 Task: Forward email with the signature Cody Rivera with the subject Request for a product demo from softage.1@softage.net to softage.6@softage.net with the message I need your assistance in resolving an issue that has come up in the project., select the entire message, change the font of the message to Garamond and change the font typography to bold Send the email
Action: Mouse moved to (1093, 84)
Screenshot: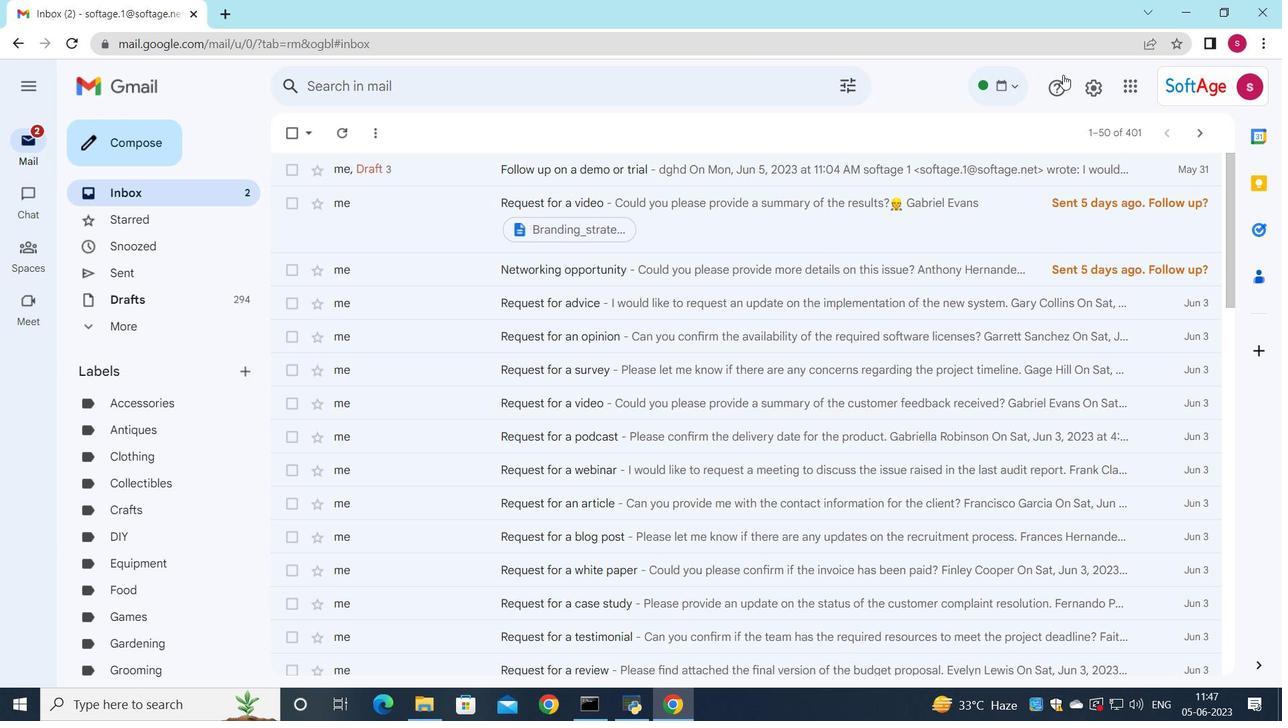
Action: Mouse pressed left at (1093, 84)
Screenshot: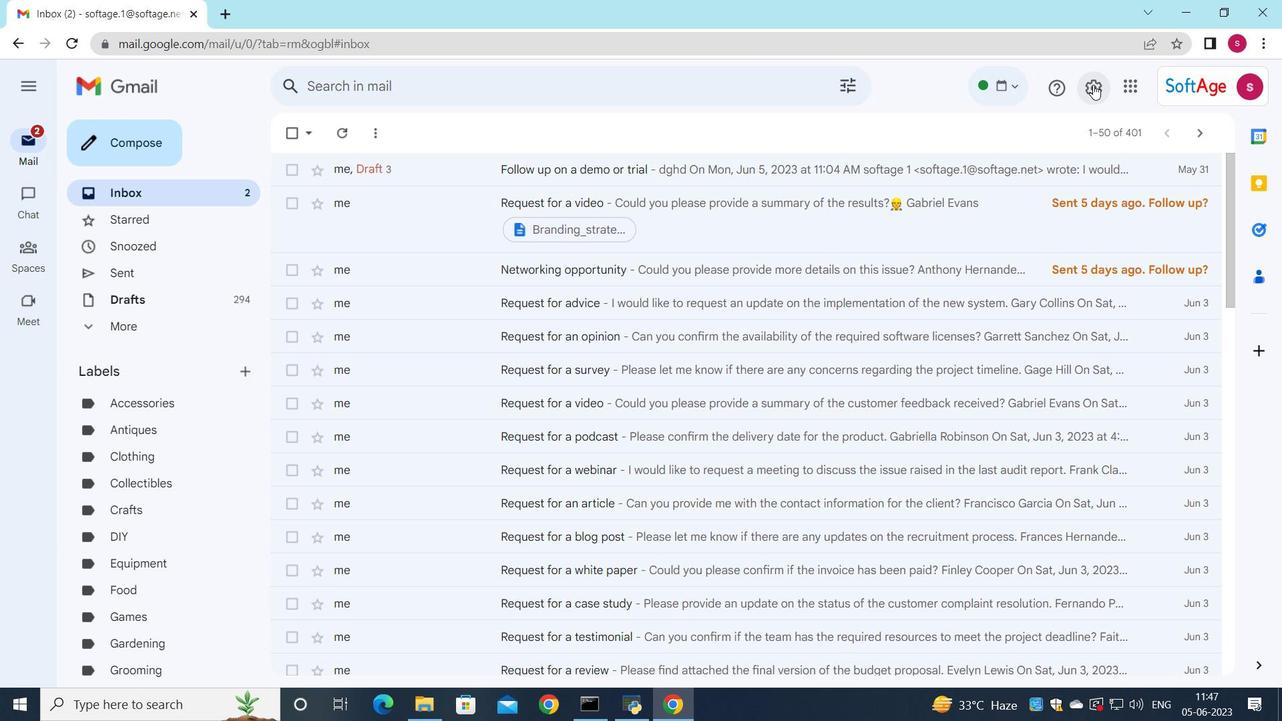 
Action: Mouse moved to (1102, 166)
Screenshot: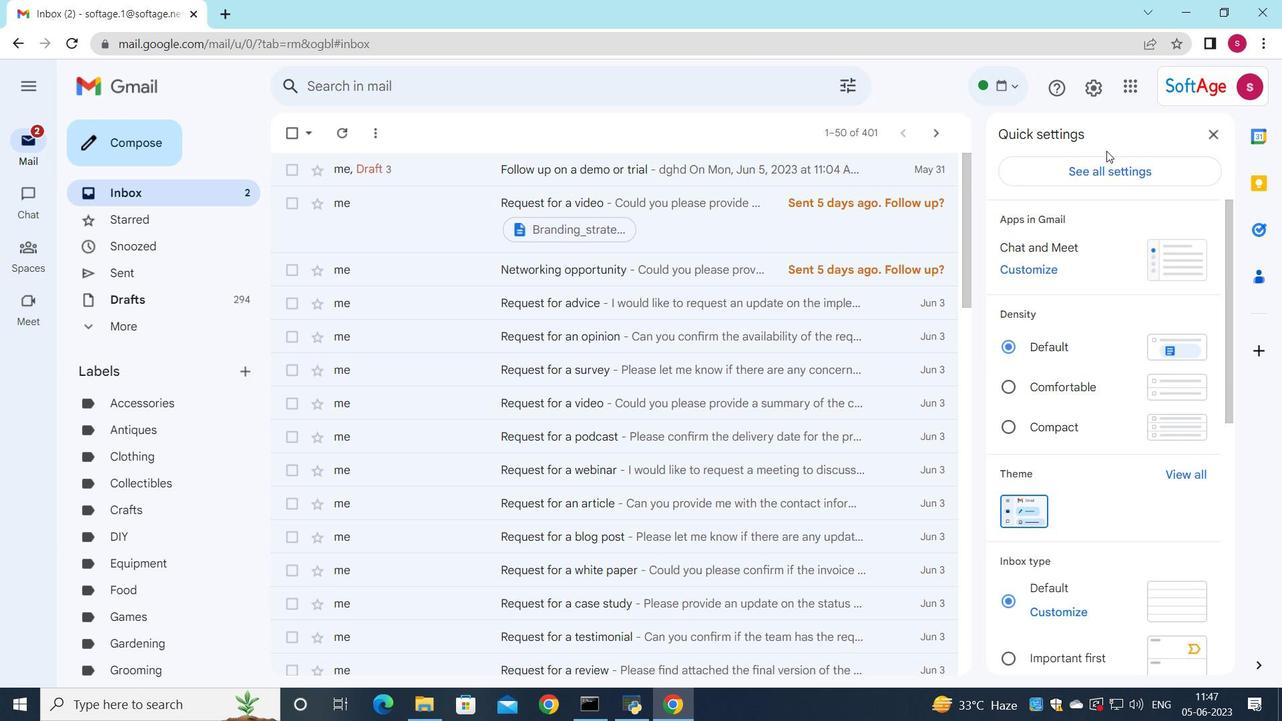 
Action: Mouse pressed left at (1102, 166)
Screenshot: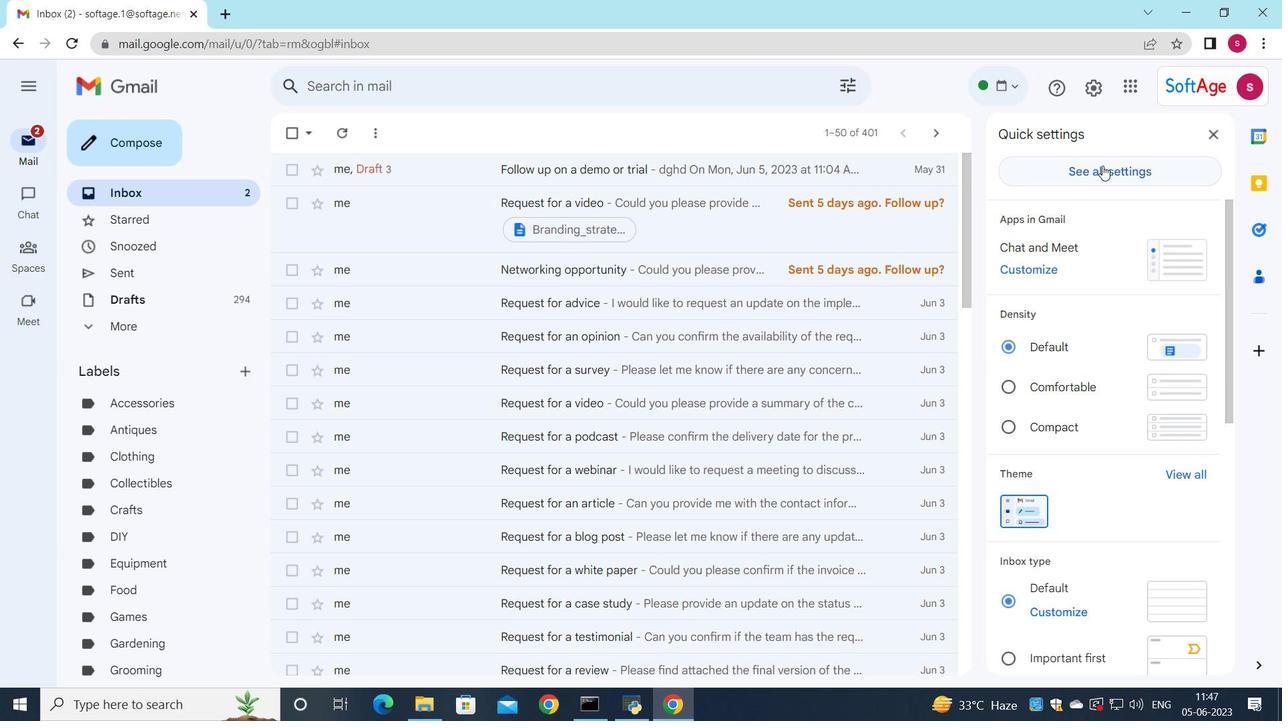 
Action: Mouse moved to (921, 217)
Screenshot: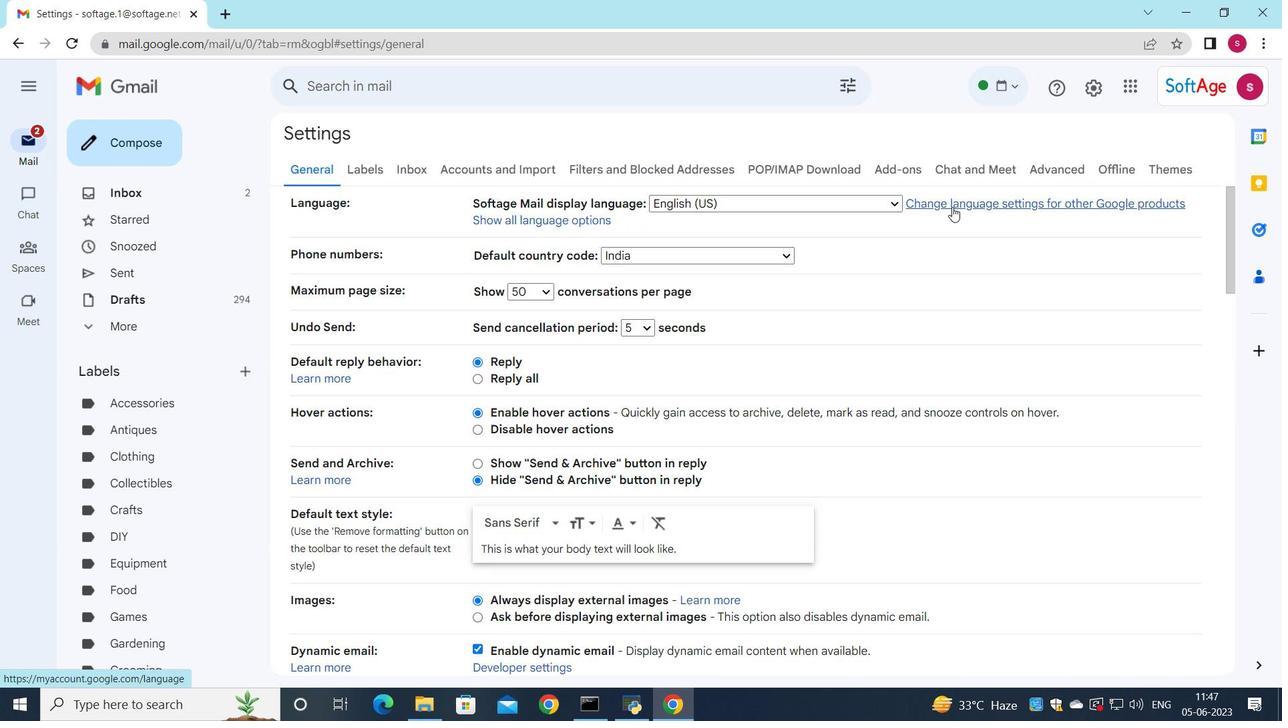 
Action: Mouse scrolled (921, 216) with delta (0, 0)
Screenshot: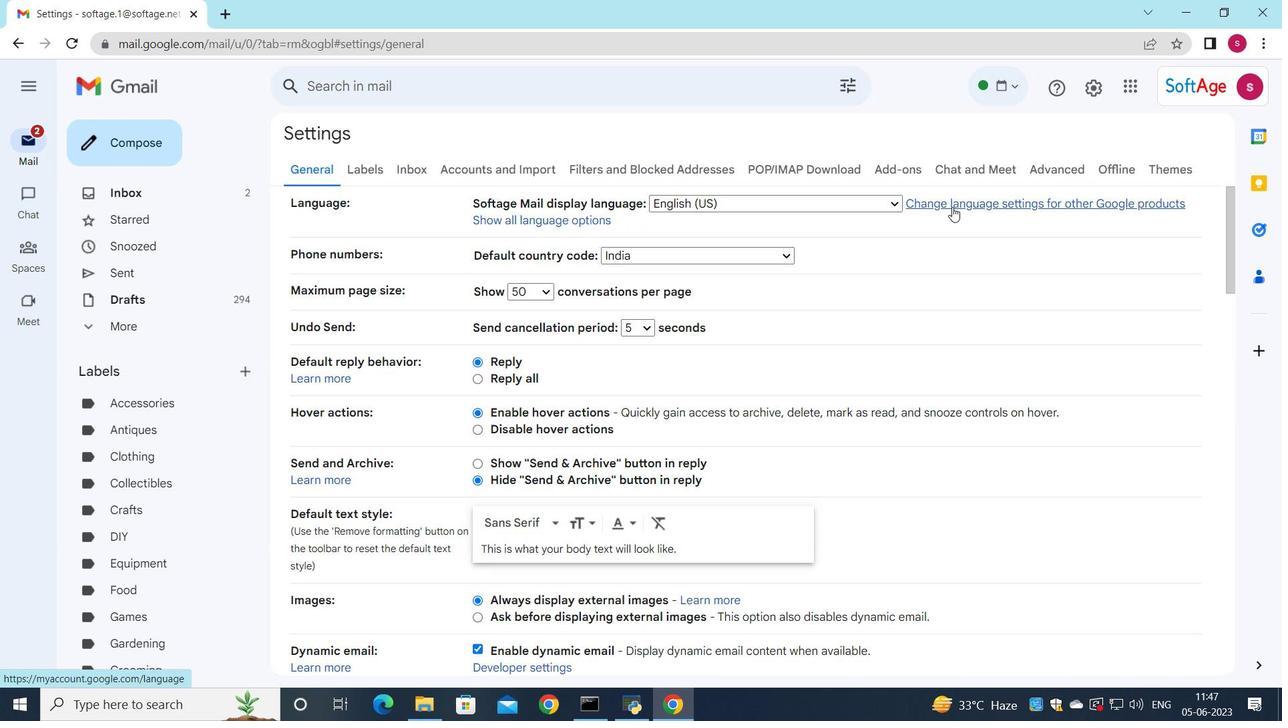 
Action: Mouse moved to (916, 219)
Screenshot: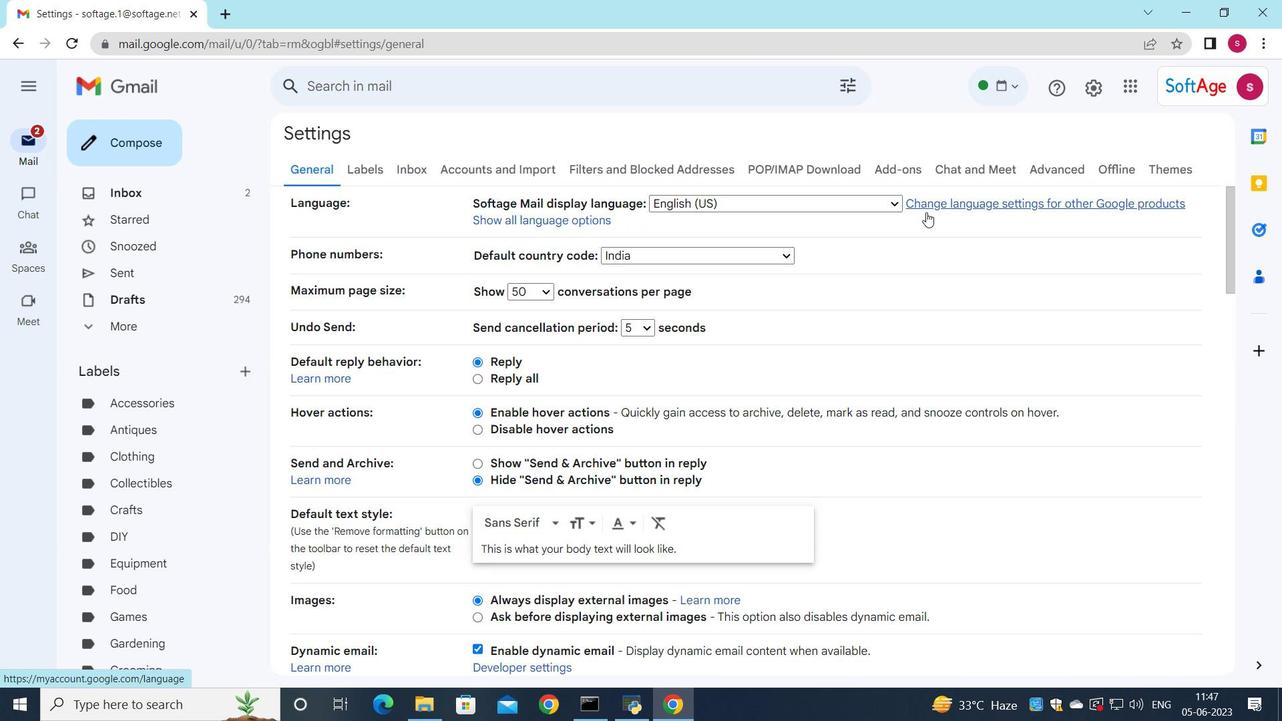 
Action: Mouse scrolled (916, 218) with delta (0, 0)
Screenshot: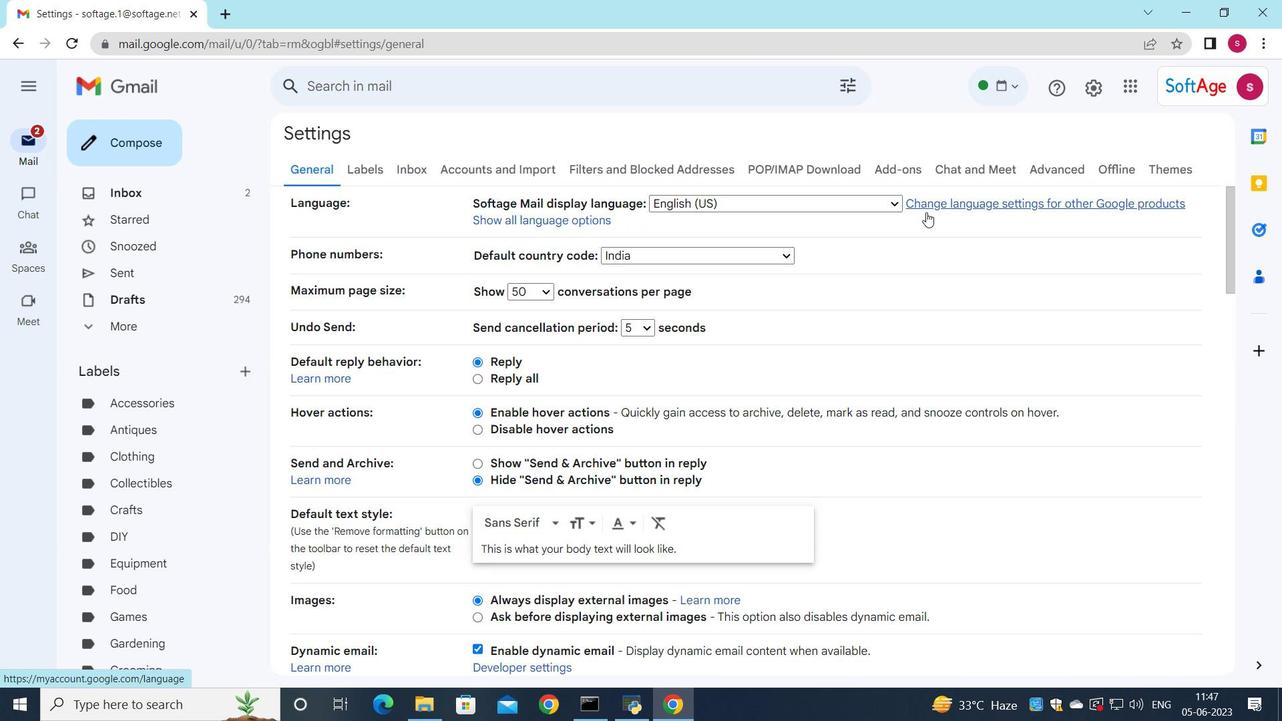 
Action: Mouse moved to (910, 221)
Screenshot: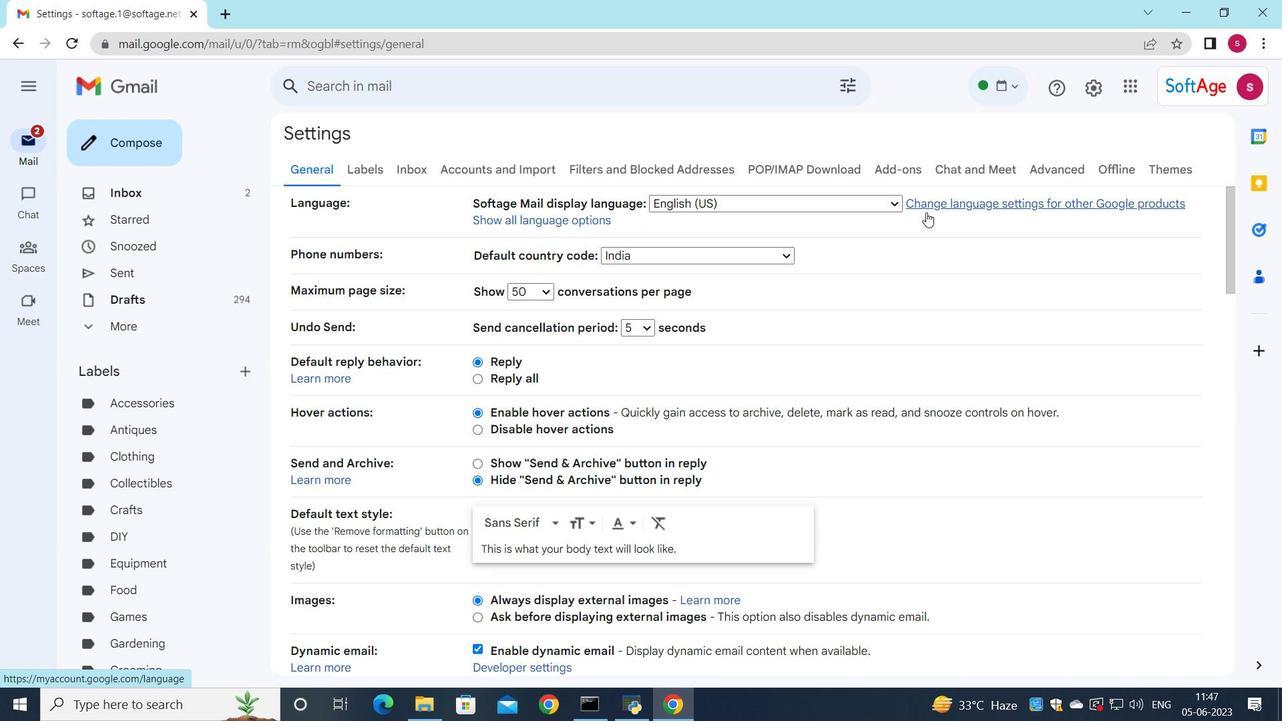 
Action: Mouse scrolled (910, 221) with delta (0, 0)
Screenshot: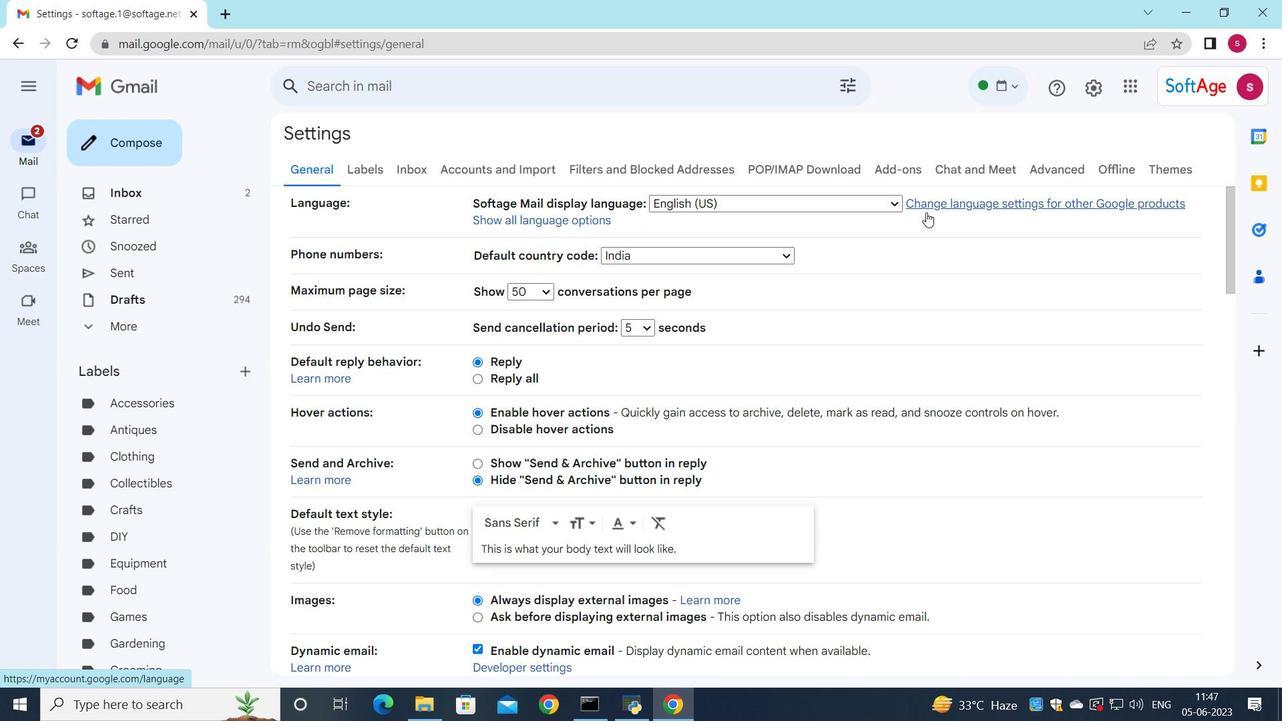 
Action: Mouse moved to (898, 225)
Screenshot: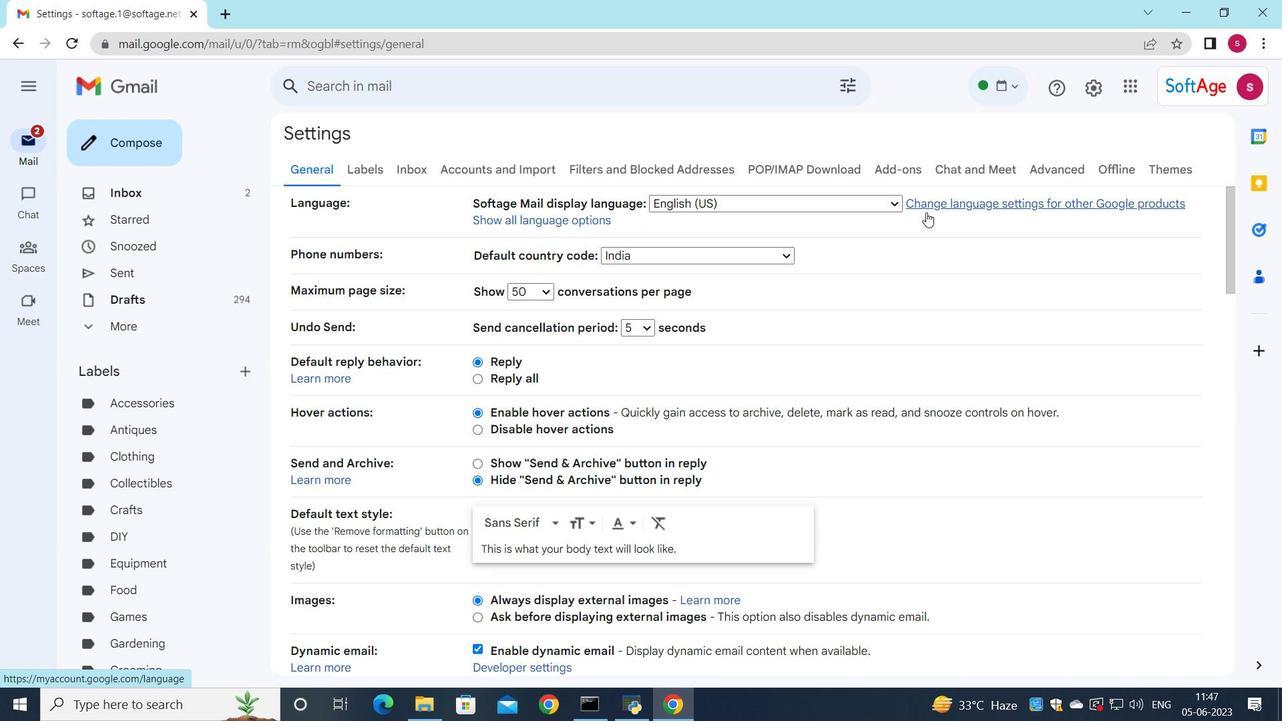 
Action: Mouse scrolled (898, 225) with delta (0, 0)
Screenshot: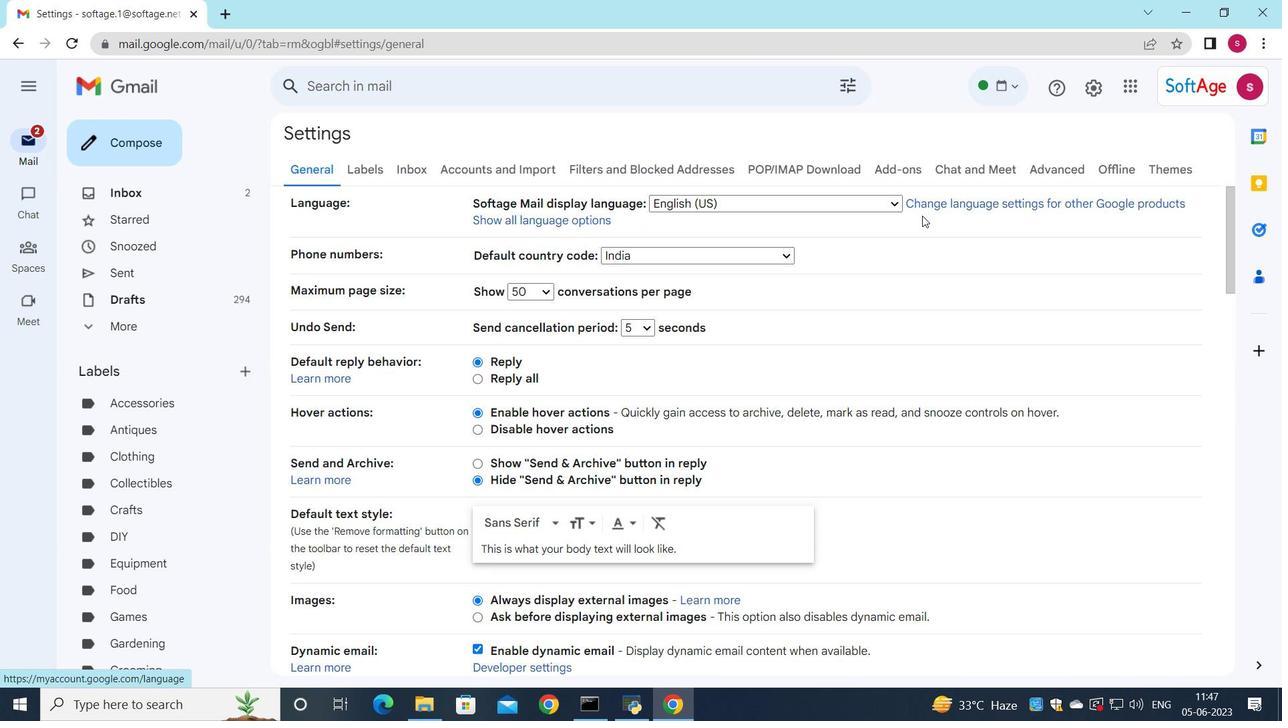 
Action: Mouse moved to (757, 205)
Screenshot: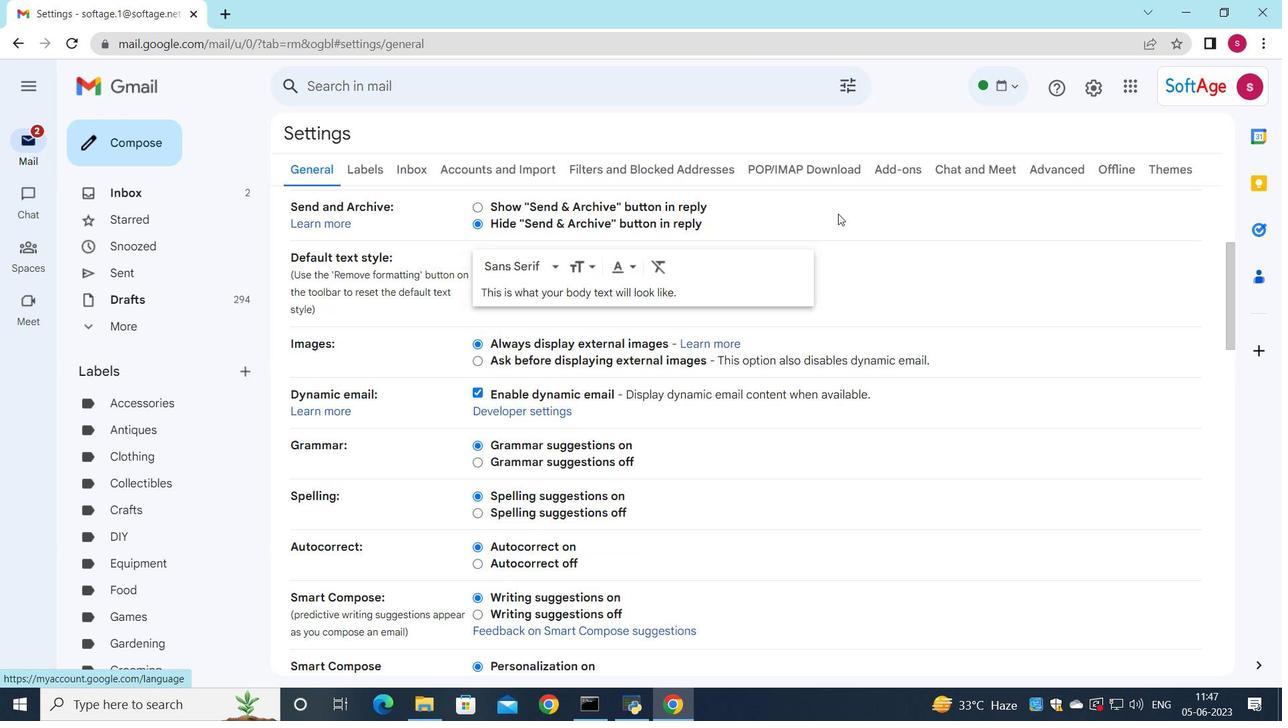 
Action: Mouse scrolled (757, 205) with delta (0, 0)
Screenshot: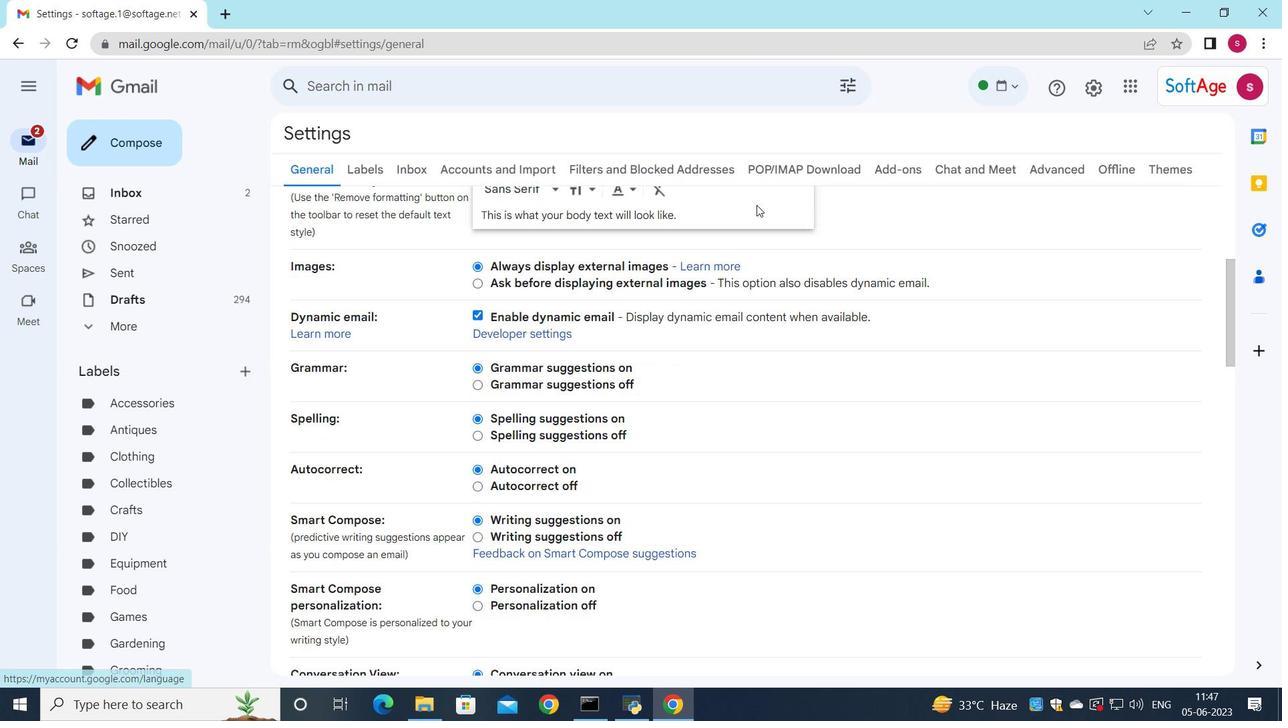 
Action: Mouse scrolled (757, 205) with delta (0, 0)
Screenshot: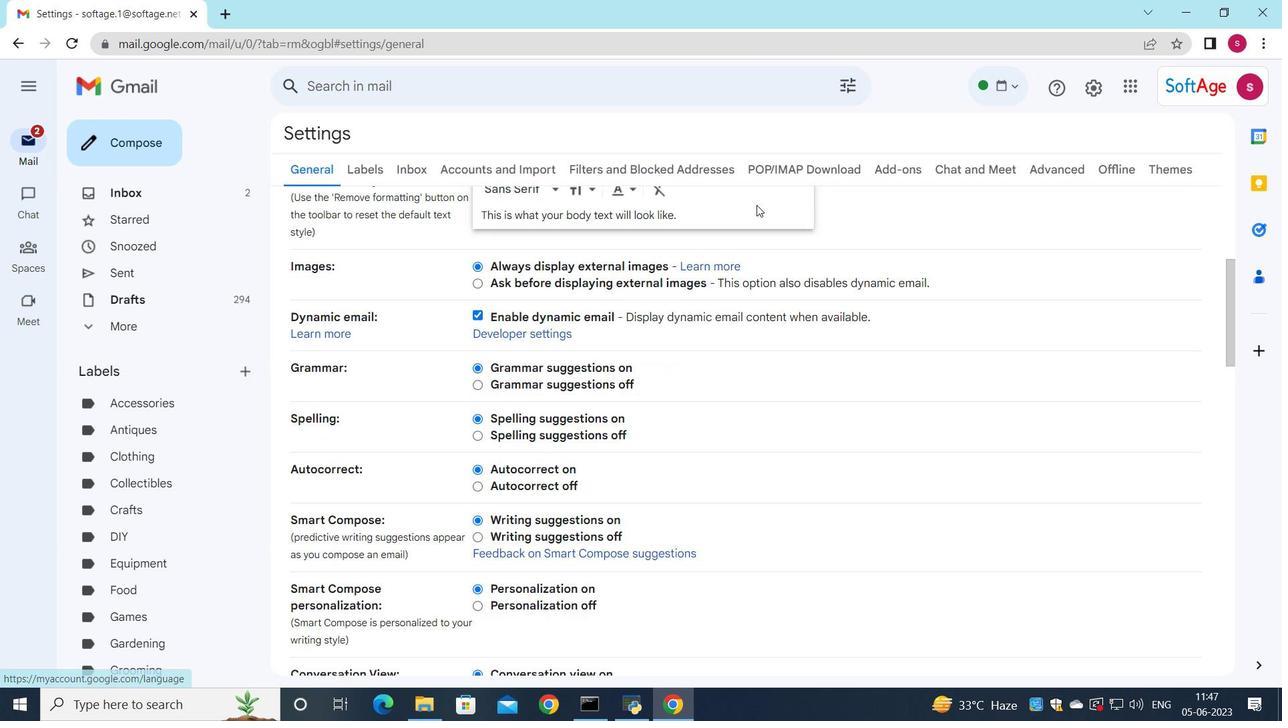 
Action: Mouse scrolled (757, 205) with delta (0, 0)
Screenshot: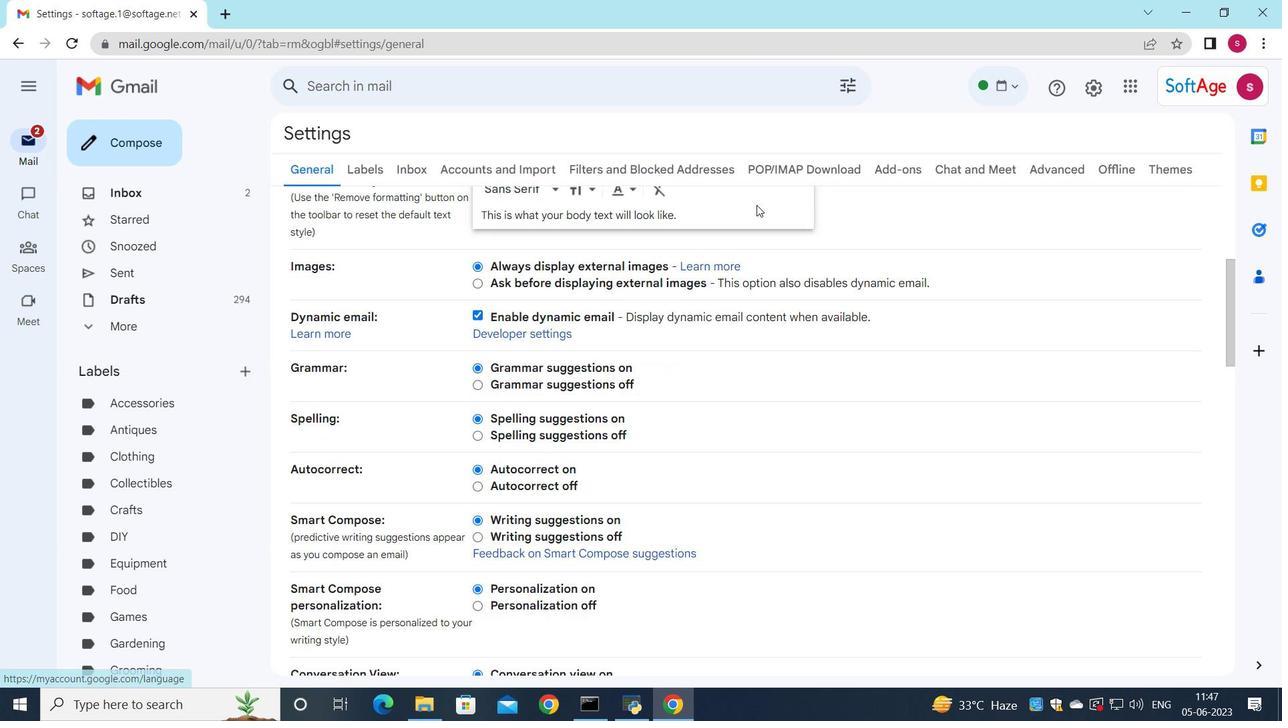 
Action: Mouse scrolled (757, 205) with delta (0, 0)
Screenshot: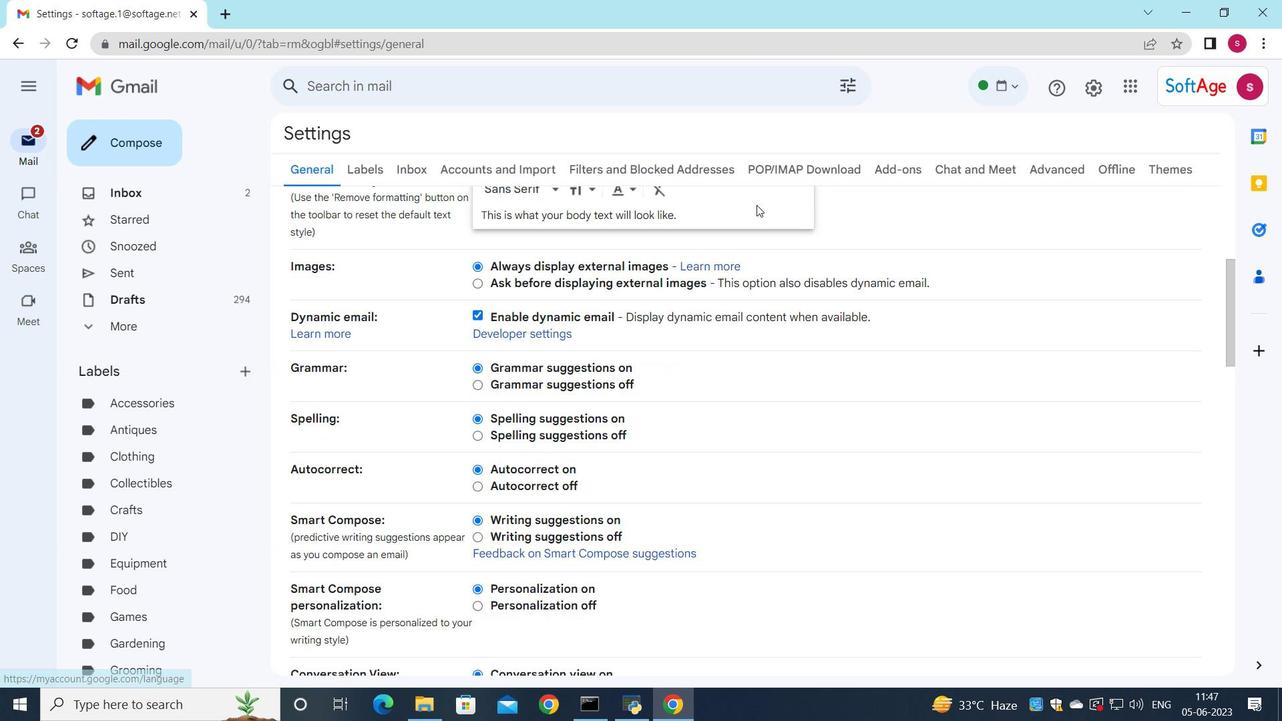 
Action: Mouse scrolled (757, 205) with delta (0, 0)
Screenshot: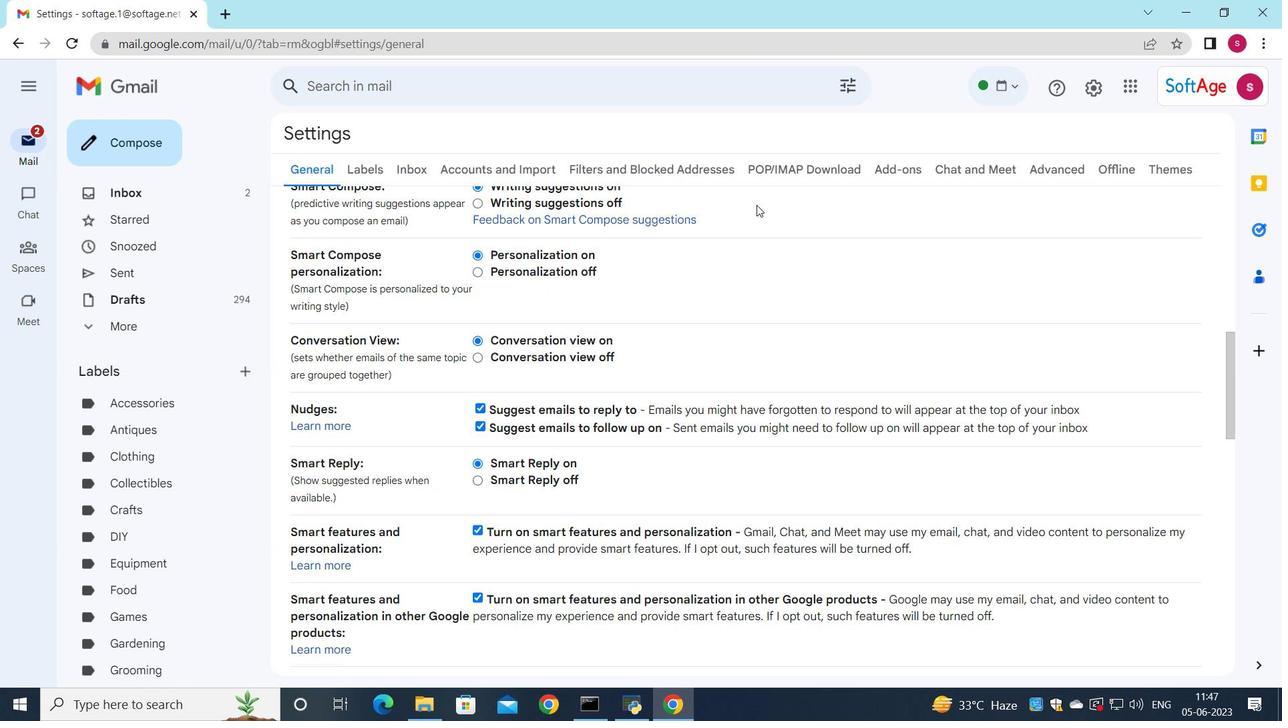 
Action: Mouse scrolled (757, 205) with delta (0, 0)
Screenshot: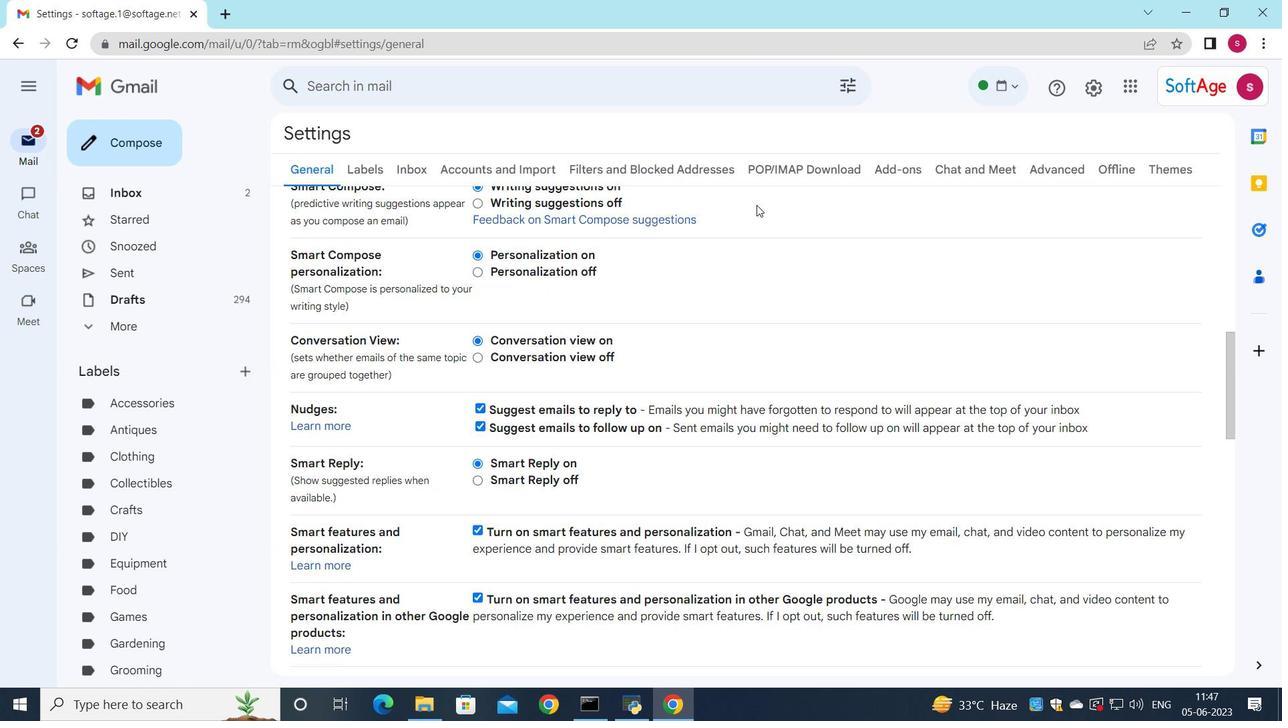 
Action: Mouse scrolled (757, 205) with delta (0, 0)
Screenshot: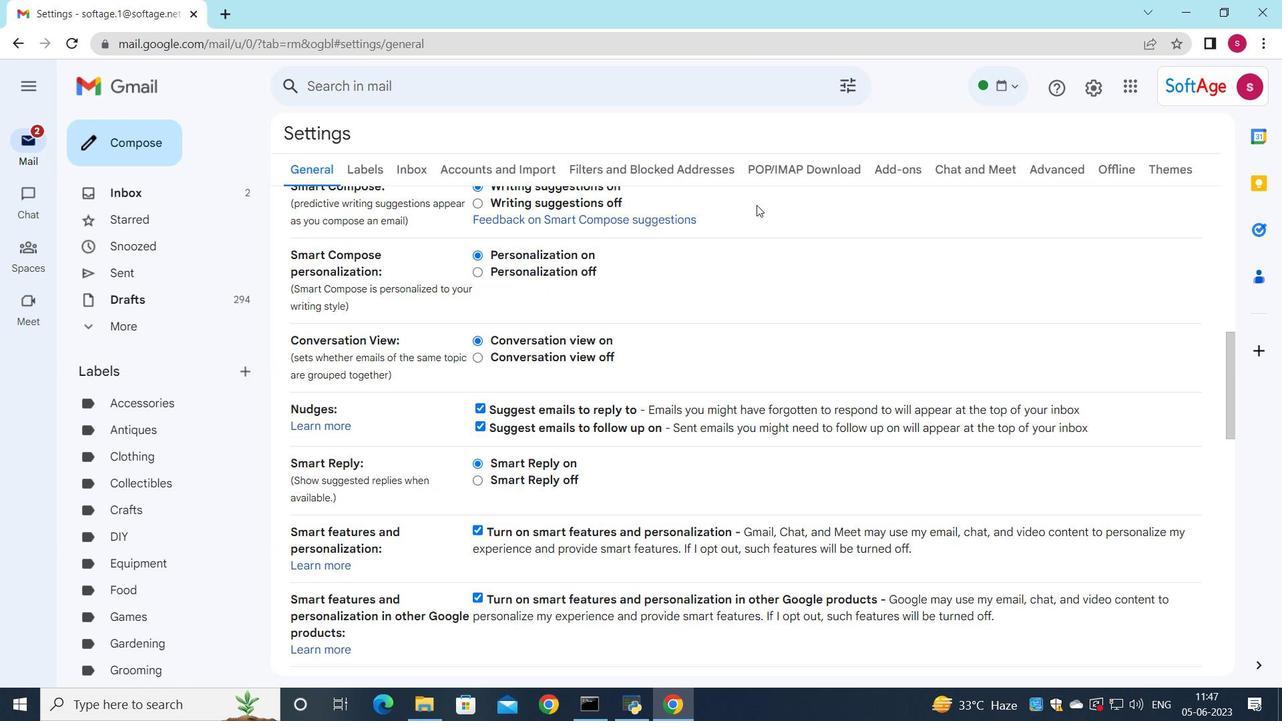 
Action: Mouse scrolled (757, 205) with delta (0, 0)
Screenshot: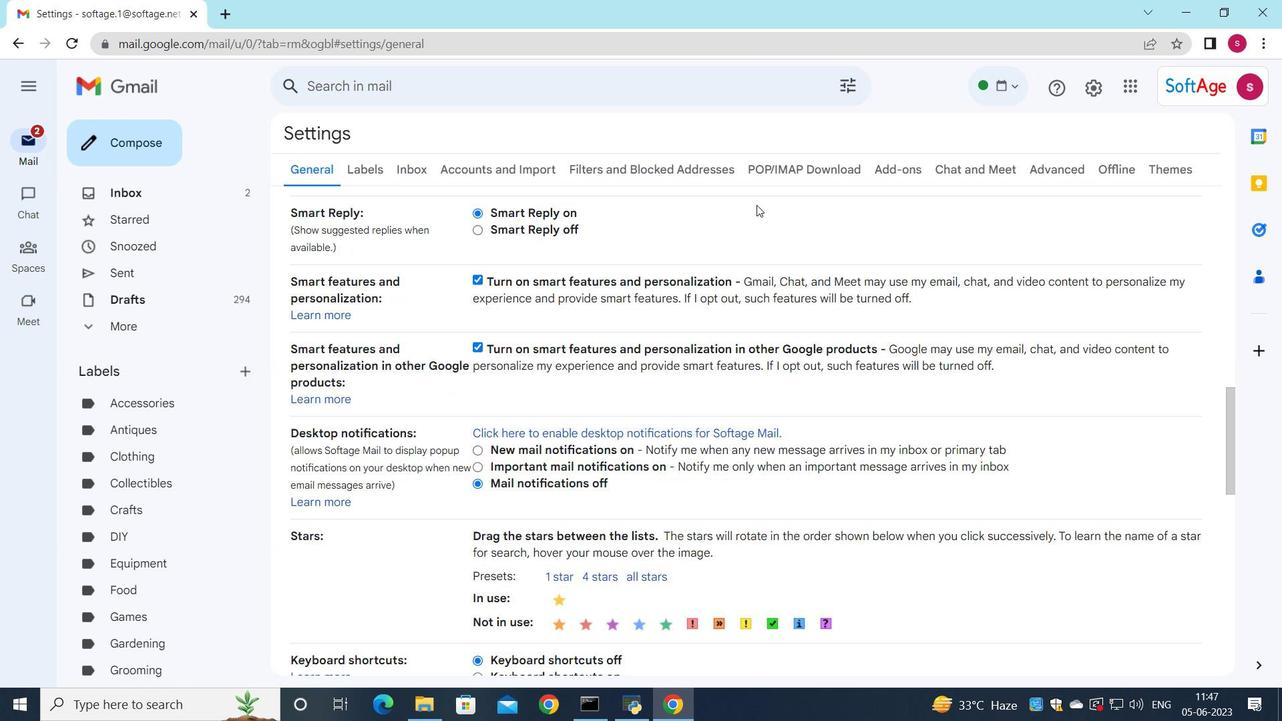 
Action: Mouse scrolled (757, 205) with delta (0, 0)
Screenshot: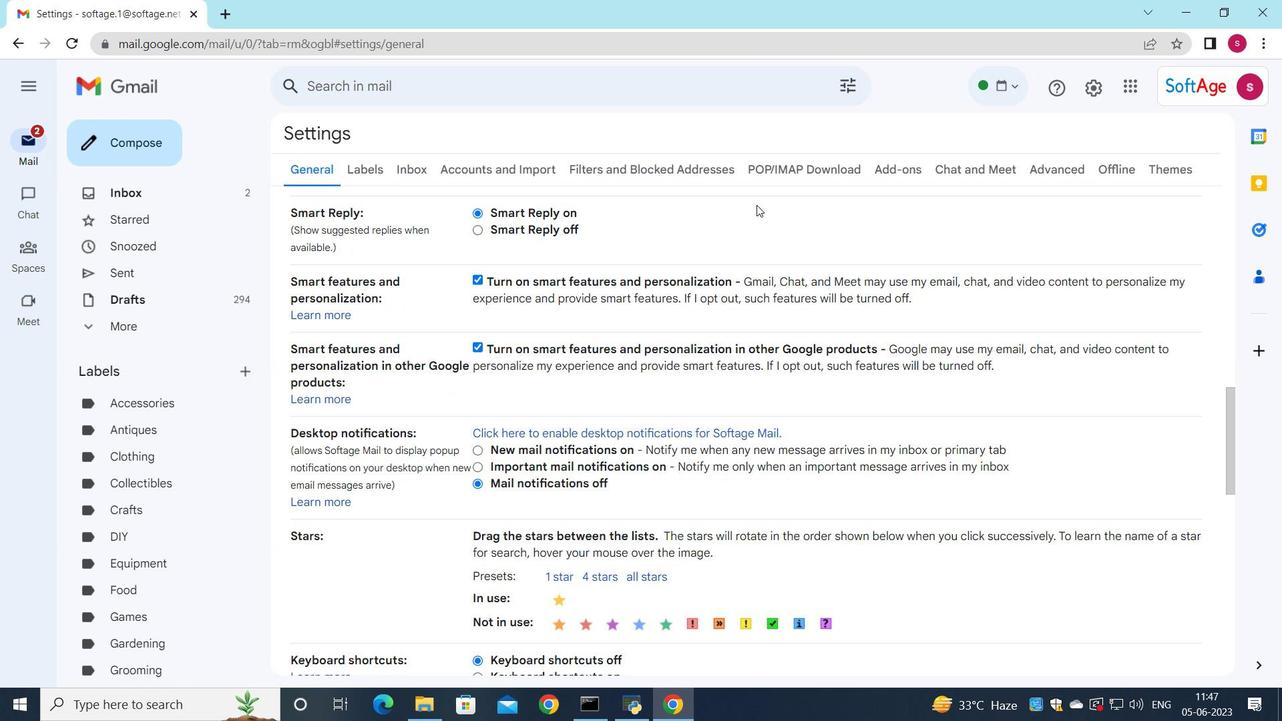 
Action: Mouse scrolled (757, 205) with delta (0, 0)
Screenshot: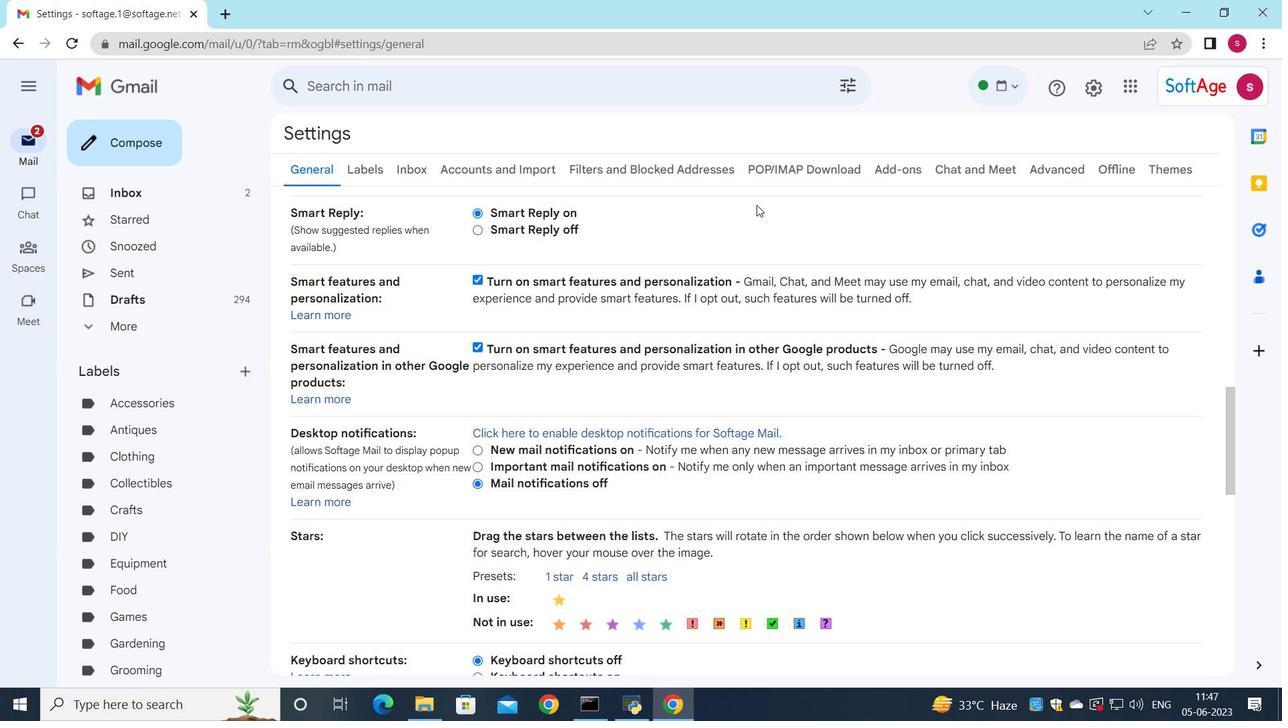 
Action: Mouse moved to (757, 205)
Screenshot: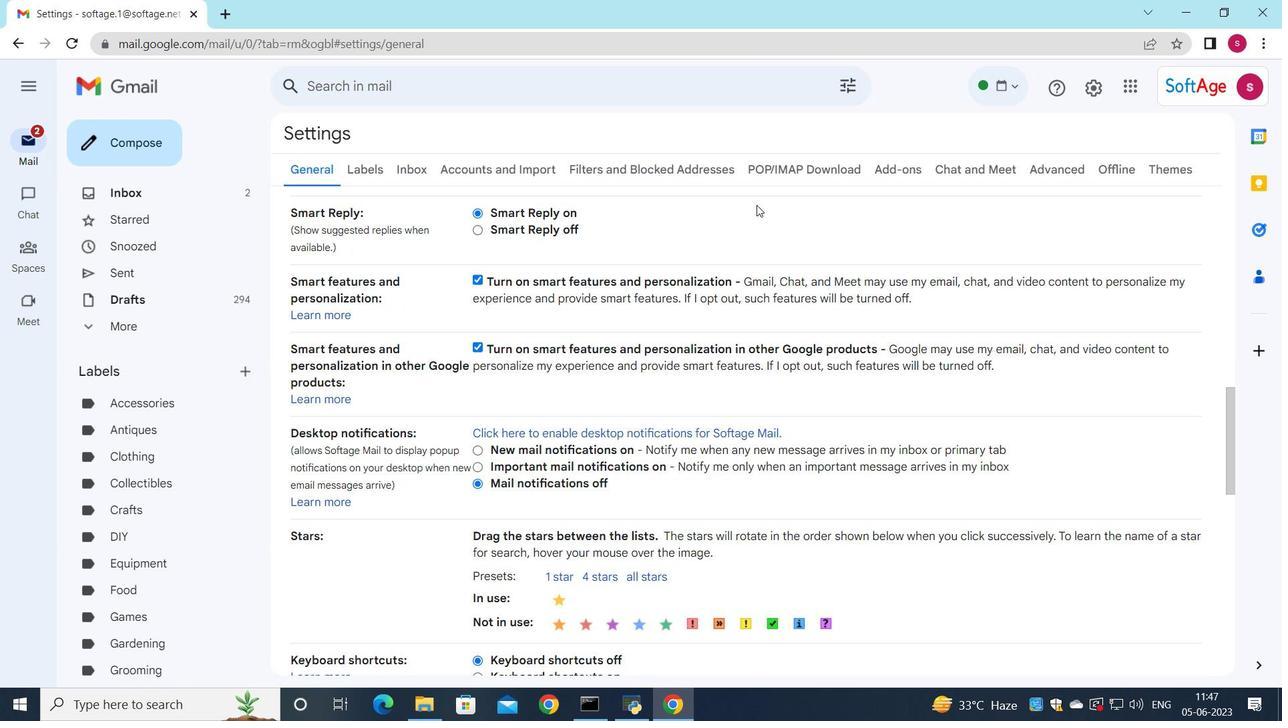 
Action: Mouse scrolled (757, 205) with delta (0, 0)
Screenshot: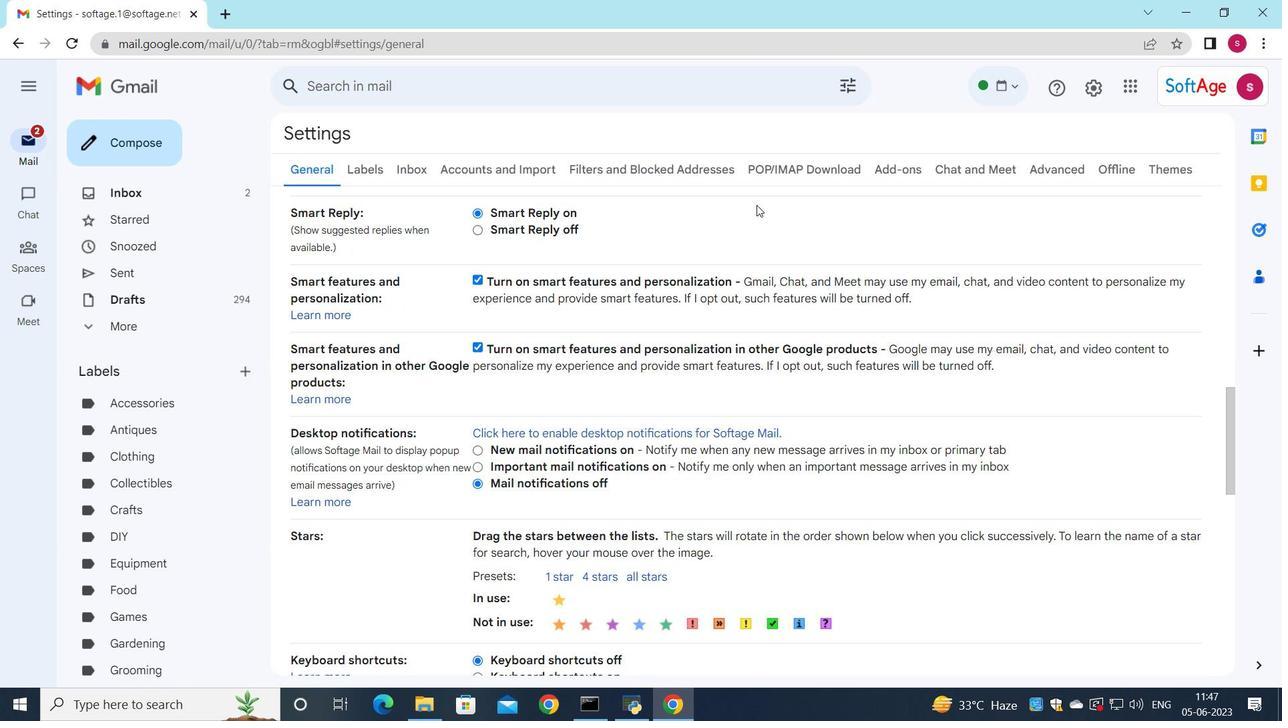 
Action: Mouse moved to (758, 207)
Screenshot: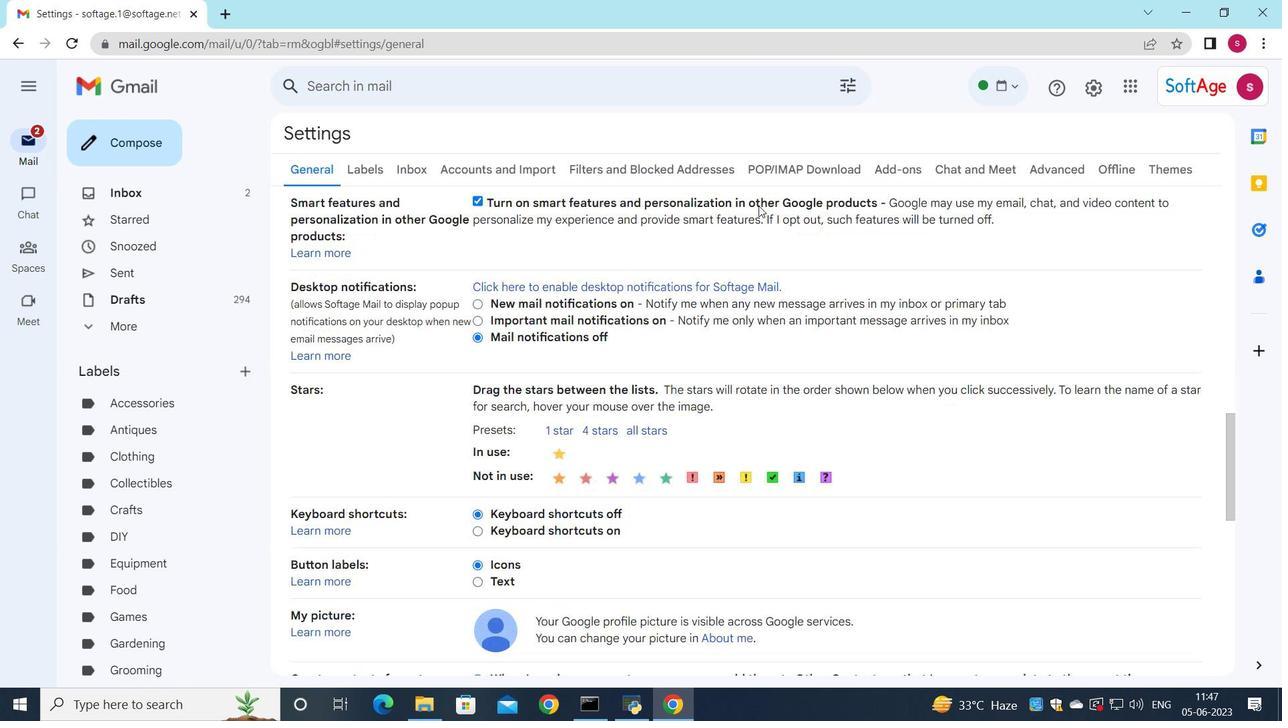 
Action: Mouse scrolled (758, 206) with delta (0, 0)
Screenshot: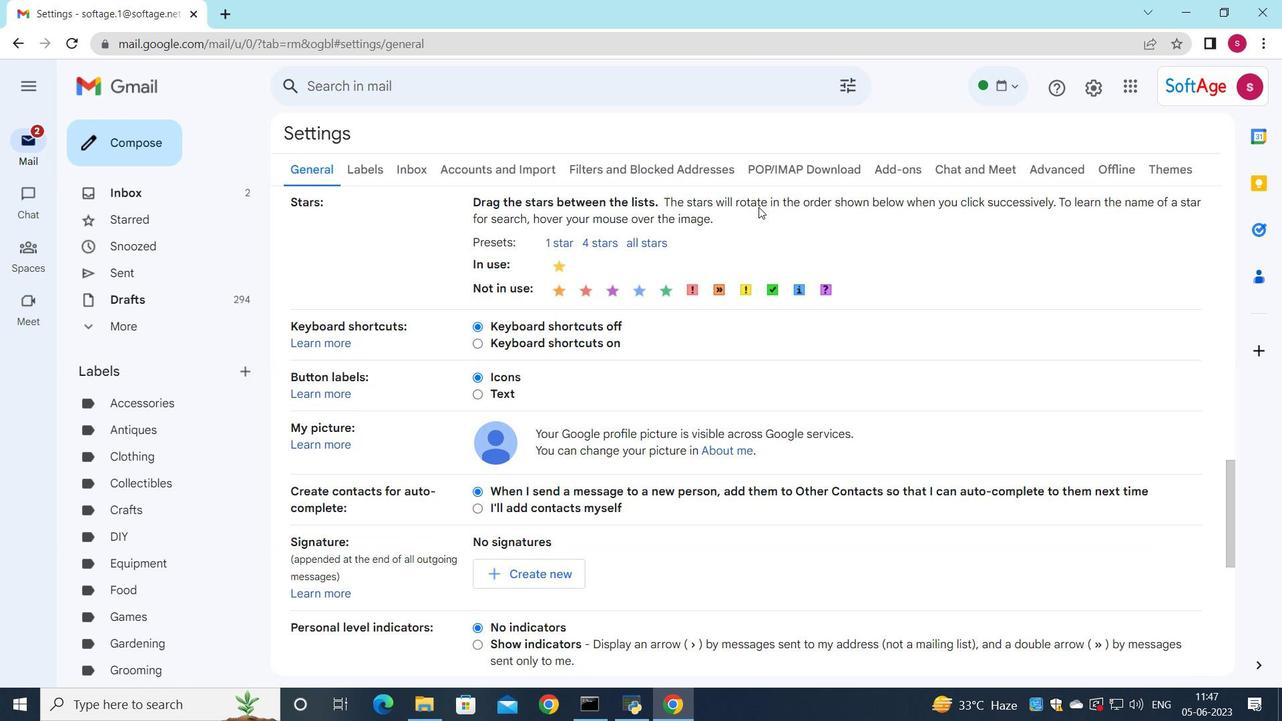 
Action: Mouse scrolled (758, 206) with delta (0, 0)
Screenshot: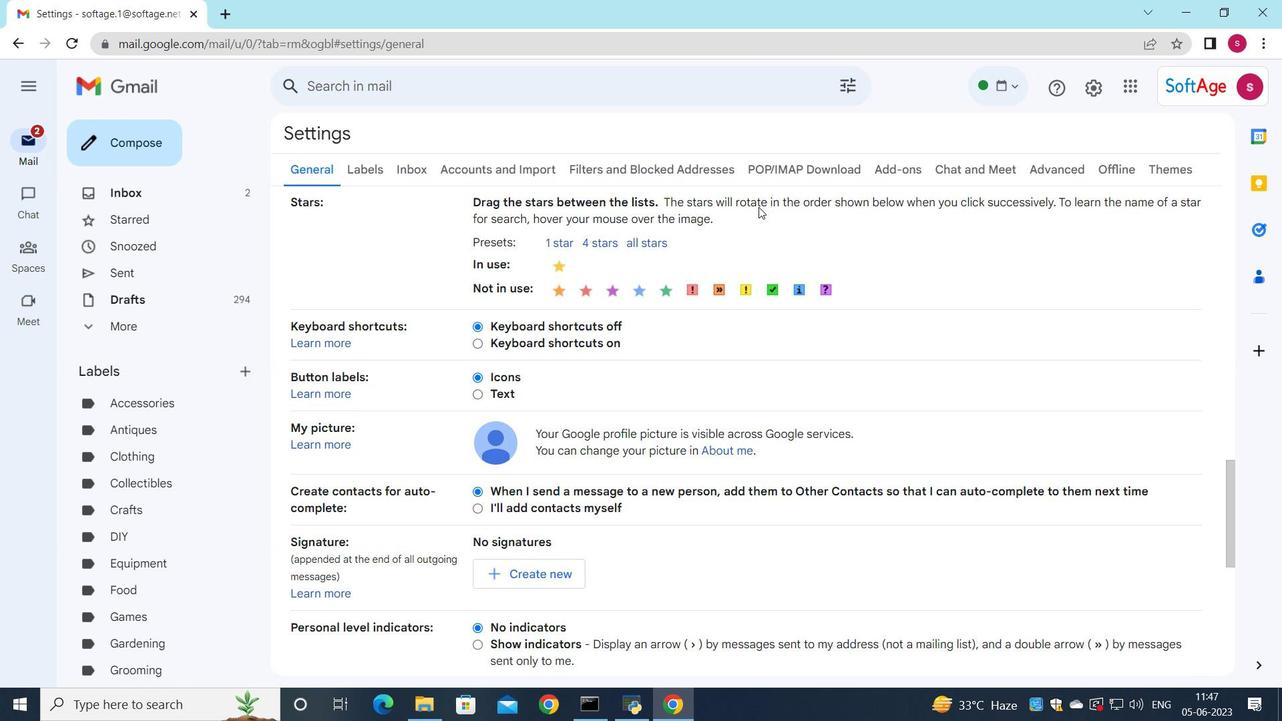 
Action: Mouse scrolled (758, 206) with delta (0, 0)
Screenshot: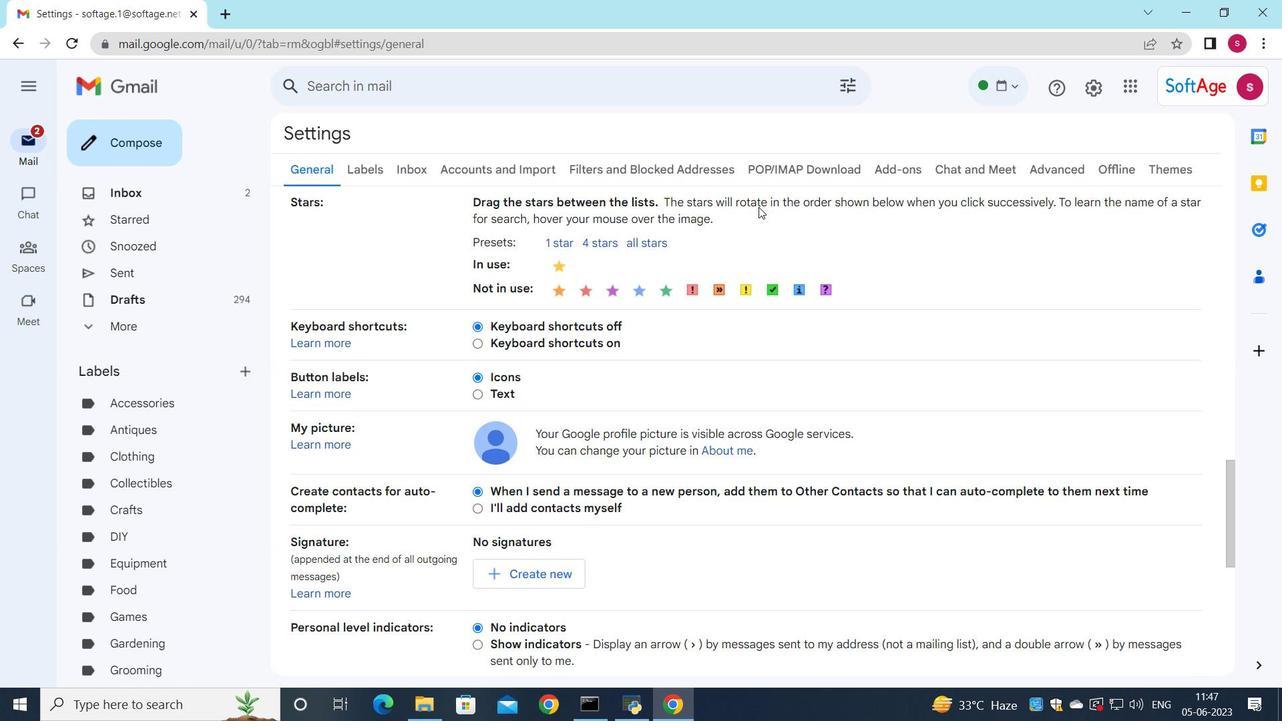 
Action: Mouse moved to (538, 319)
Screenshot: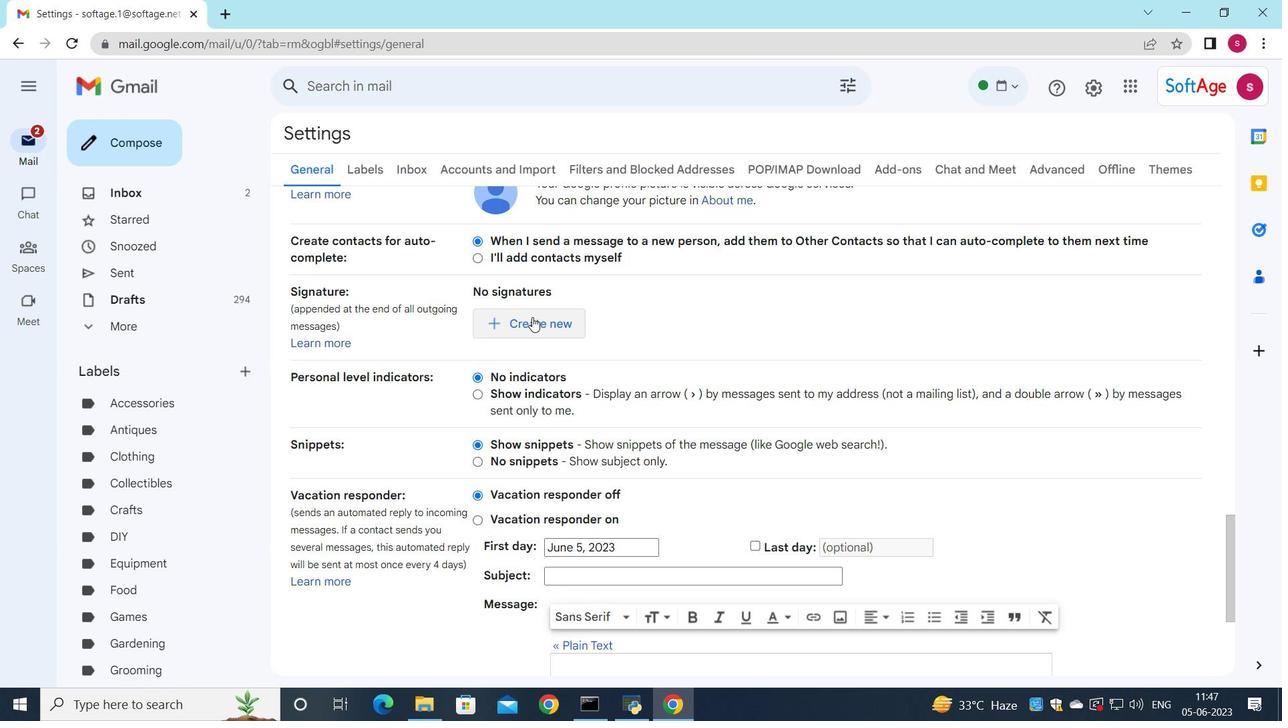 
Action: Mouse pressed left at (538, 319)
Screenshot: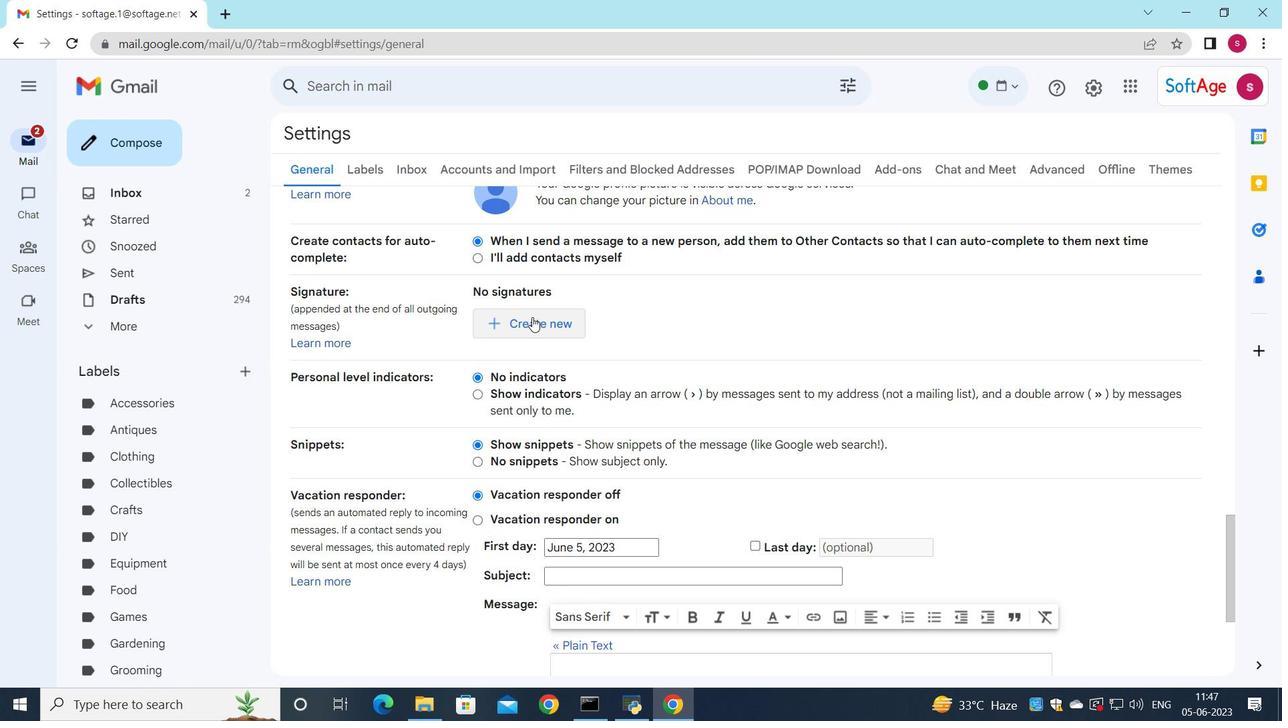 
Action: Mouse moved to (615, 163)
Screenshot: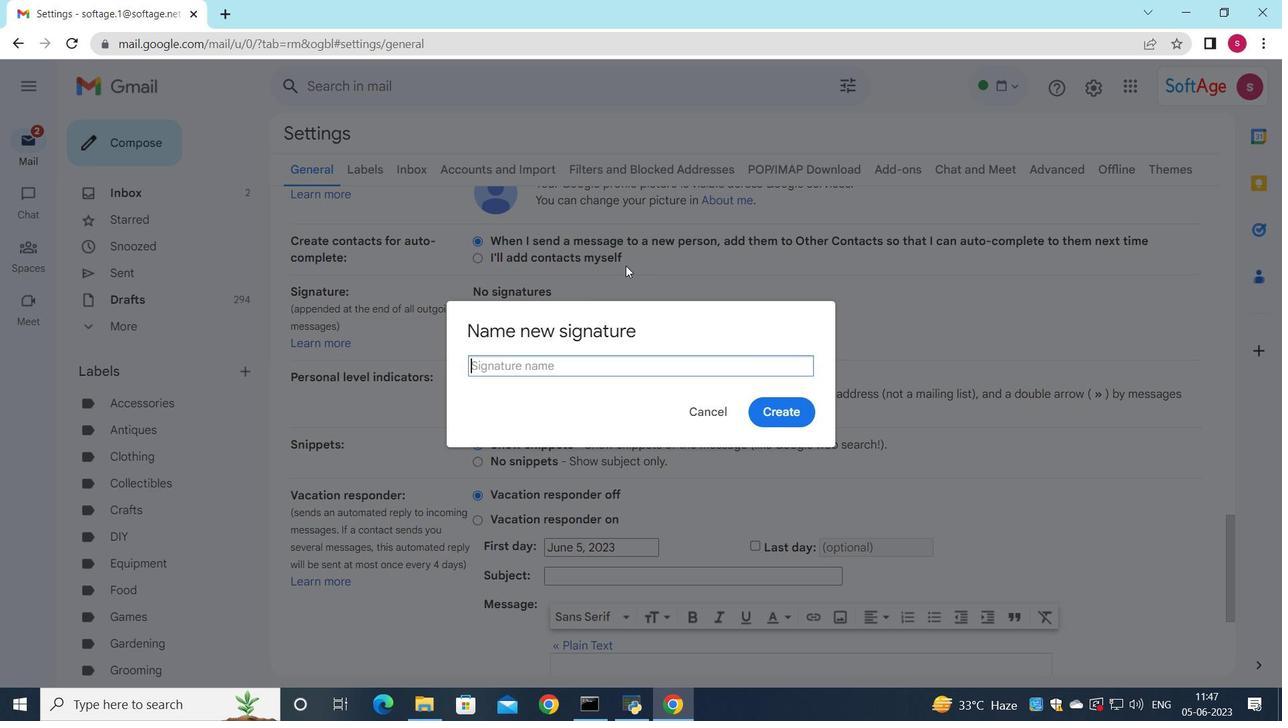 
Action: Key pressed <Key.shift>cody<Key.space><Key.backspace><Key.backspace><Key.backspace><Key.backspace><Key.backspace><Key.backspace><Key.backspace><Key.backspace><Key.backspace><Key.backspace><Key.shift>Cody<Key.space><Key.shift><Key.shift>Rivera
Screenshot: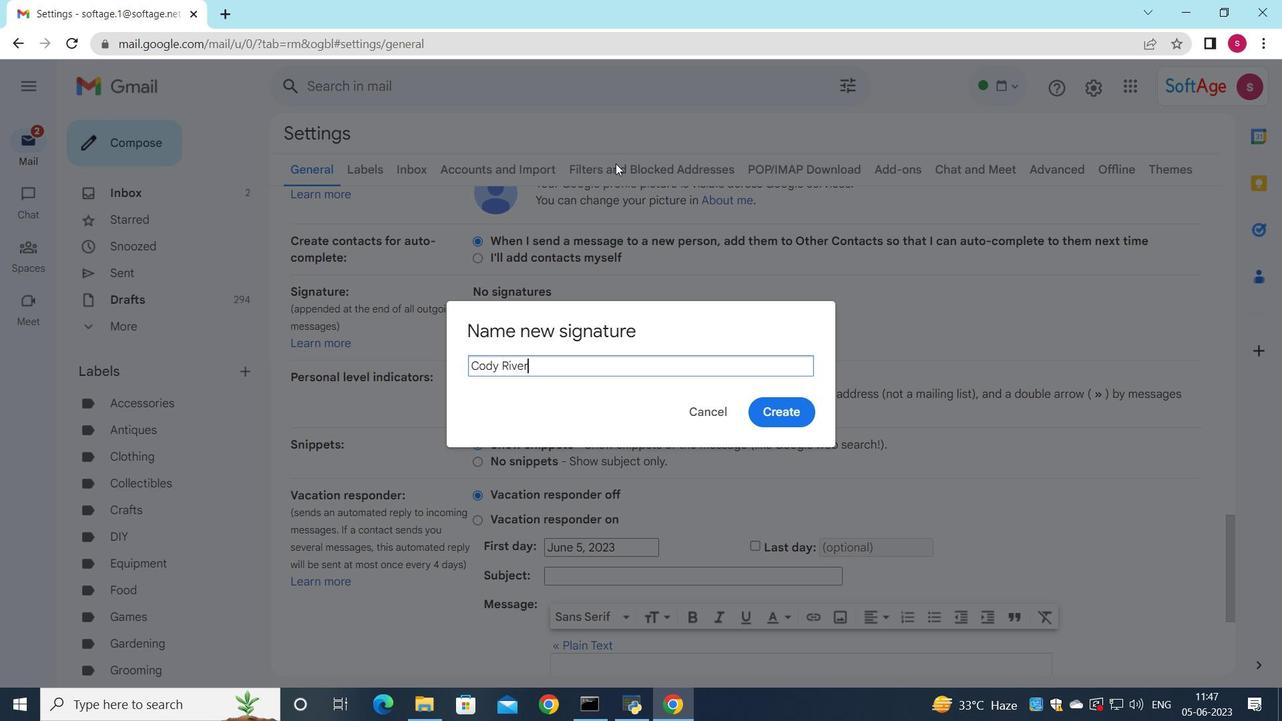 
Action: Mouse moved to (779, 413)
Screenshot: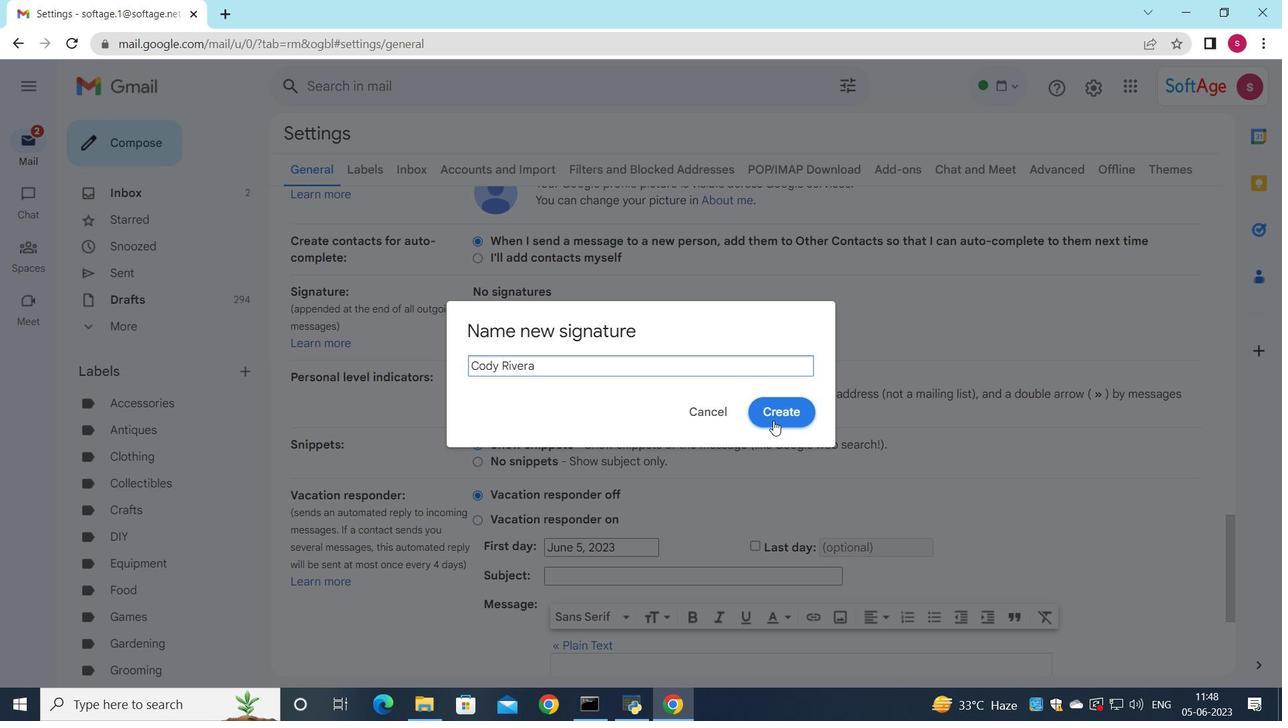 
Action: Mouse pressed left at (779, 413)
Screenshot: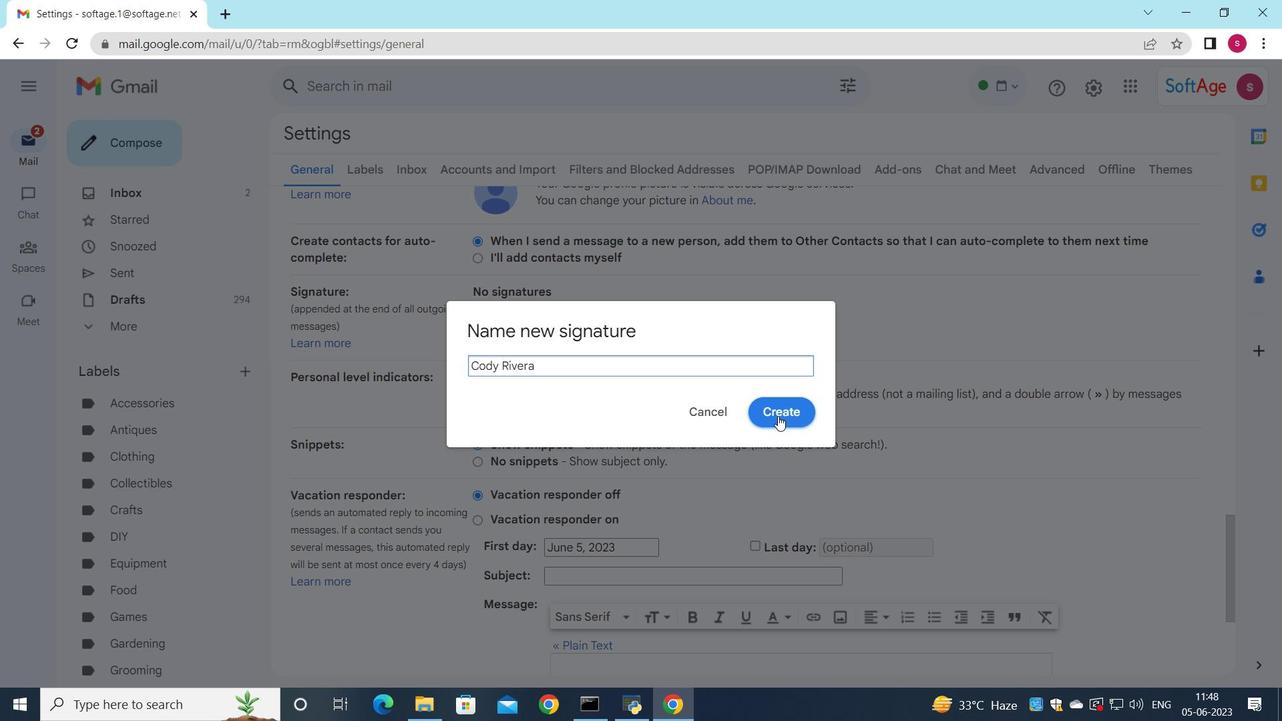 
Action: Mouse moved to (780, 344)
Screenshot: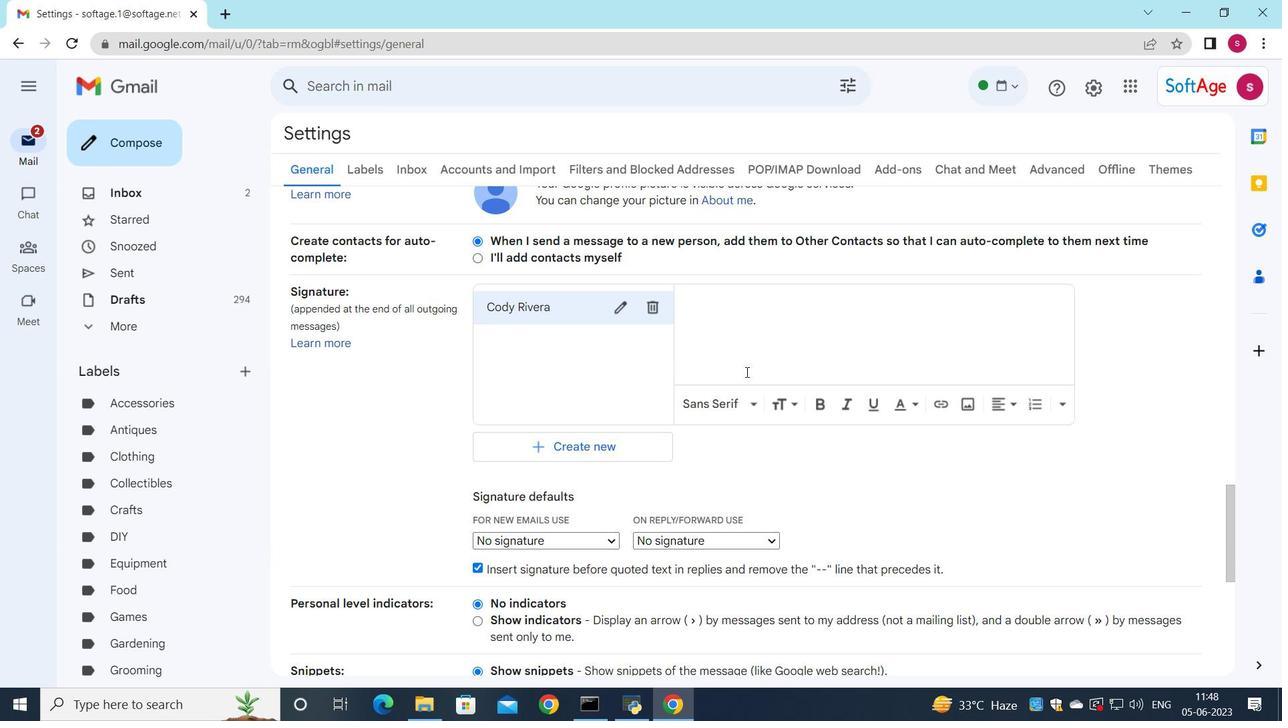 
Action: Mouse pressed left at (780, 344)
Screenshot: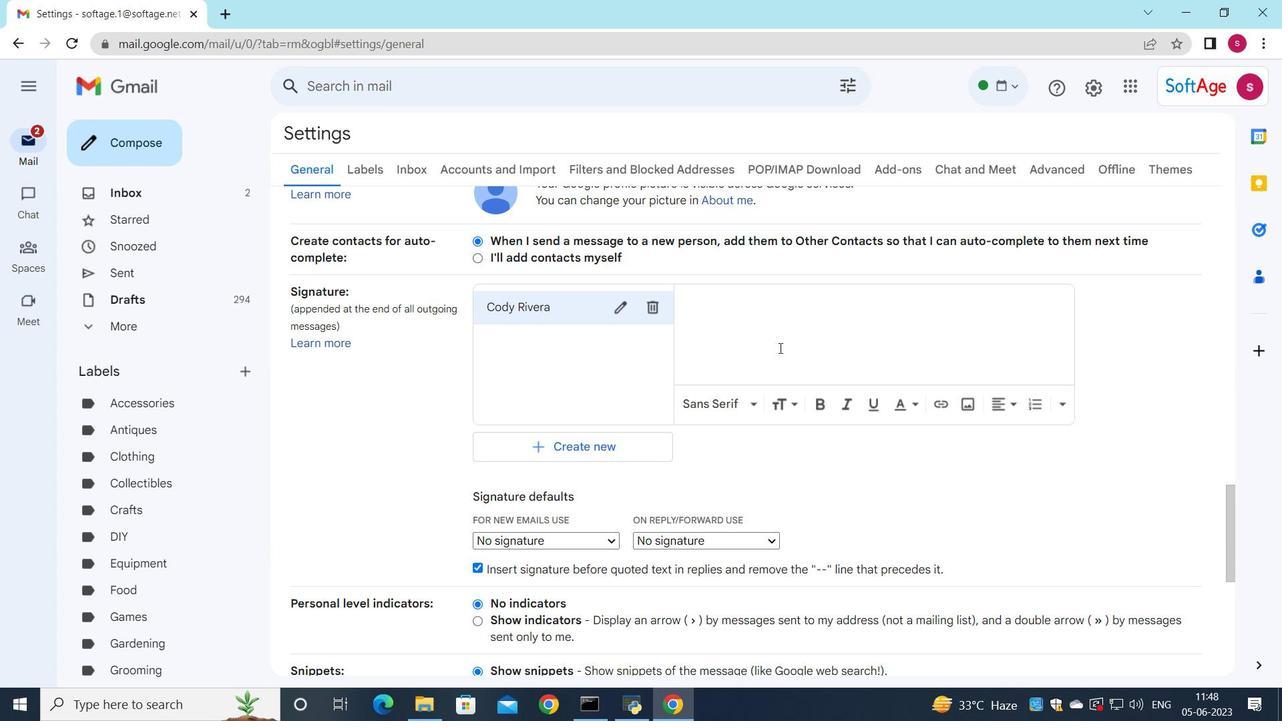 
Action: Key pressed <Key.shift>C
Screenshot: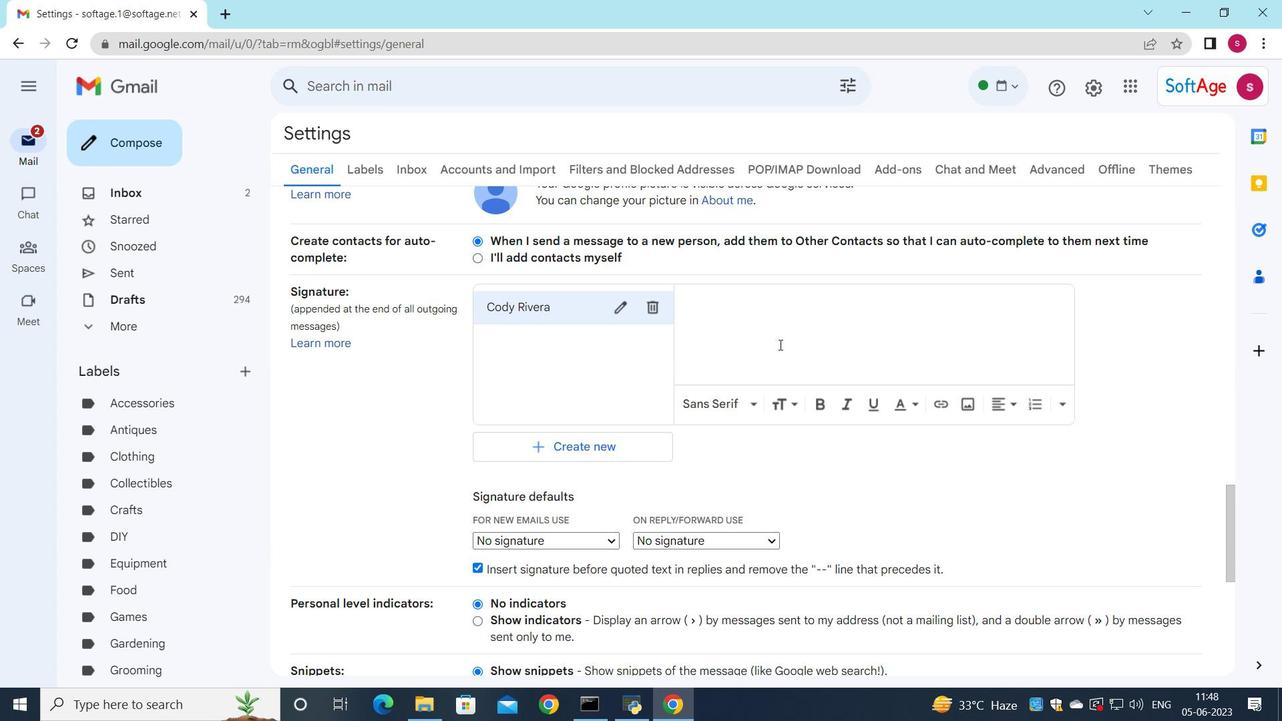 
Action: Mouse moved to (768, 268)
Screenshot: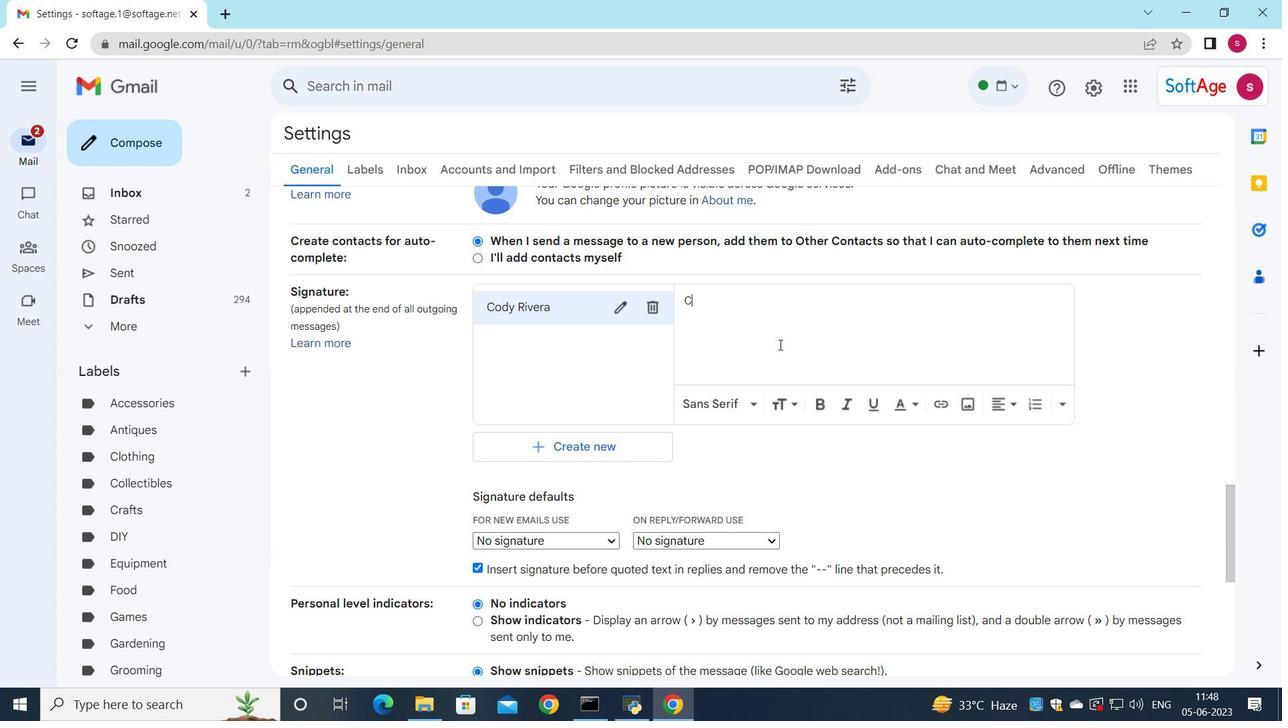 
Action: Key pressed ody<Key.space><Key.shift><Key.shift><Key.shift>Rivera
Screenshot: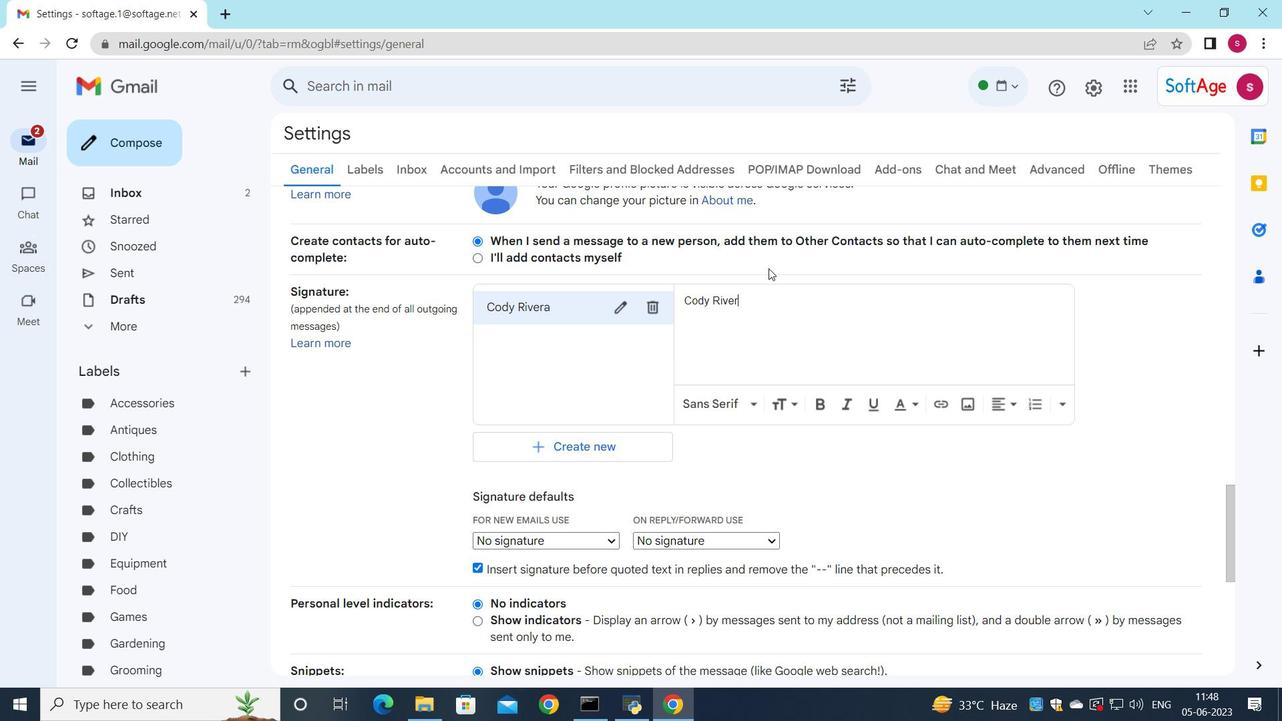 
Action: Mouse moved to (743, 250)
Screenshot: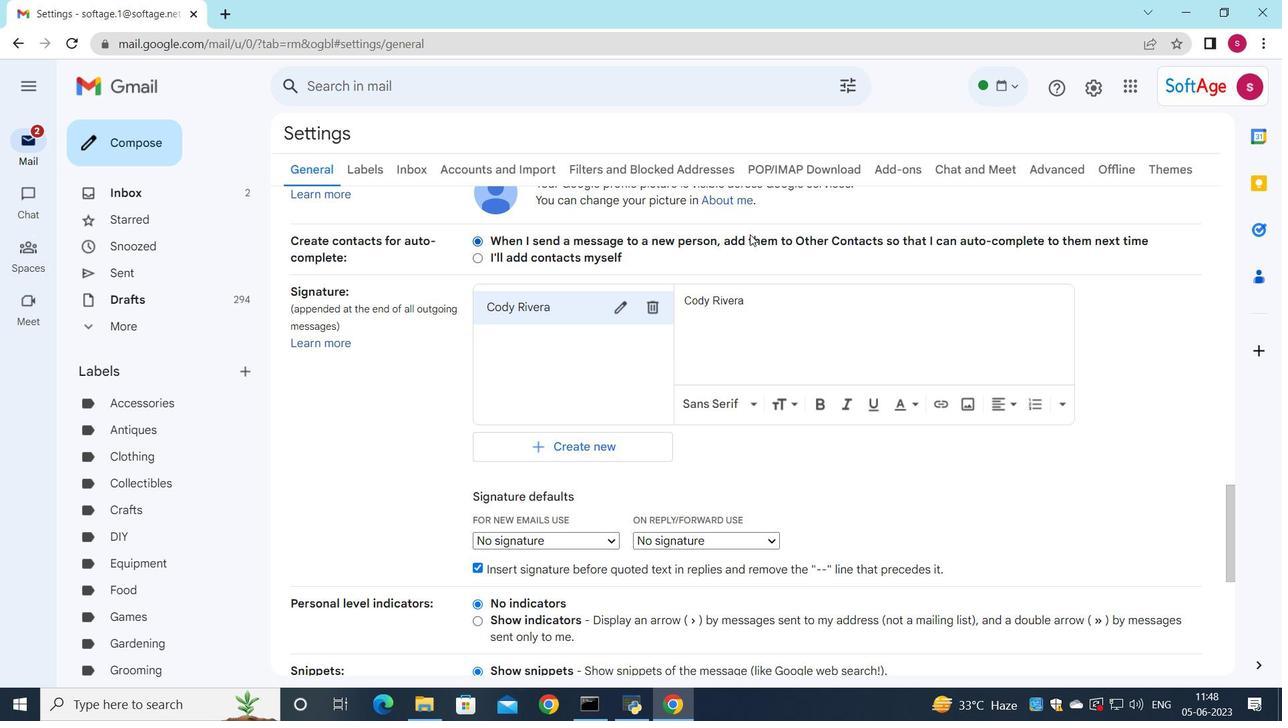 
Action: Mouse scrolled (746, 241) with delta (0, 0)
Screenshot: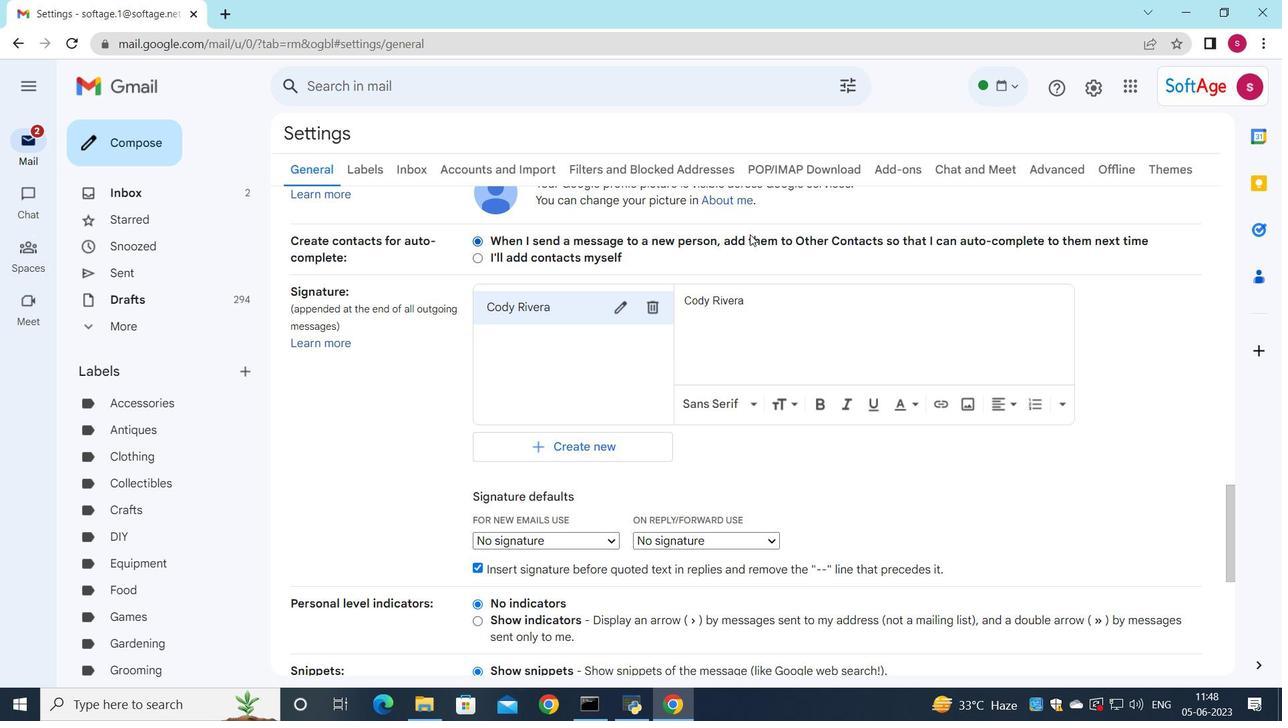 
Action: Mouse moved to (712, 297)
Screenshot: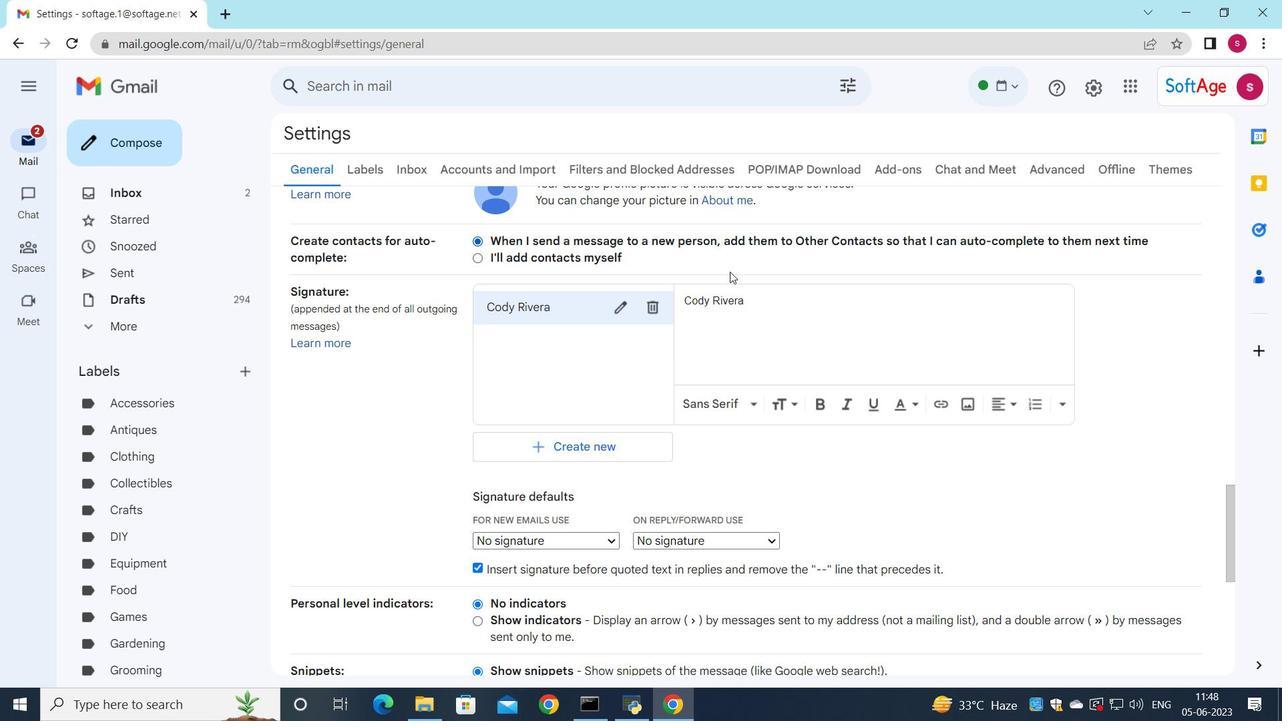 
Action: Mouse scrolled (712, 297) with delta (0, 0)
Screenshot: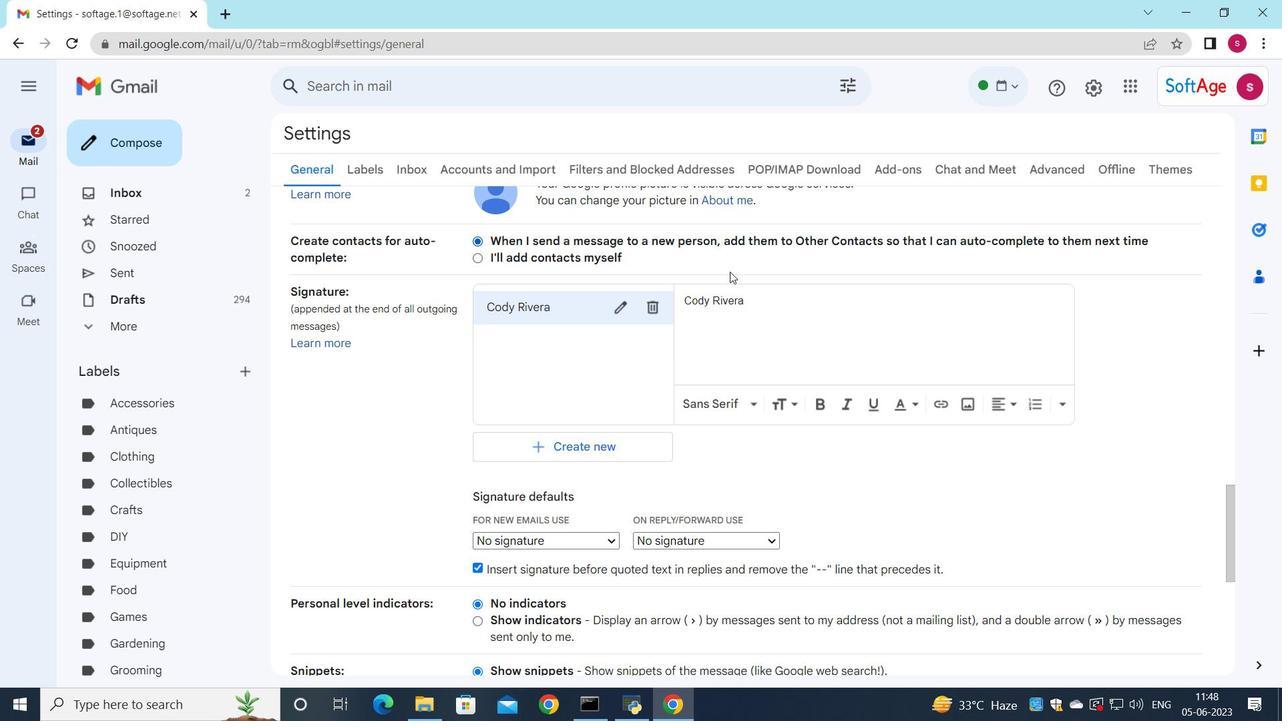 
Action: Mouse moved to (607, 364)
Screenshot: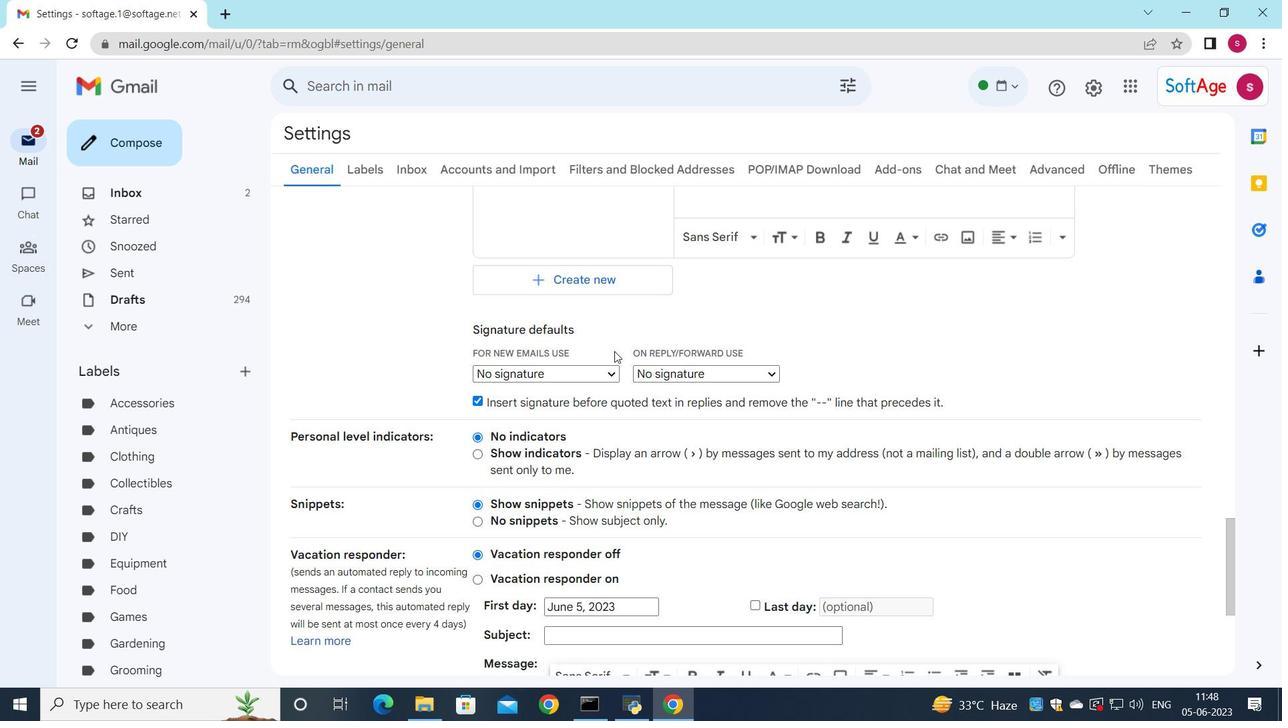 
Action: Mouse pressed left at (607, 364)
Screenshot: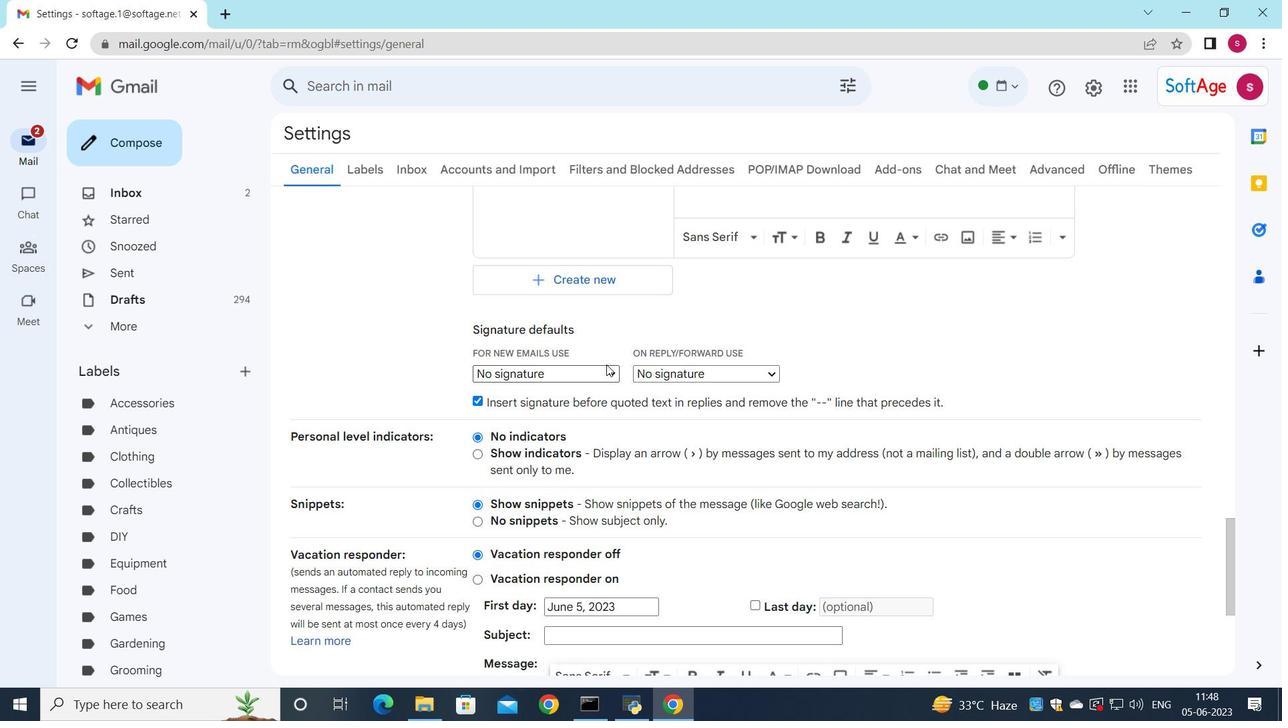 
Action: Mouse moved to (584, 402)
Screenshot: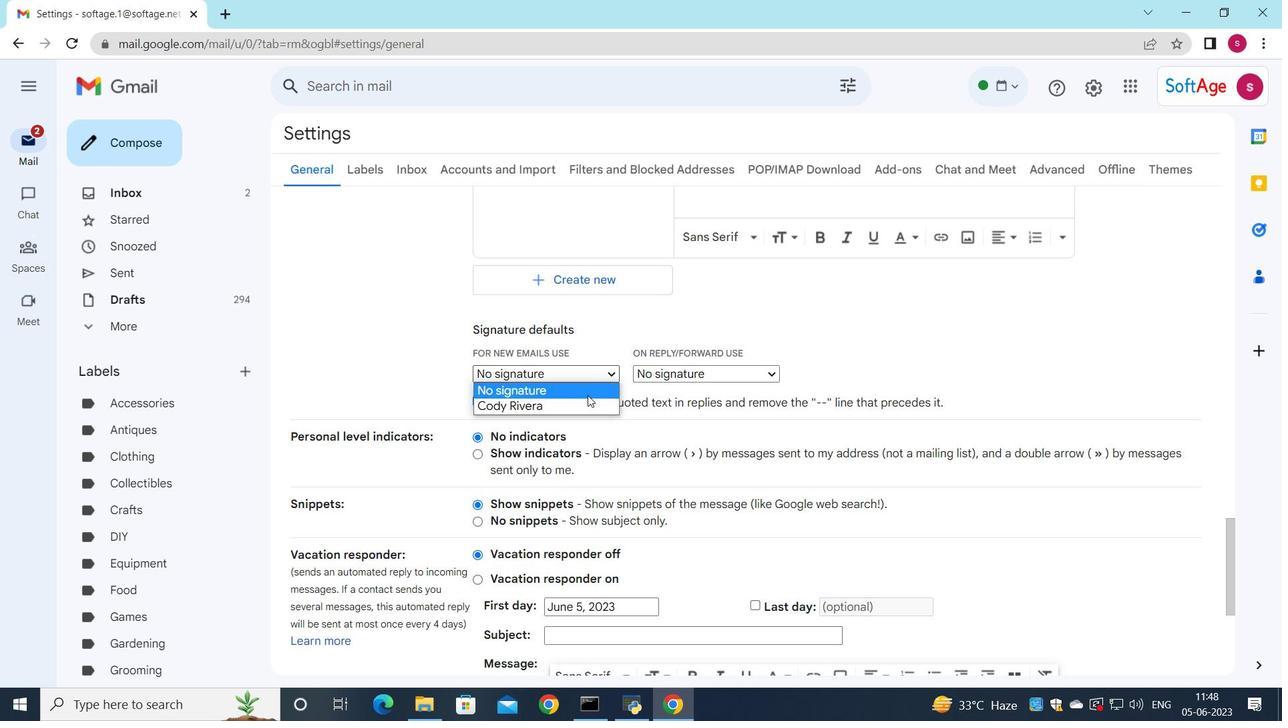 
Action: Mouse pressed left at (584, 402)
Screenshot: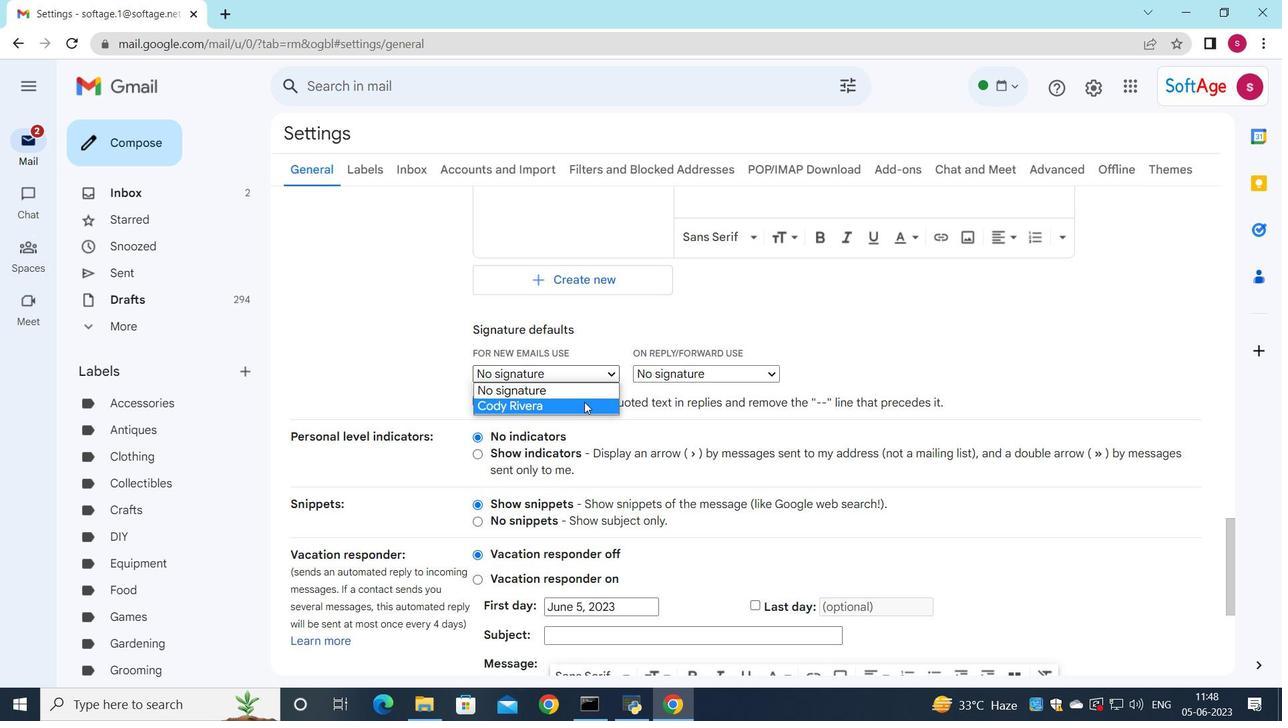 
Action: Mouse moved to (635, 374)
Screenshot: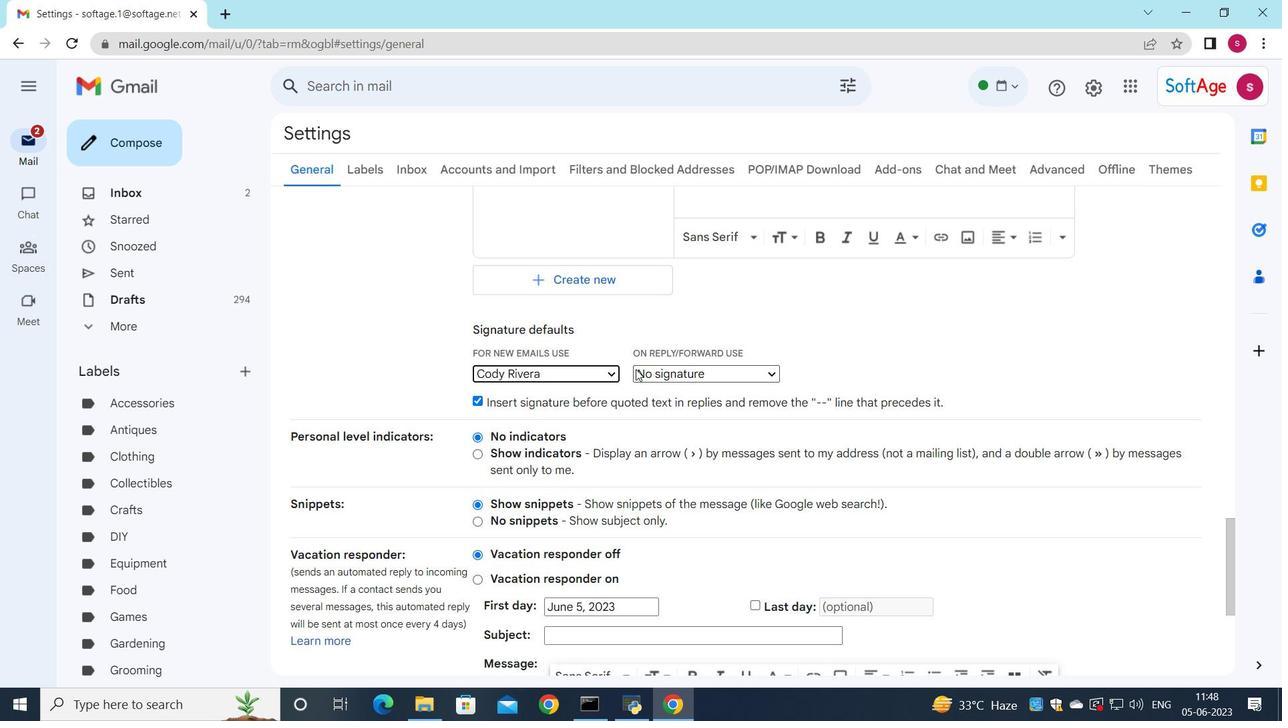 
Action: Mouse pressed left at (635, 374)
Screenshot: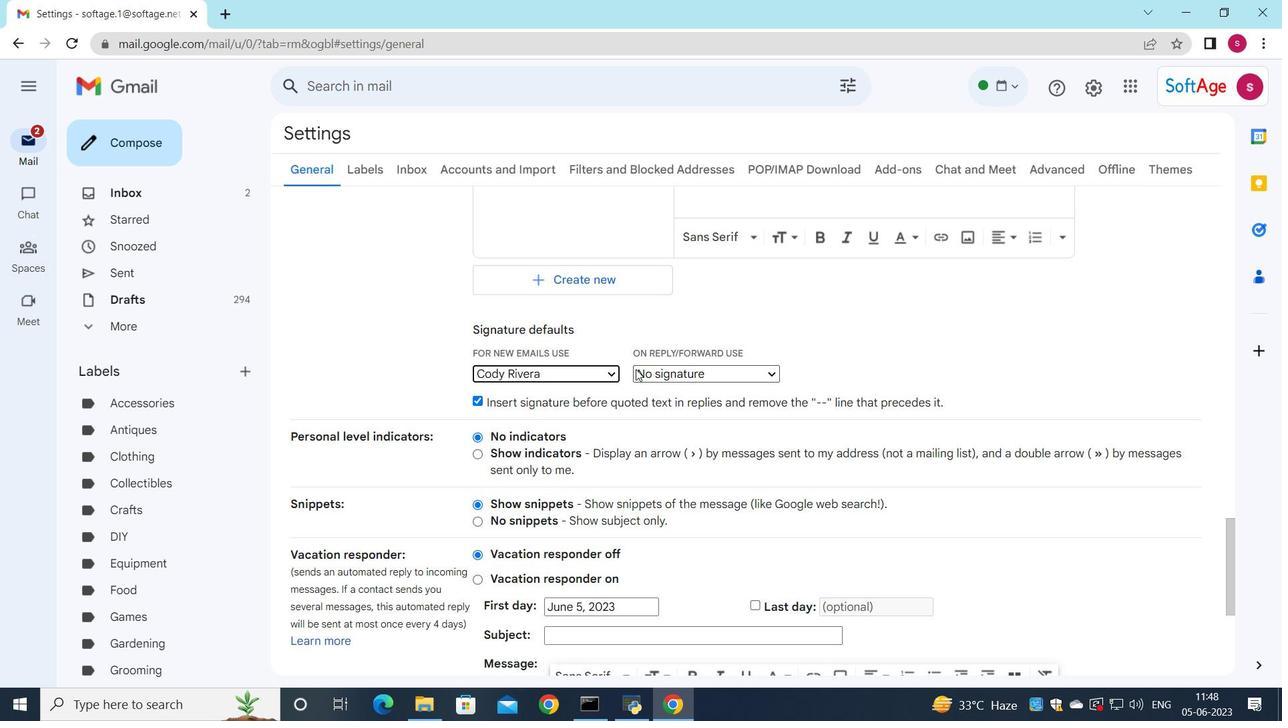 
Action: Mouse moved to (636, 406)
Screenshot: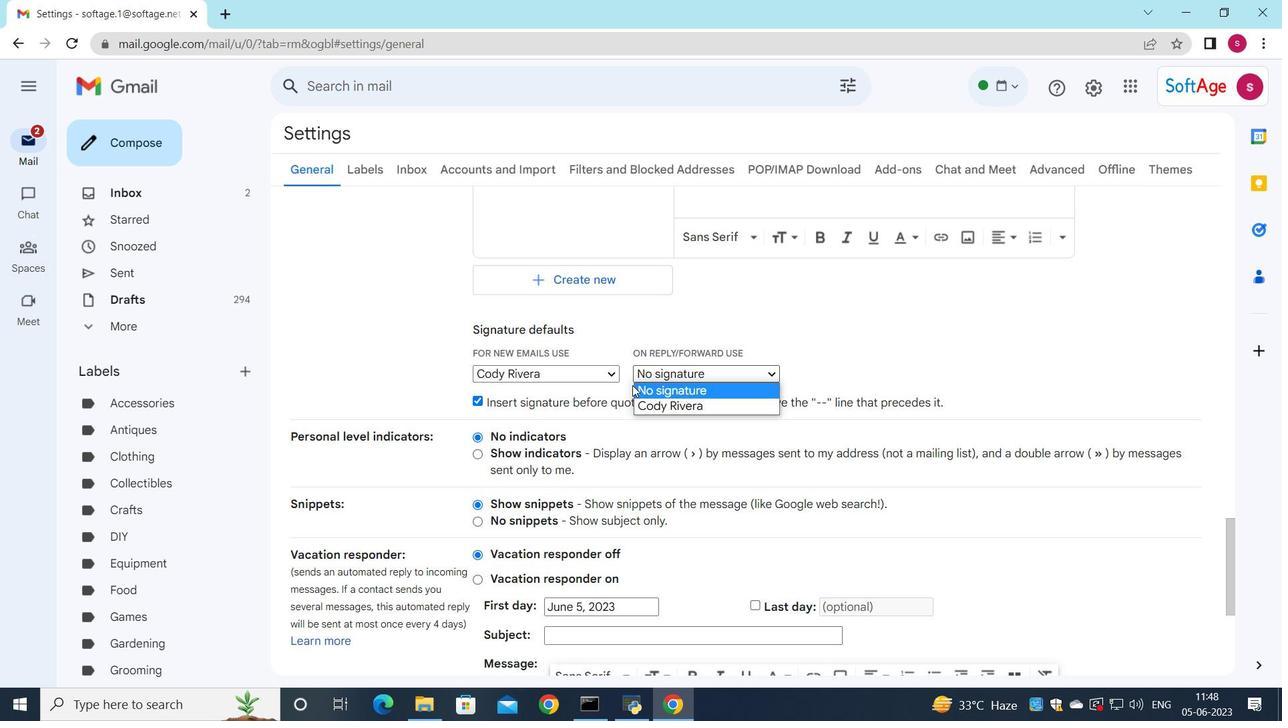 
Action: Mouse pressed left at (636, 406)
Screenshot: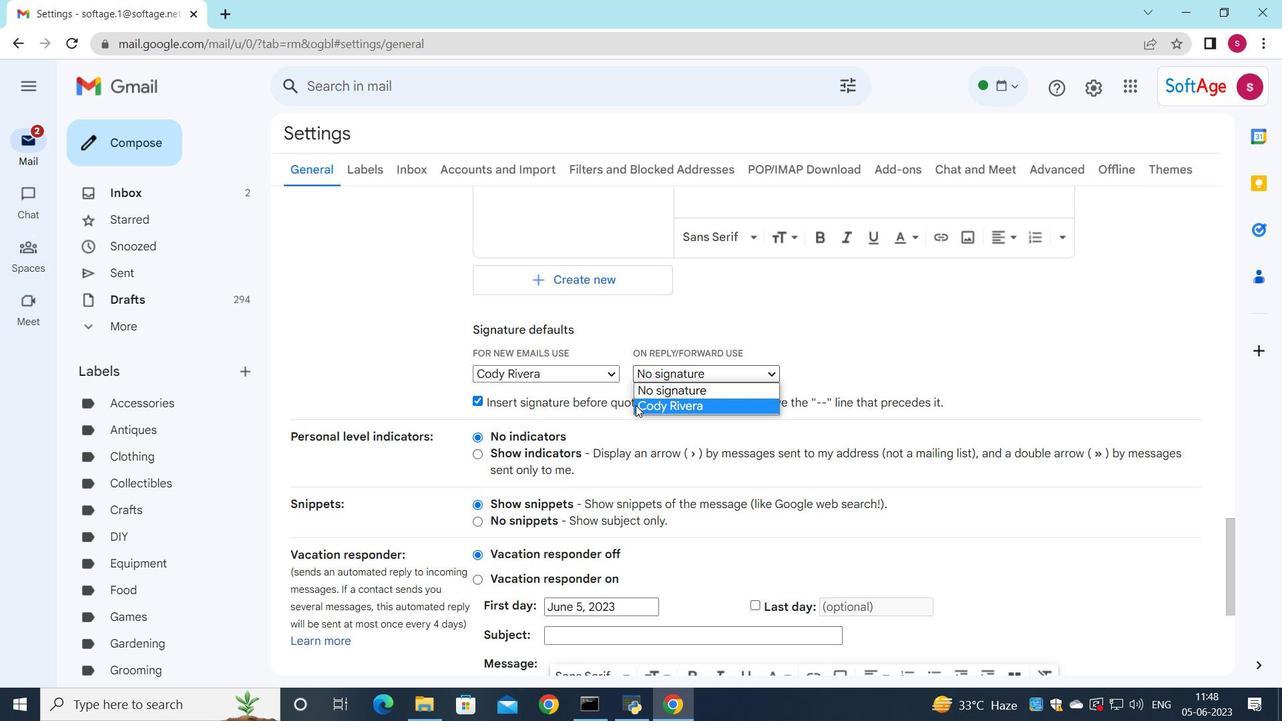 
Action: Mouse moved to (627, 400)
Screenshot: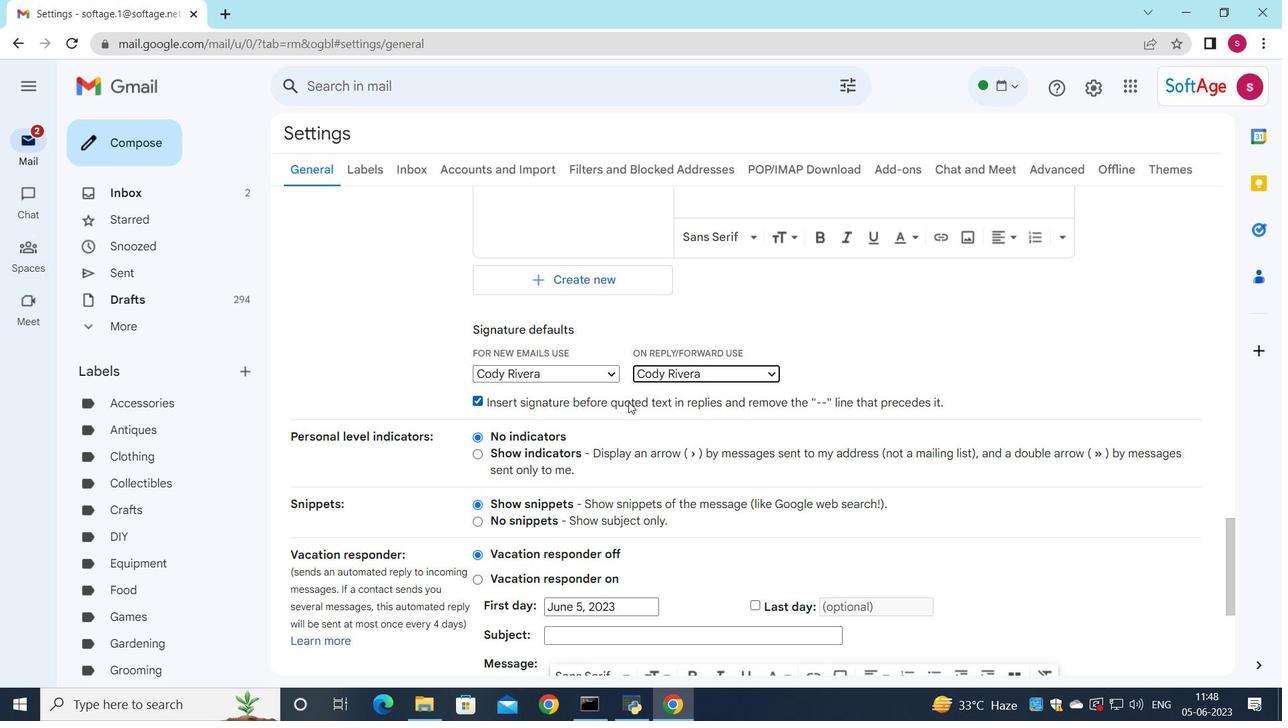 
Action: Mouse scrolled (627, 400) with delta (0, 0)
Screenshot: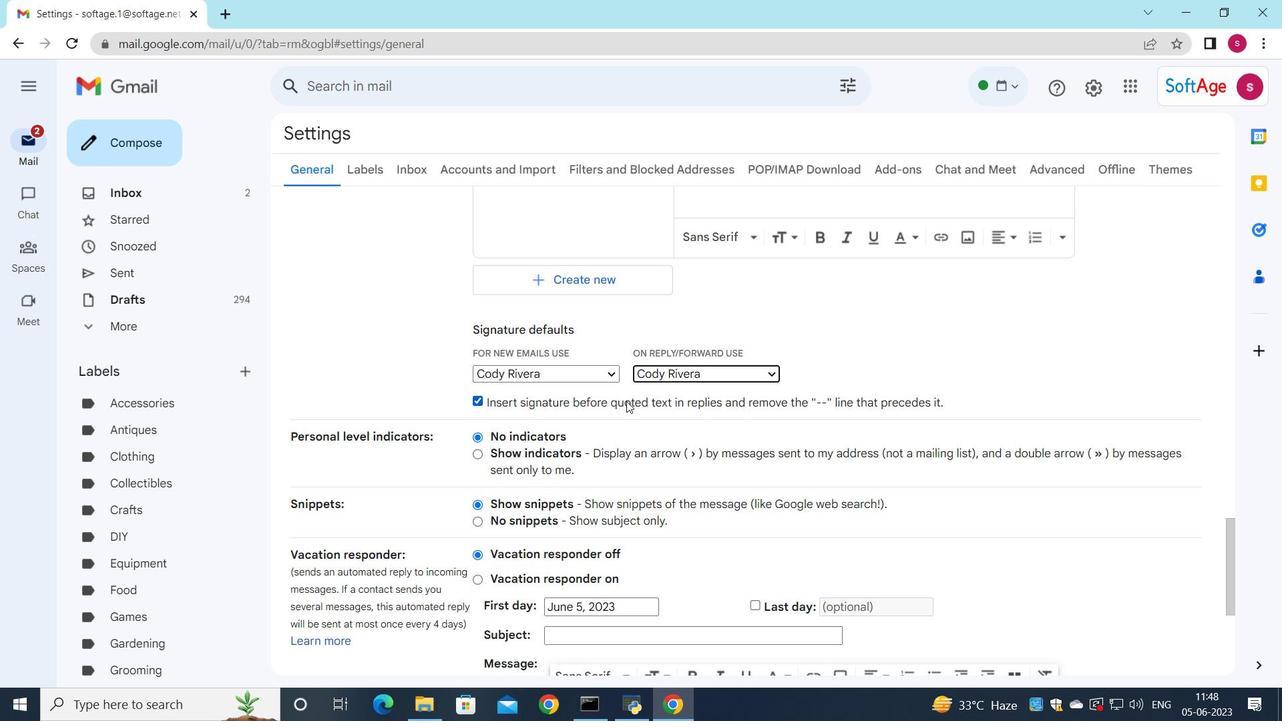 
Action: Mouse scrolled (627, 400) with delta (0, 0)
Screenshot: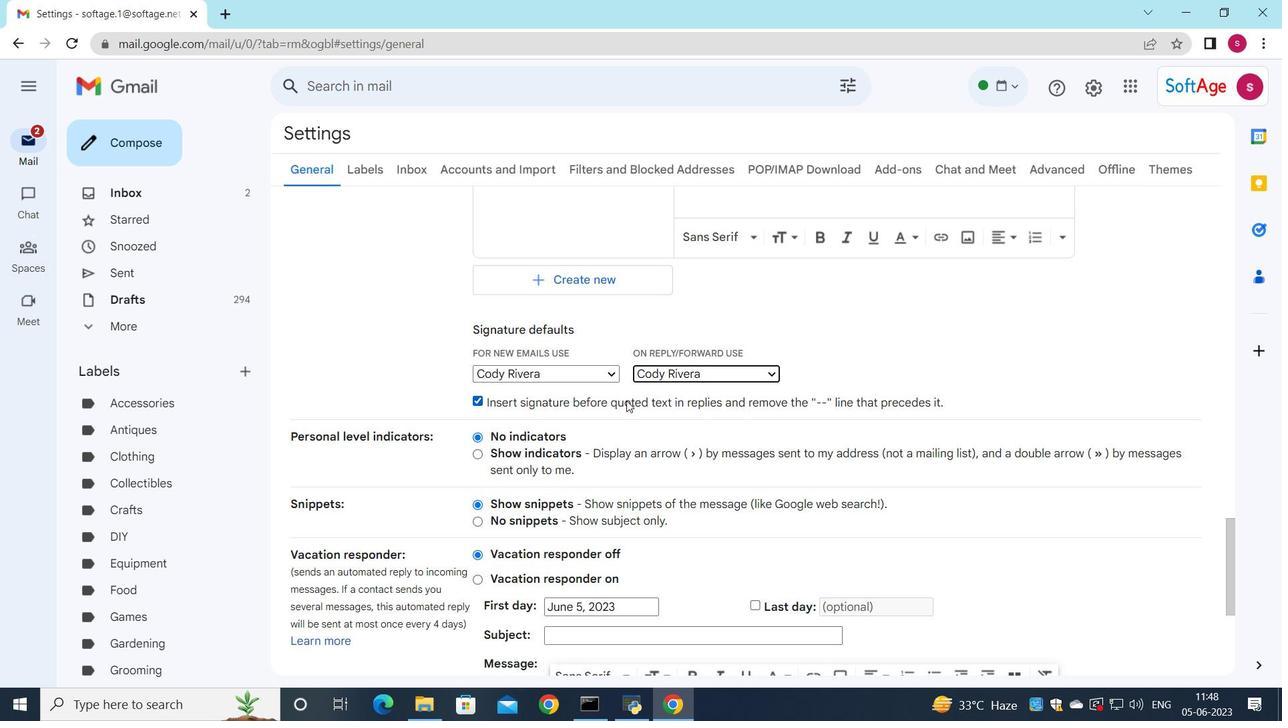 
Action: Mouse scrolled (627, 400) with delta (0, 0)
Screenshot: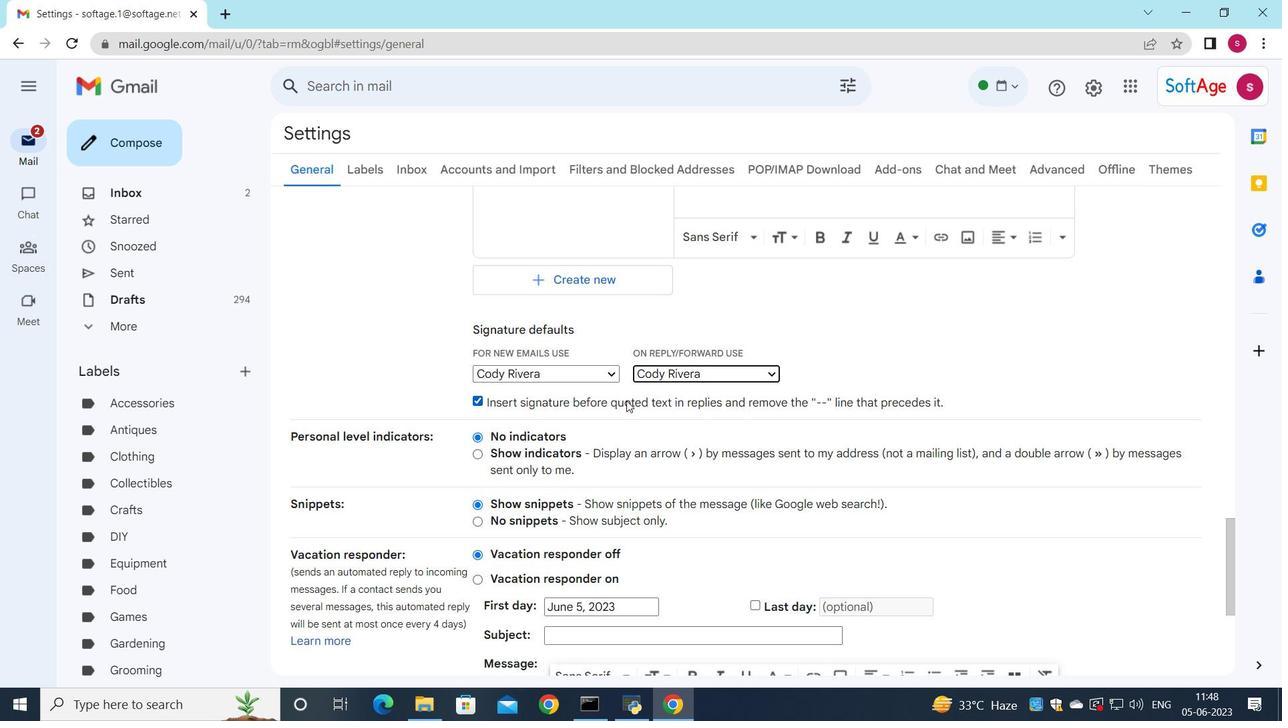 
Action: Mouse scrolled (627, 400) with delta (0, 0)
Screenshot: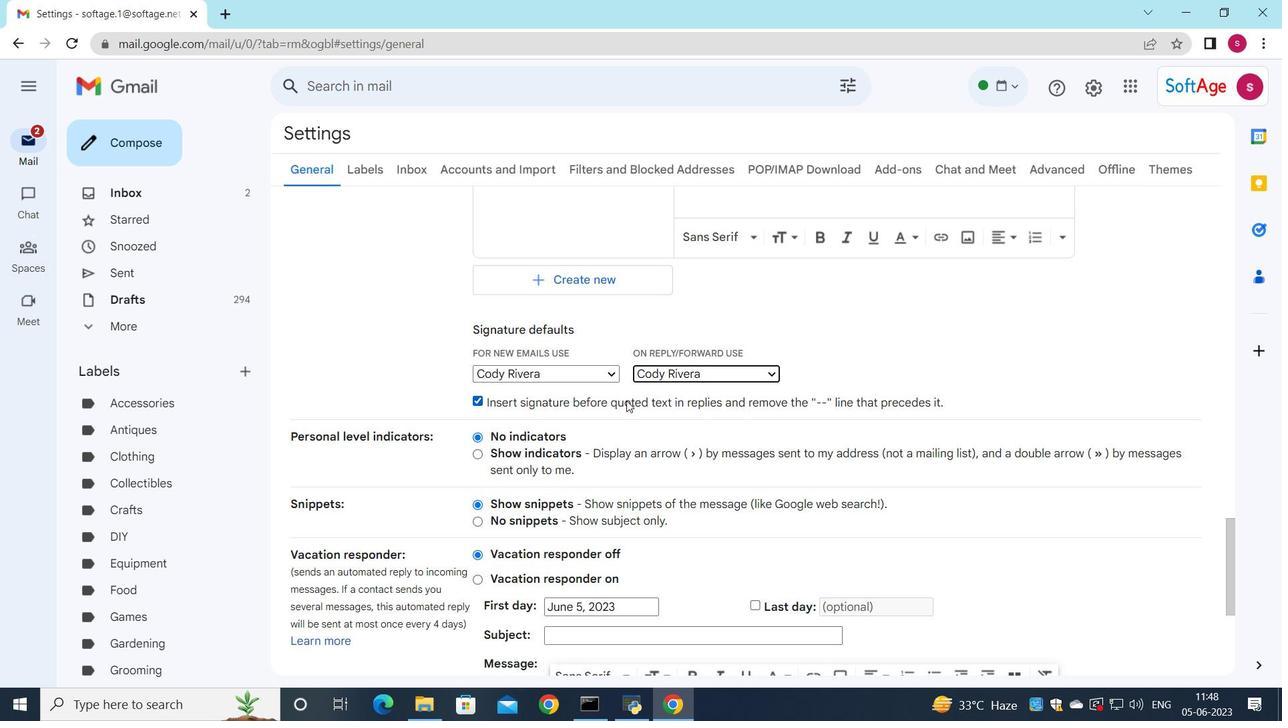 
Action: Mouse moved to (627, 402)
Screenshot: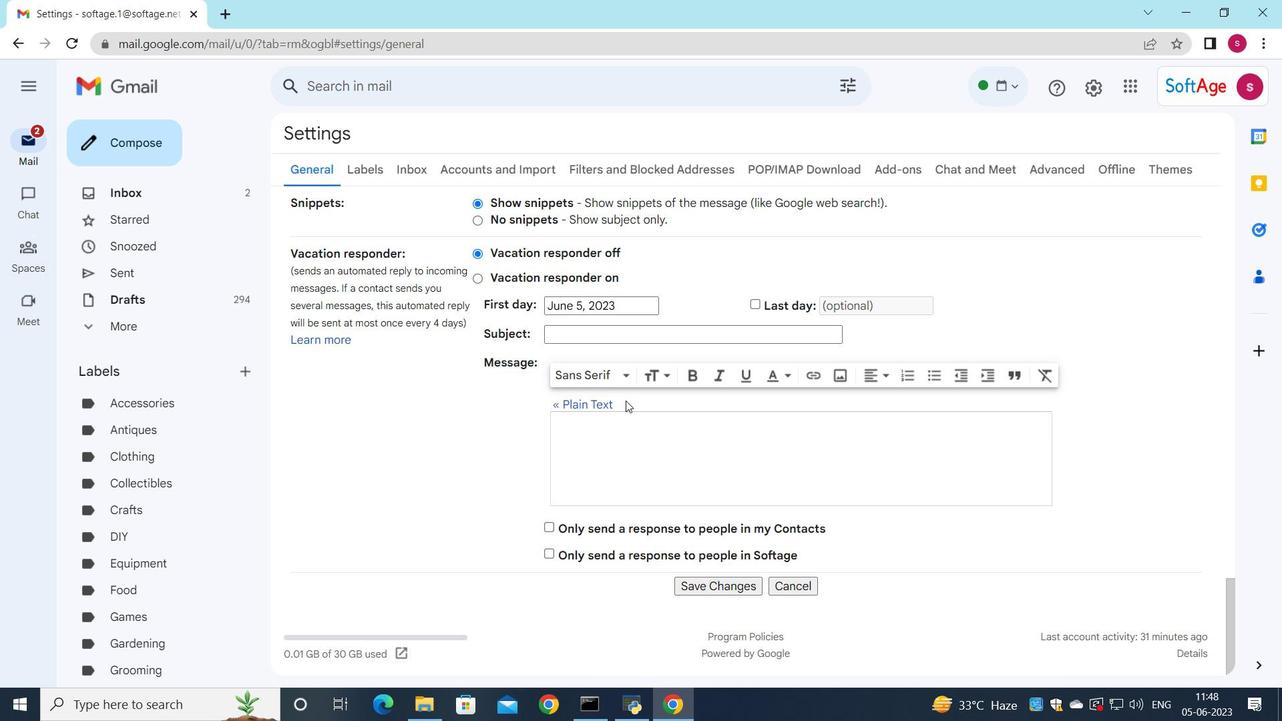 
Action: Mouse scrolled (627, 402) with delta (0, 0)
Screenshot: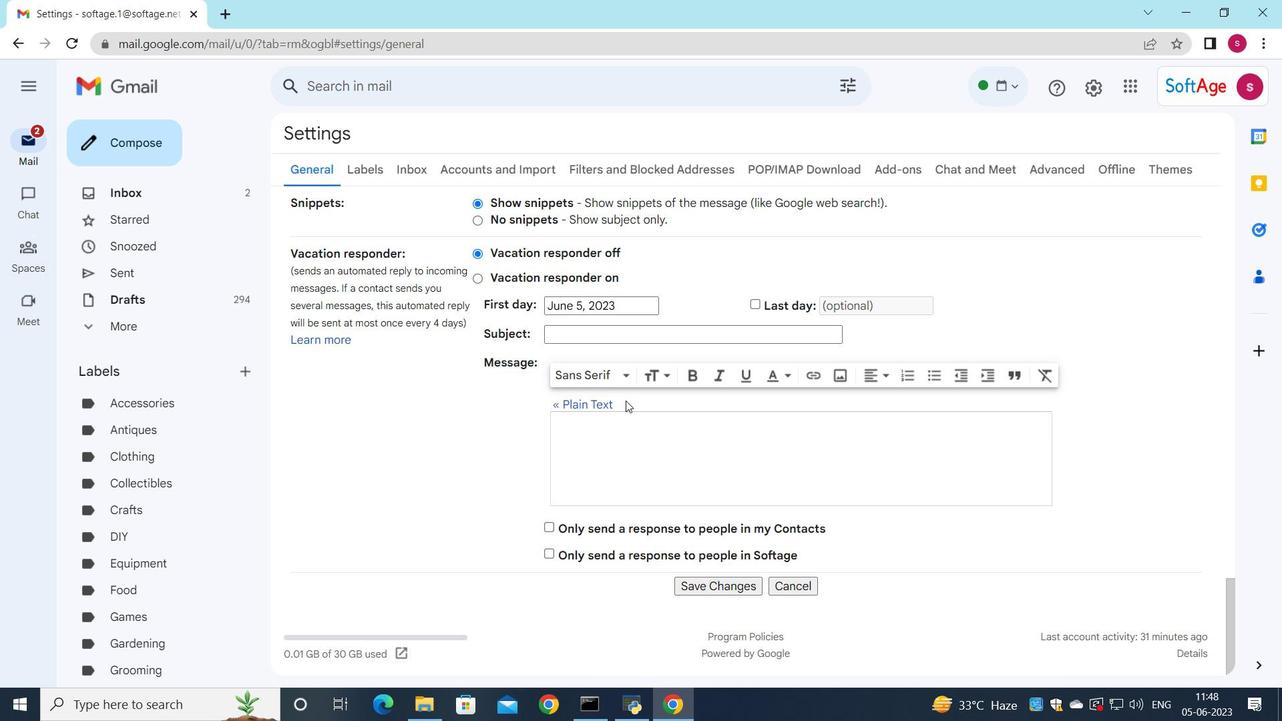 
Action: Mouse scrolled (627, 402) with delta (0, 0)
Screenshot: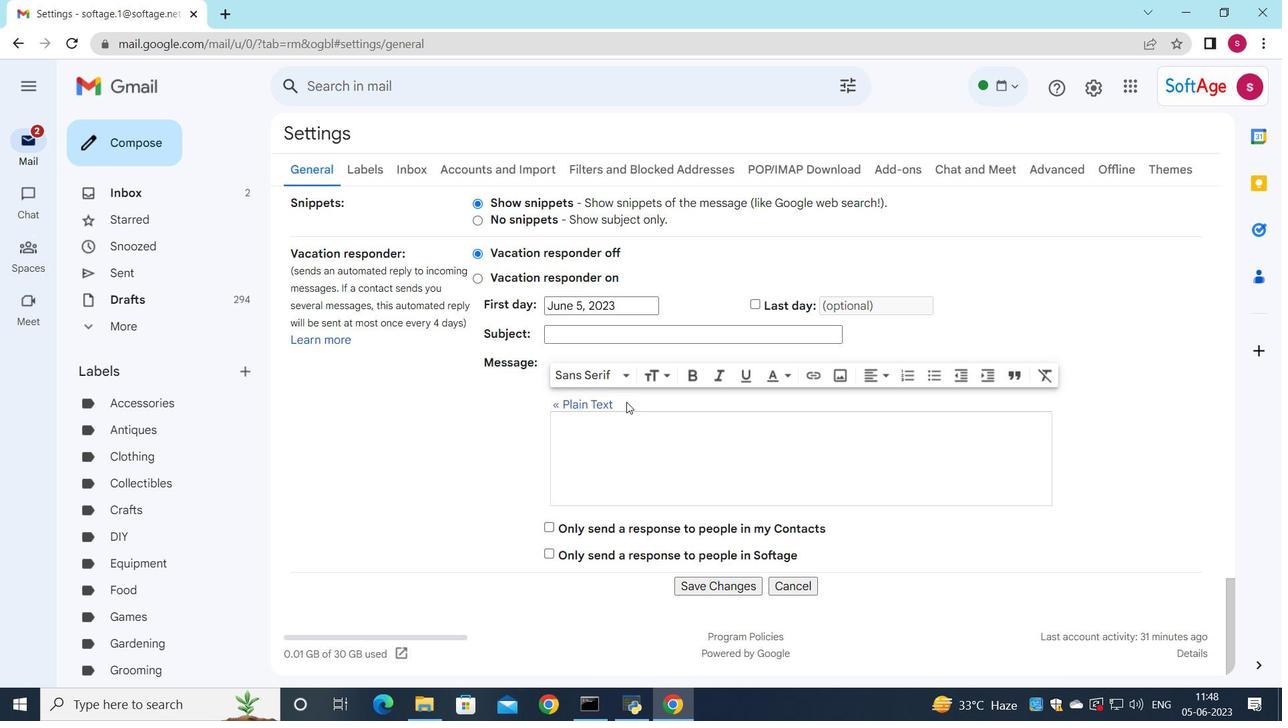 
Action: Mouse moved to (627, 405)
Screenshot: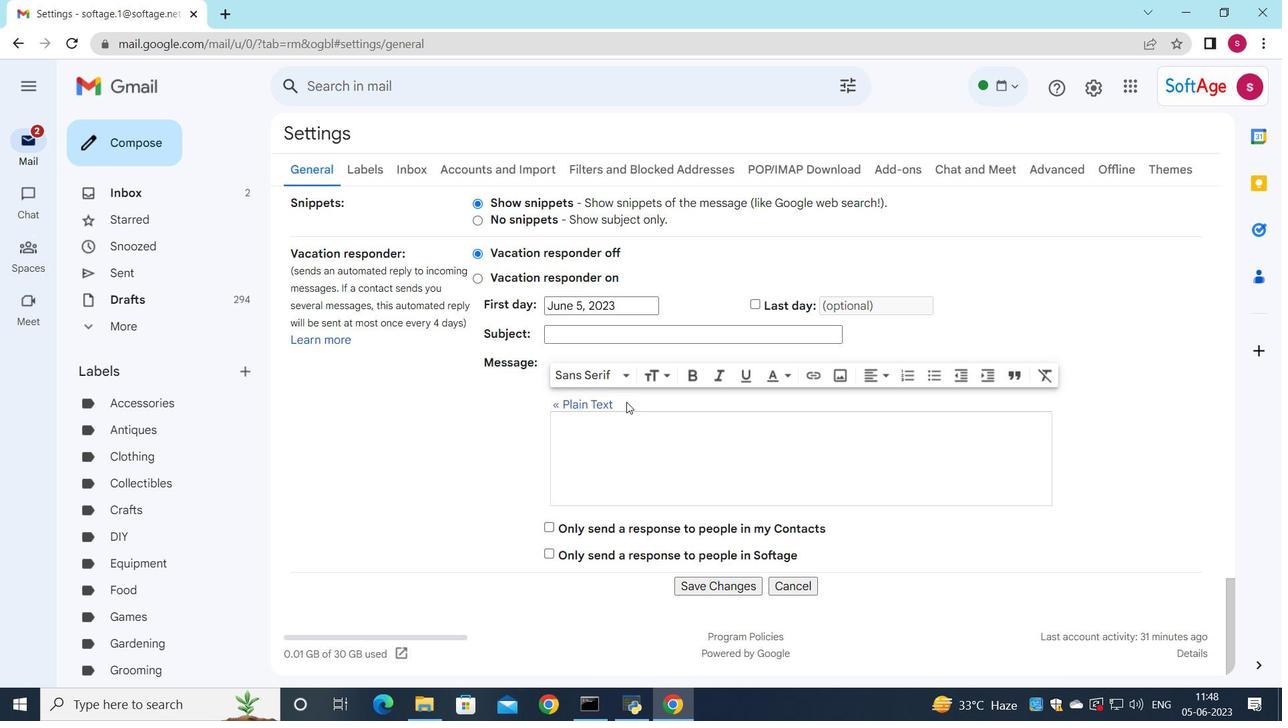 
Action: Mouse scrolled (627, 404) with delta (0, 0)
Screenshot: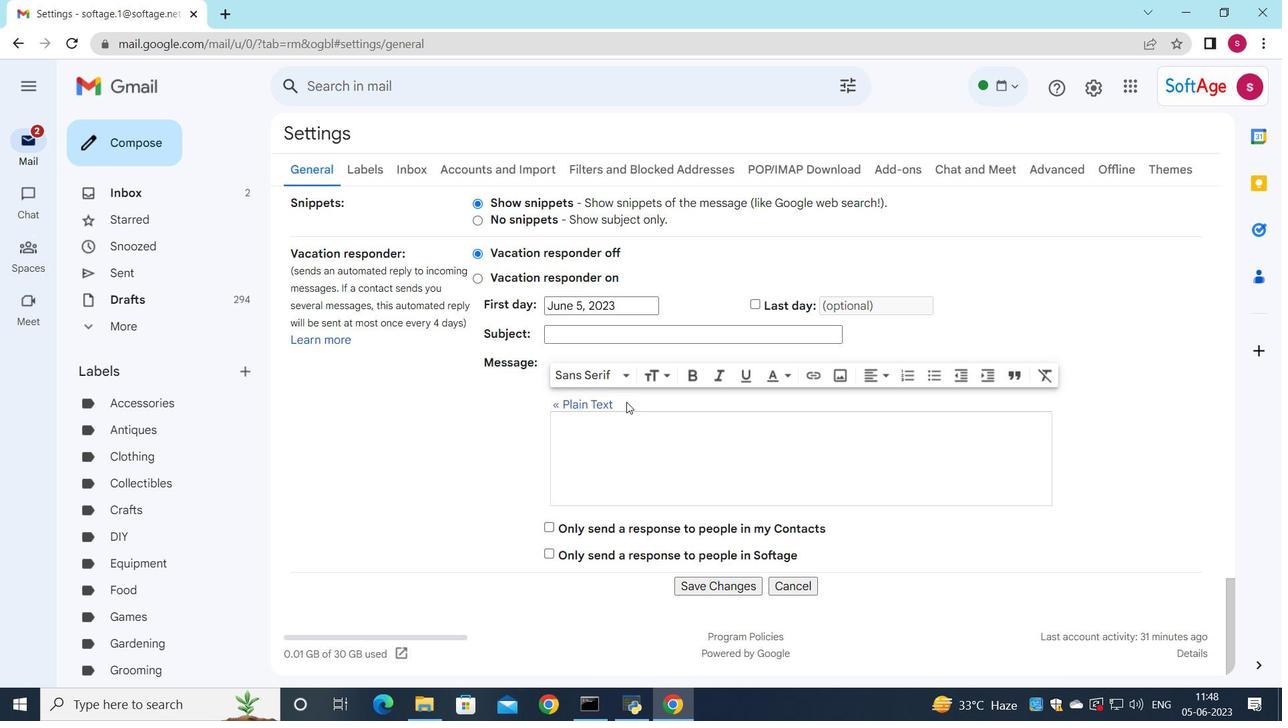 
Action: Mouse moved to (627, 419)
Screenshot: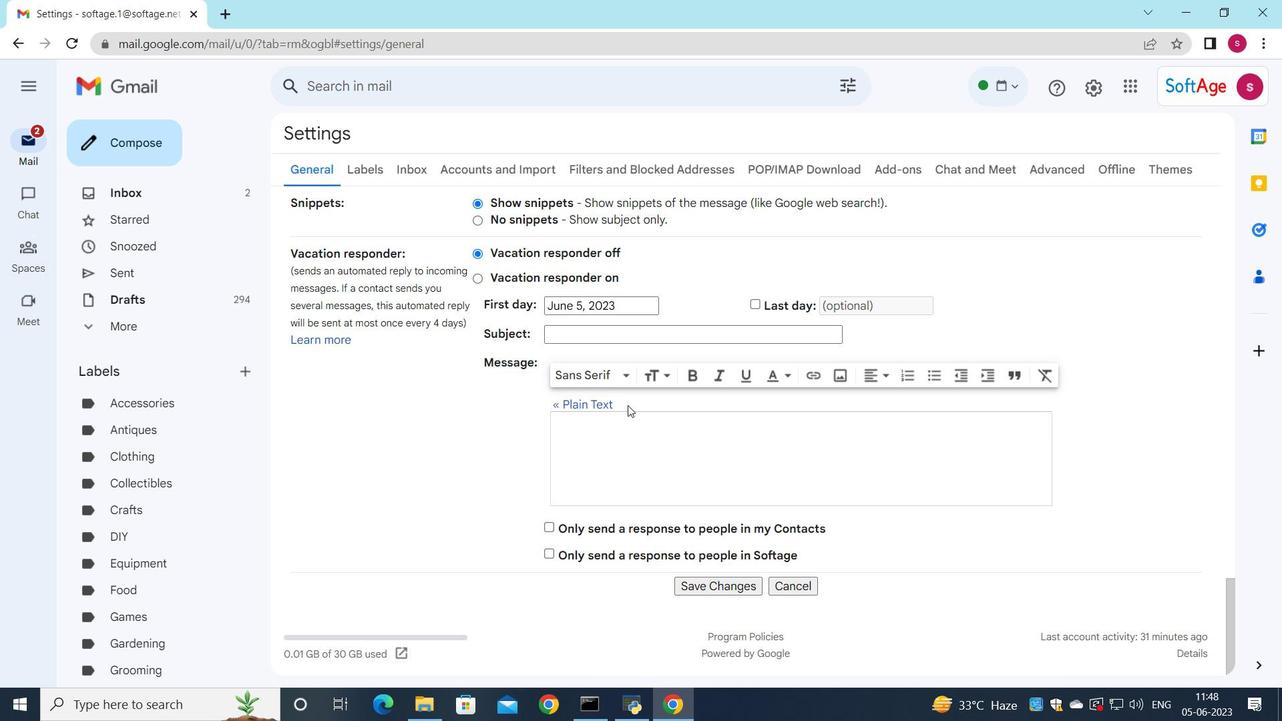 
Action: Mouse scrolled (627, 418) with delta (0, 0)
Screenshot: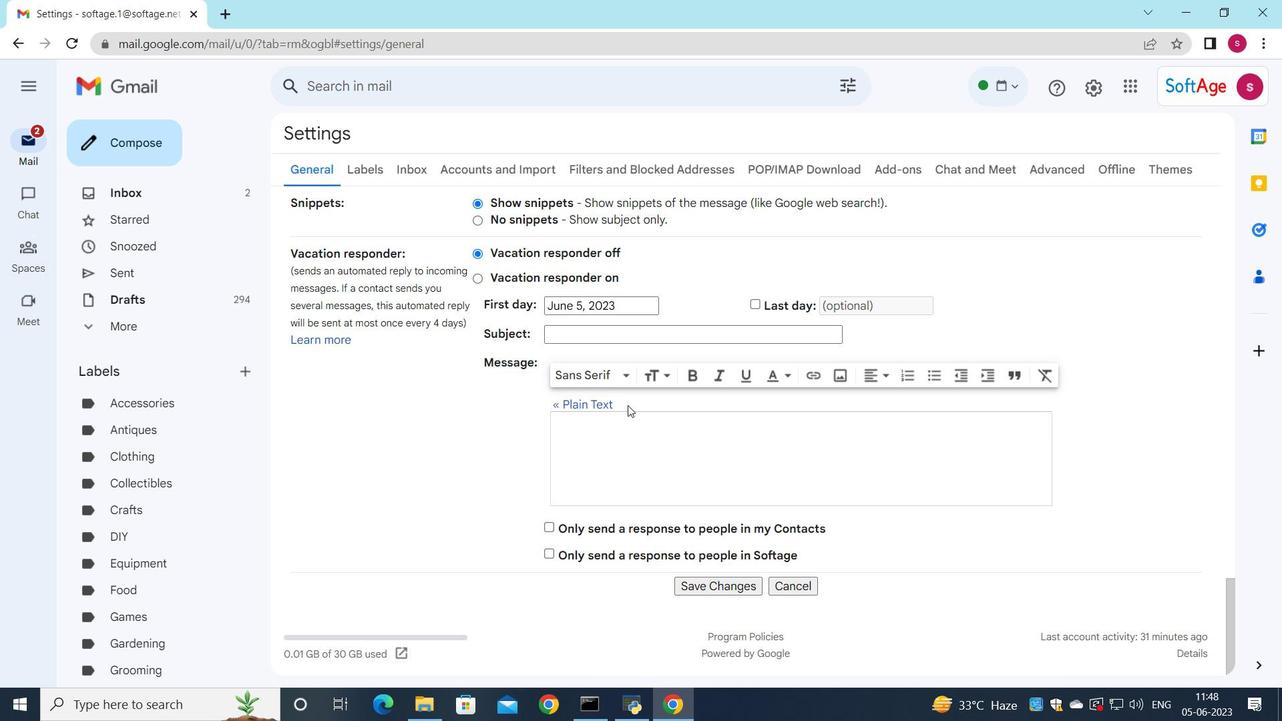 
Action: Mouse moved to (711, 591)
Screenshot: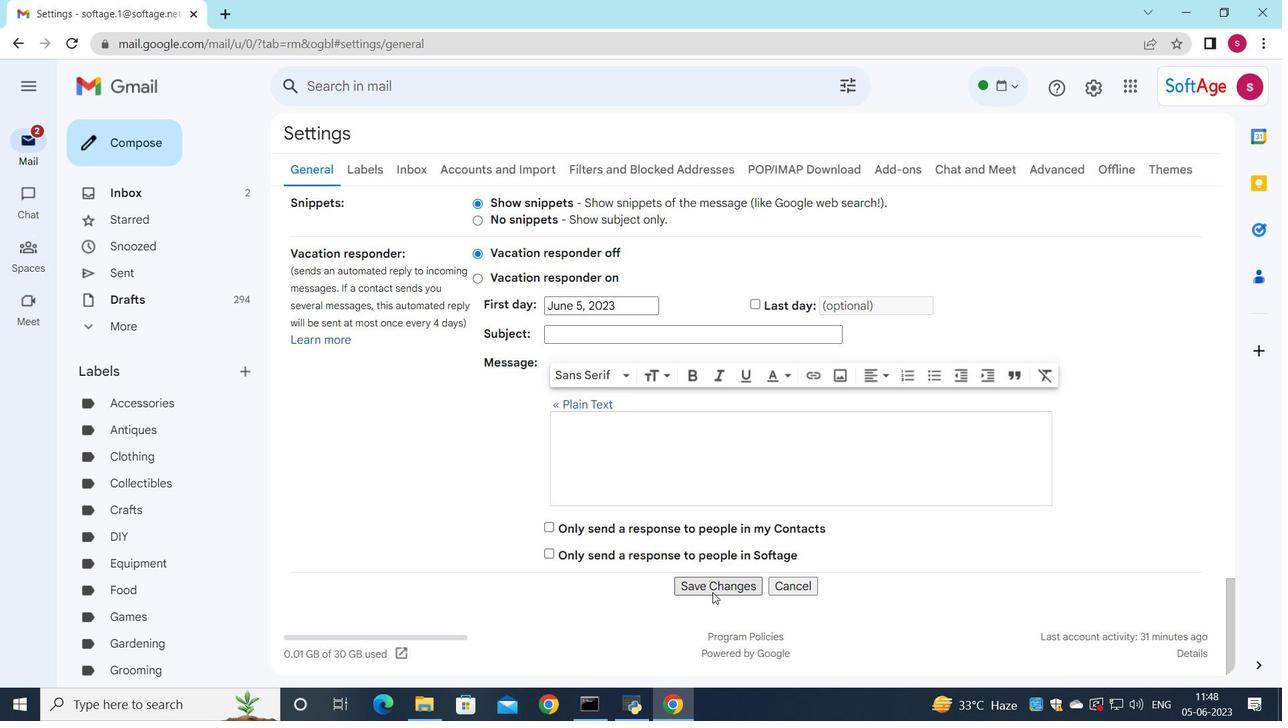 
Action: Mouse pressed left at (711, 591)
Screenshot: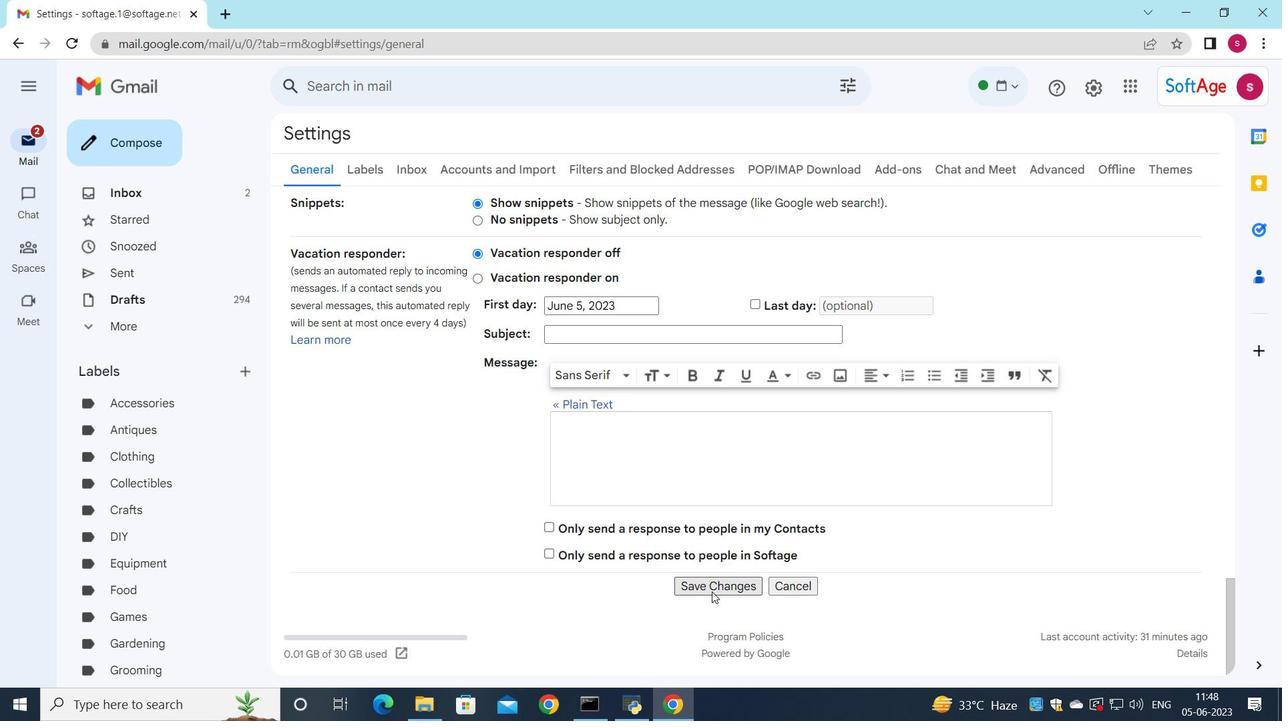 
Action: Mouse moved to (721, 227)
Screenshot: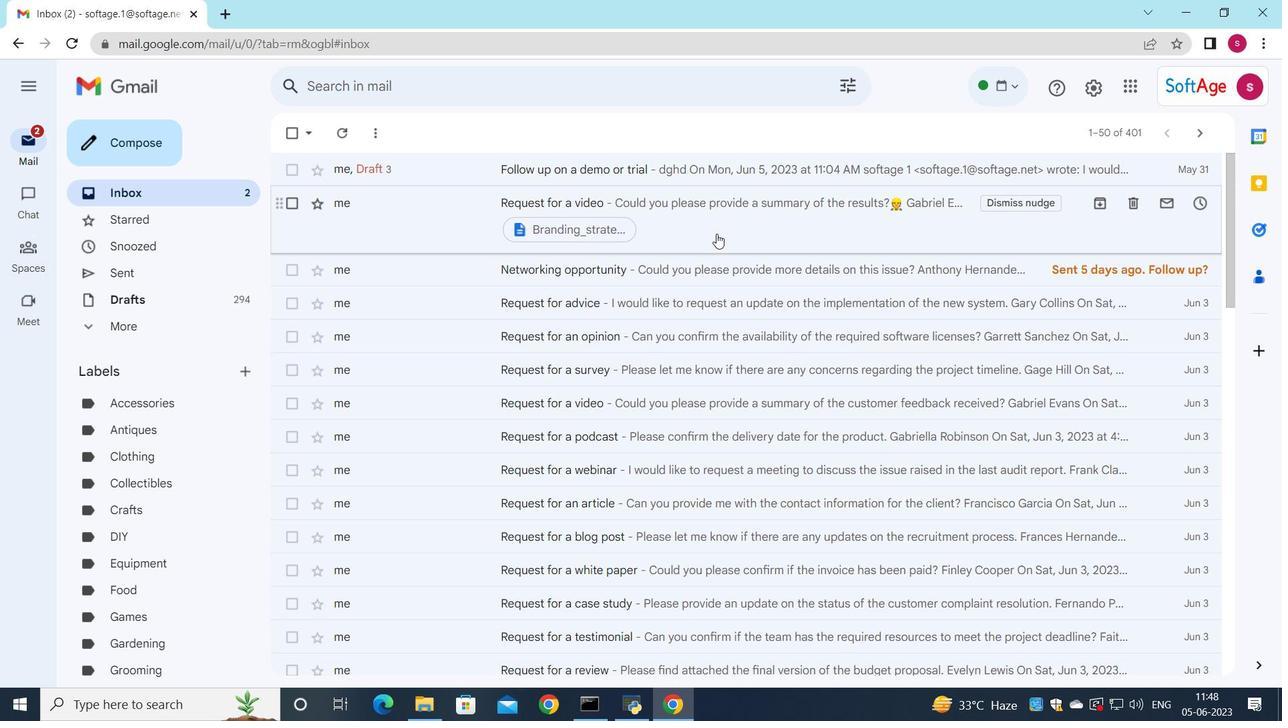 
Action: Mouse pressed left at (721, 227)
Screenshot: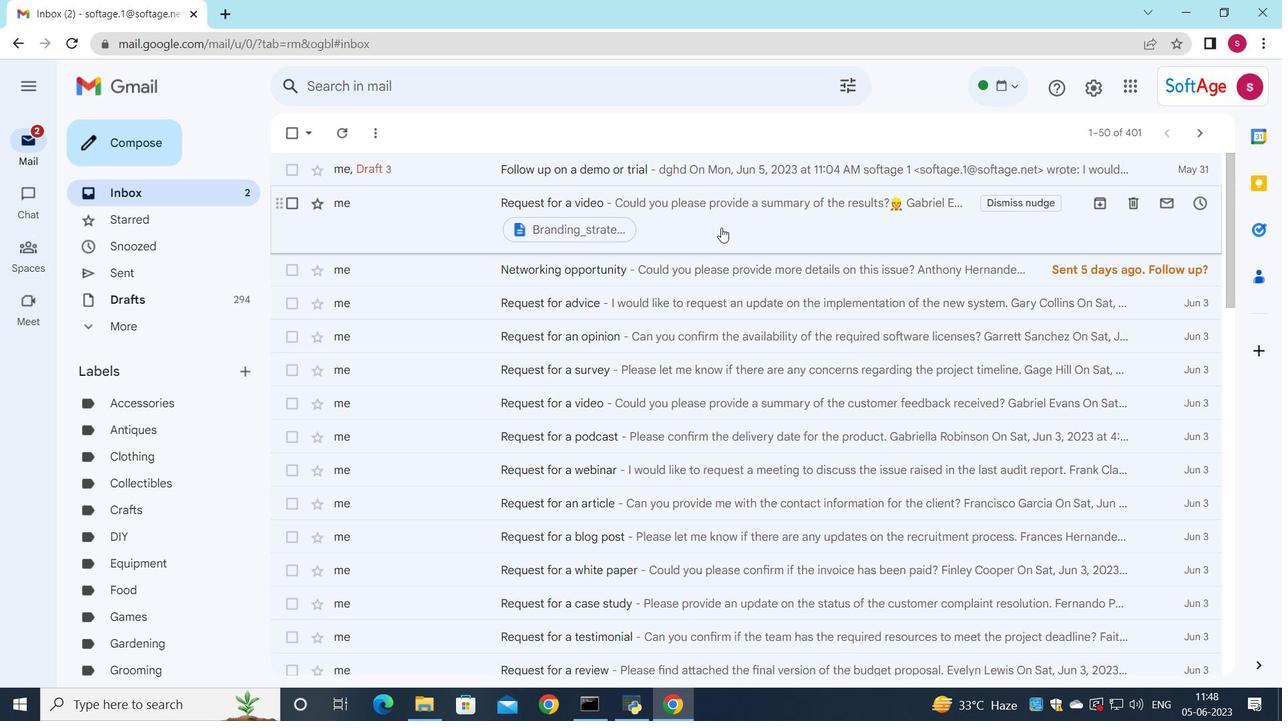
Action: Mouse moved to (564, 532)
Screenshot: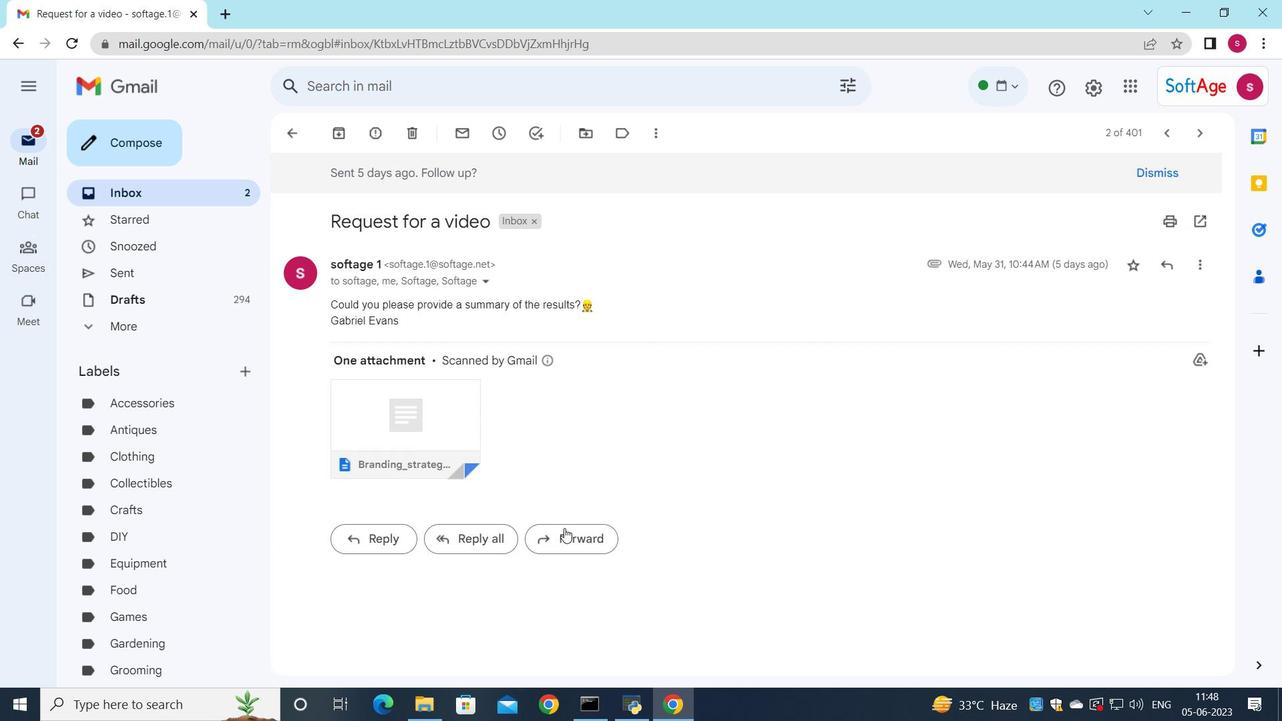
Action: Mouse pressed left at (564, 532)
Screenshot: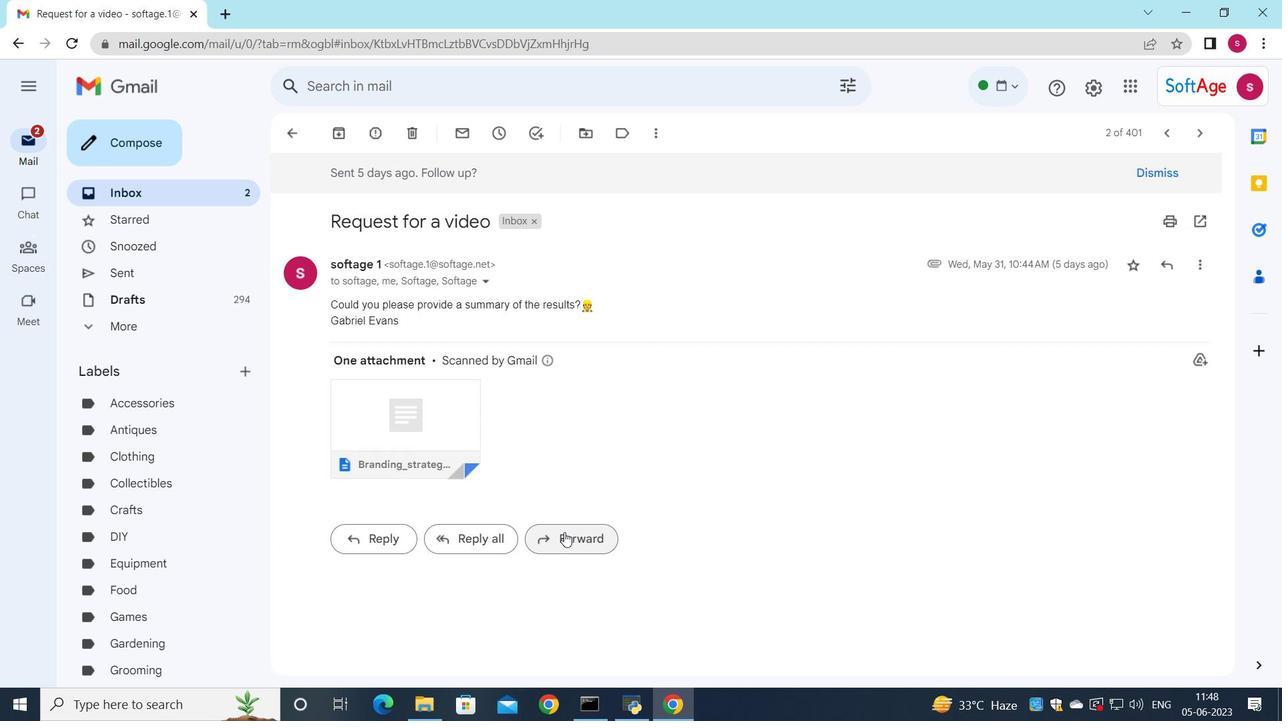 
Action: Mouse moved to (367, 505)
Screenshot: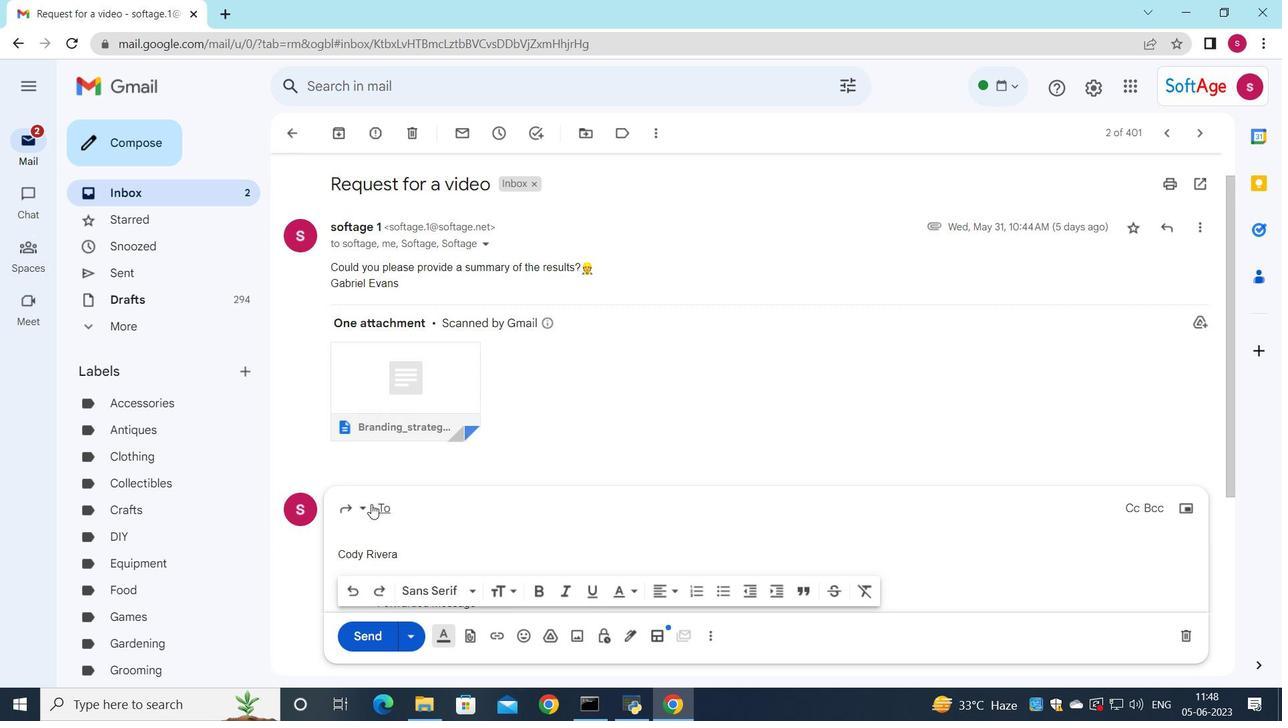 
Action: Mouse pressed left at (367, 505)
Screenshot: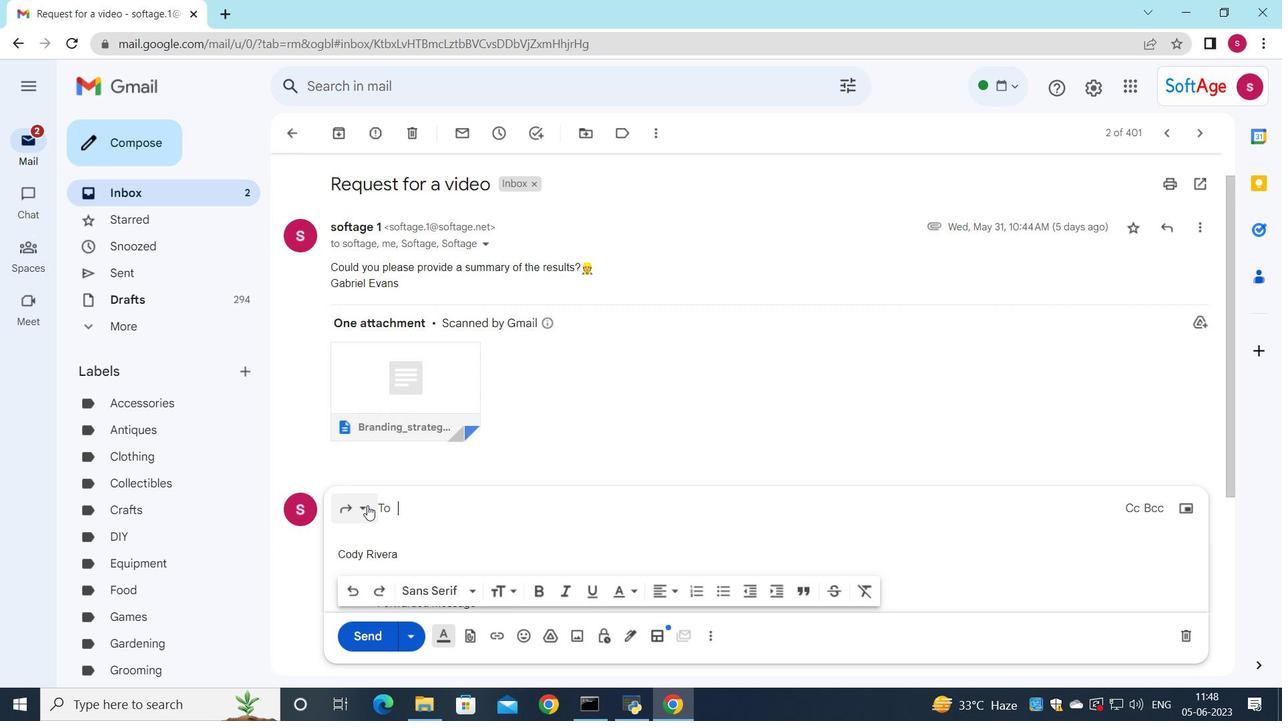 
Action: Mouse moved to (409, 438)
Screenshot: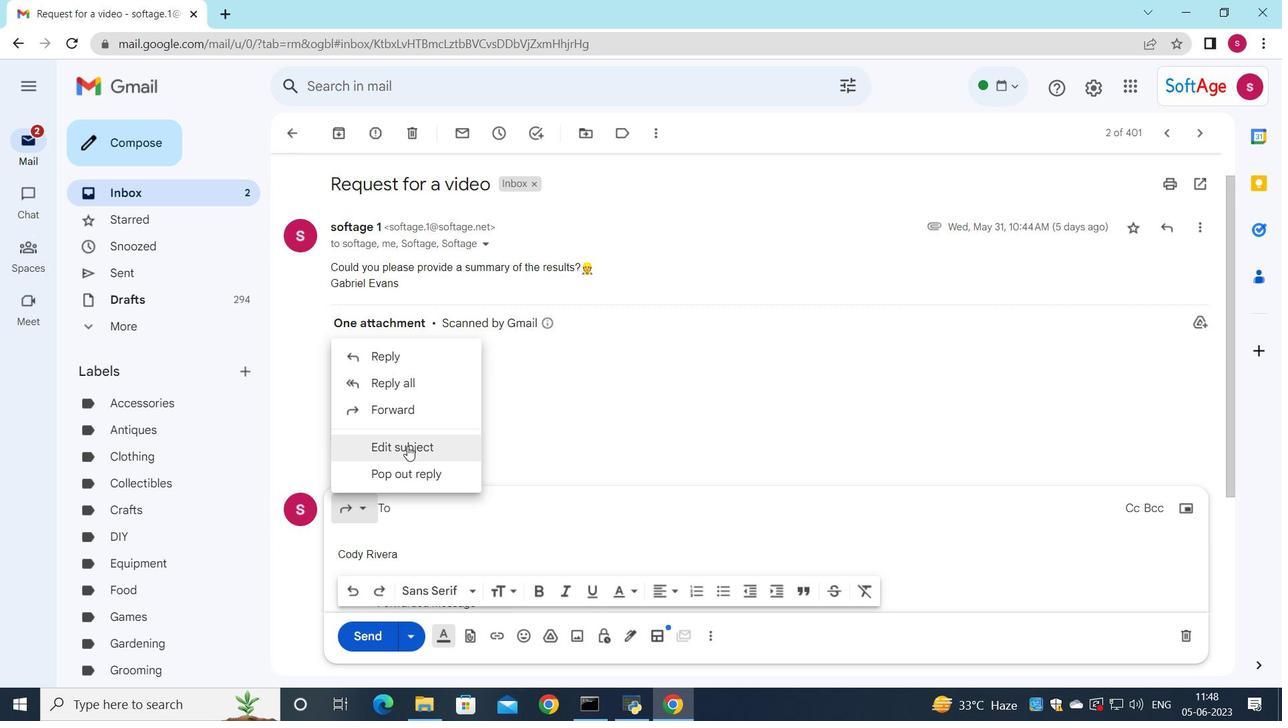 
Action: Mouse pressed left at (409, 438)
Screenshot: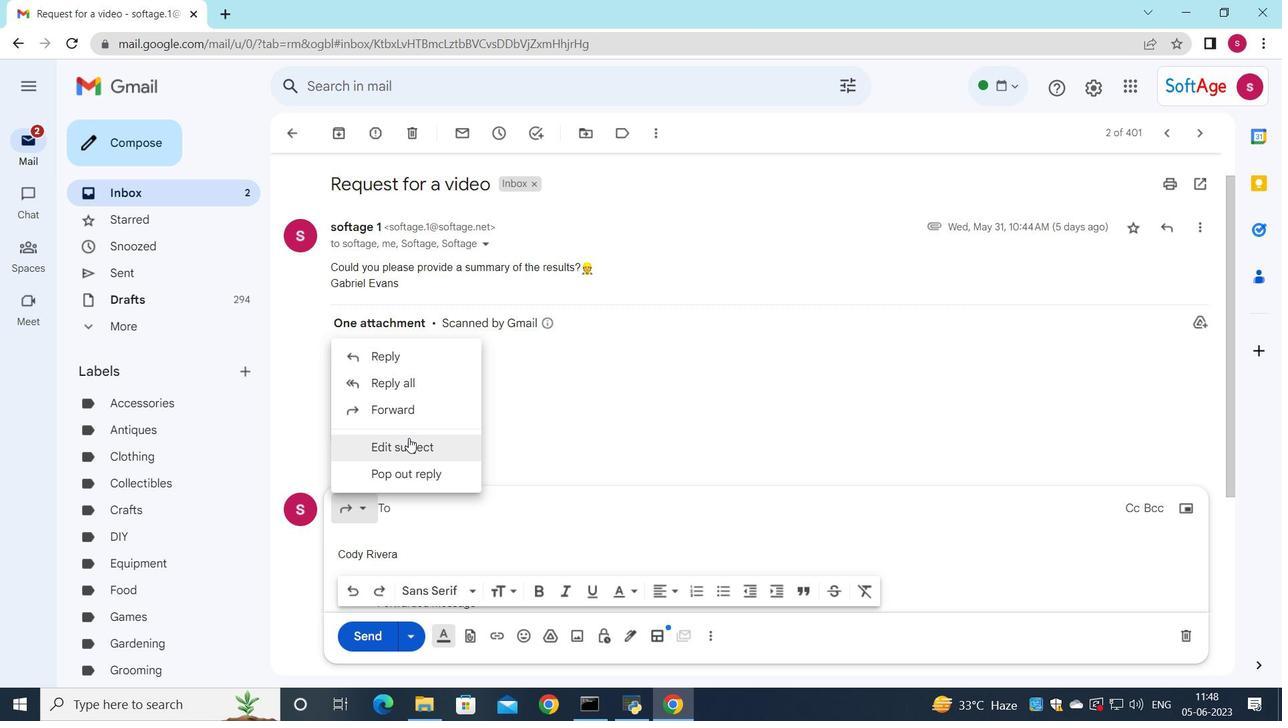 
Action: Mouse moved to (864, 277)
Screenshot: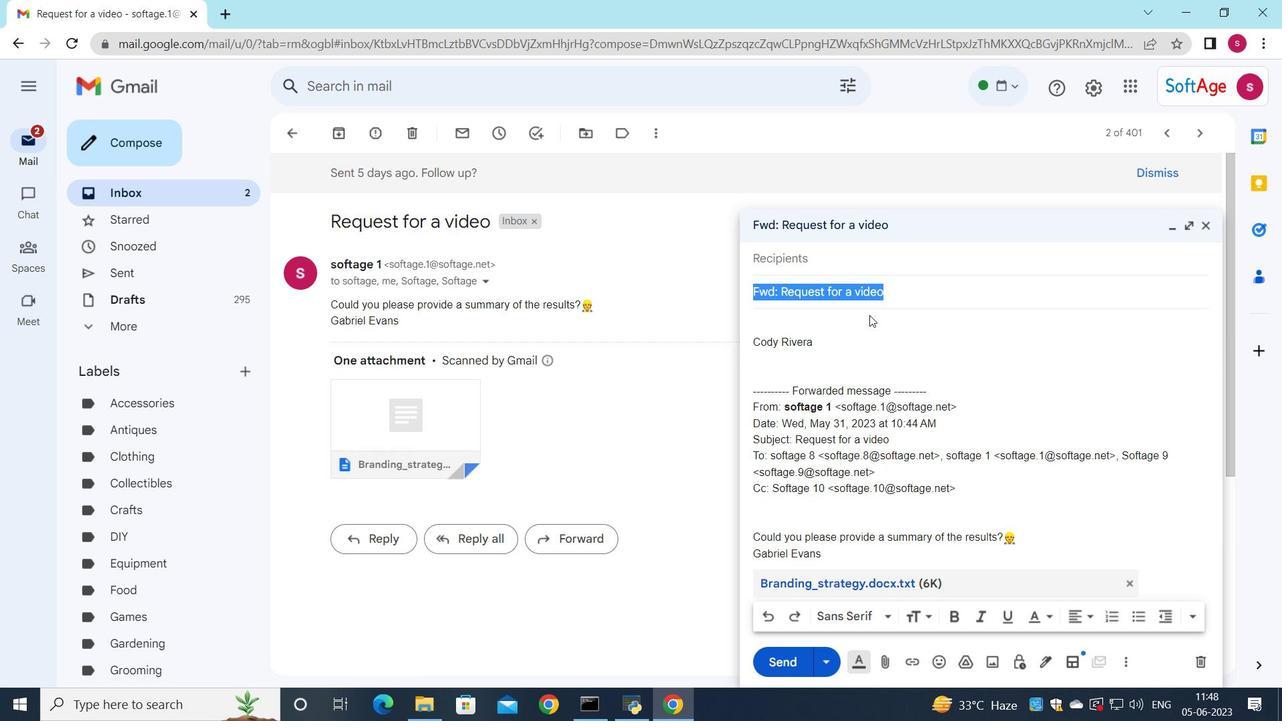 
Action: Key pressed <Key.shift>Rr<Key.backspace>equest<Key.space>for<Key.space>a<Key.space>product<Key.space>demo
Screenshot: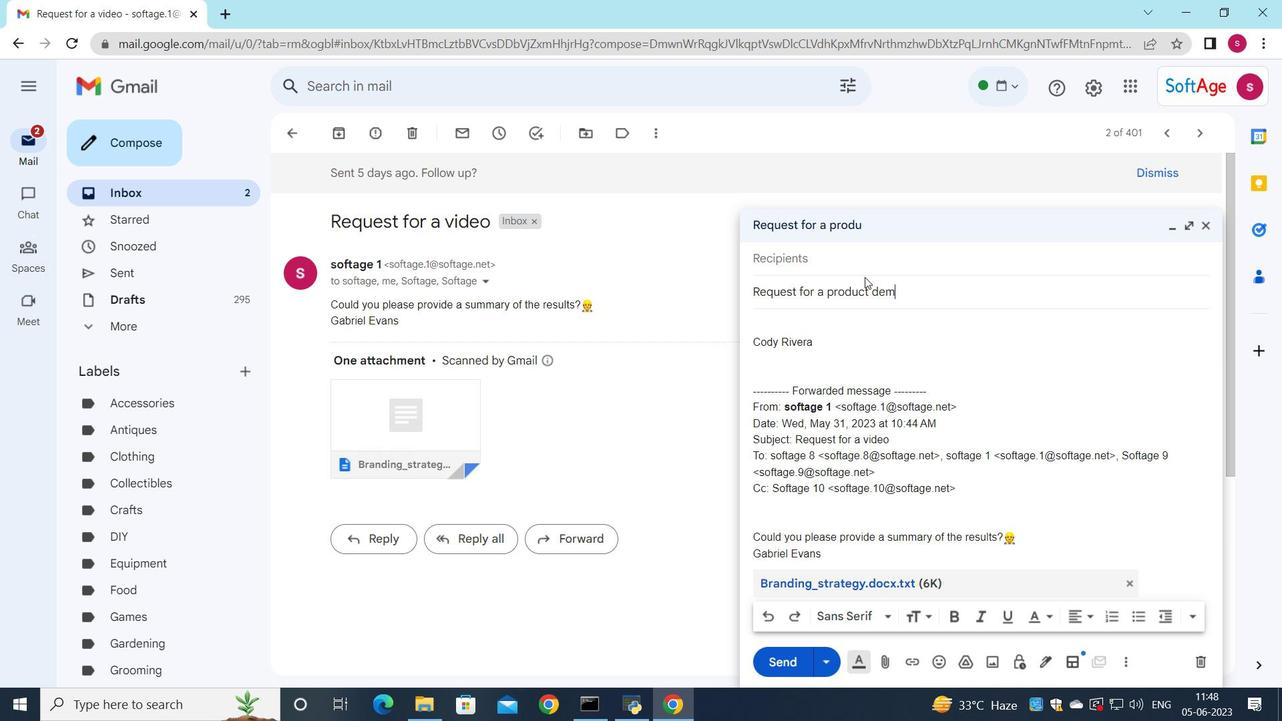 
Action: Mouse moved to (871, 262)
Screenshot: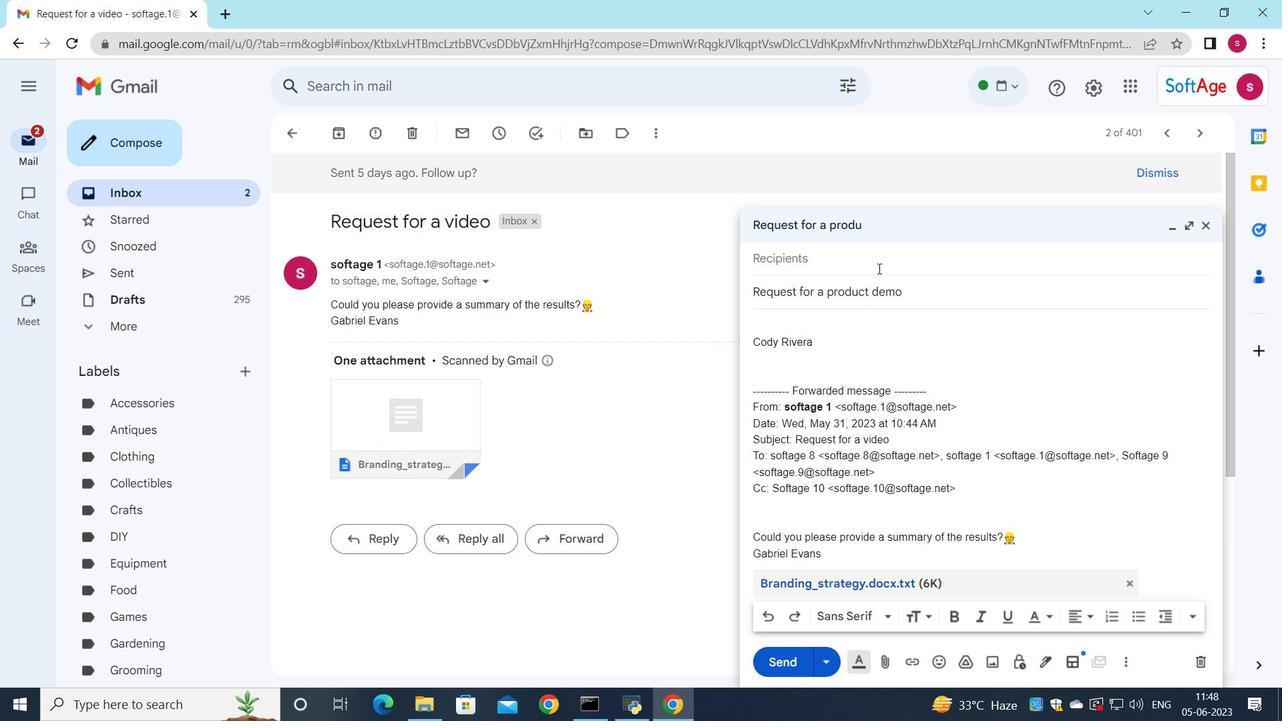 
Action: Mouse pressed left at (871, 262)
Screenshot: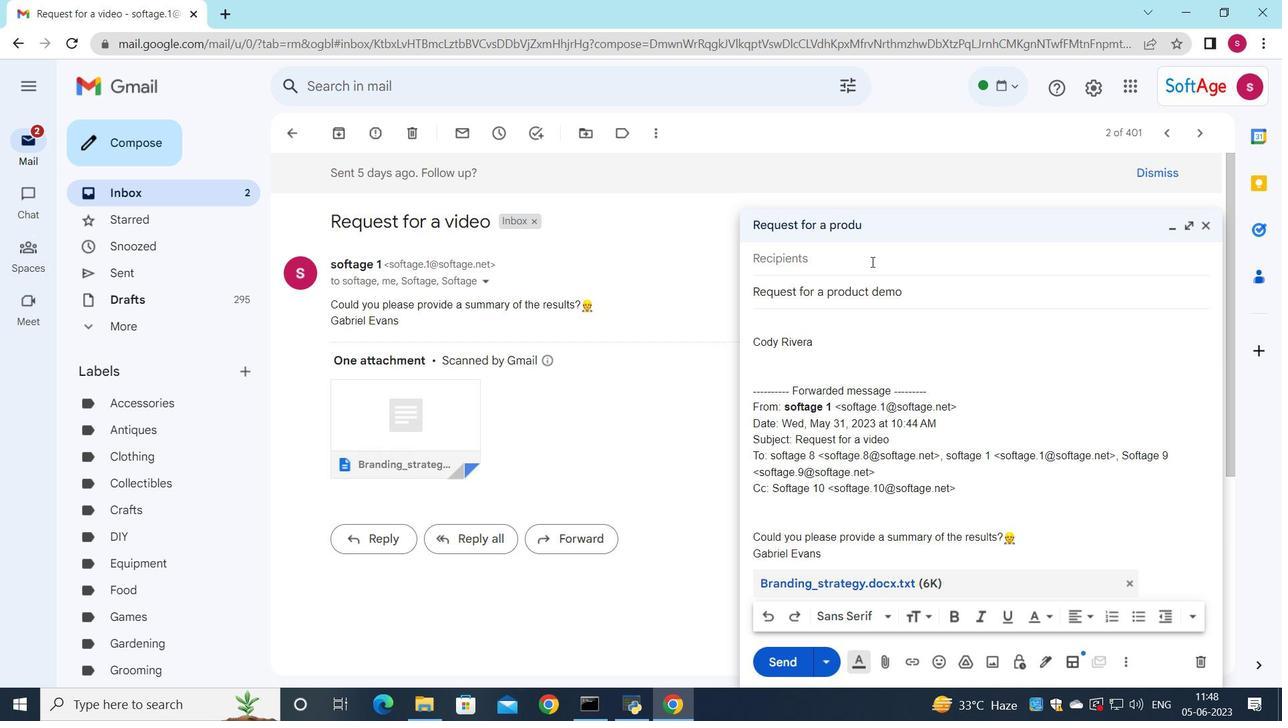 
Action: Mouse moved to (838, 211)
Screenshot: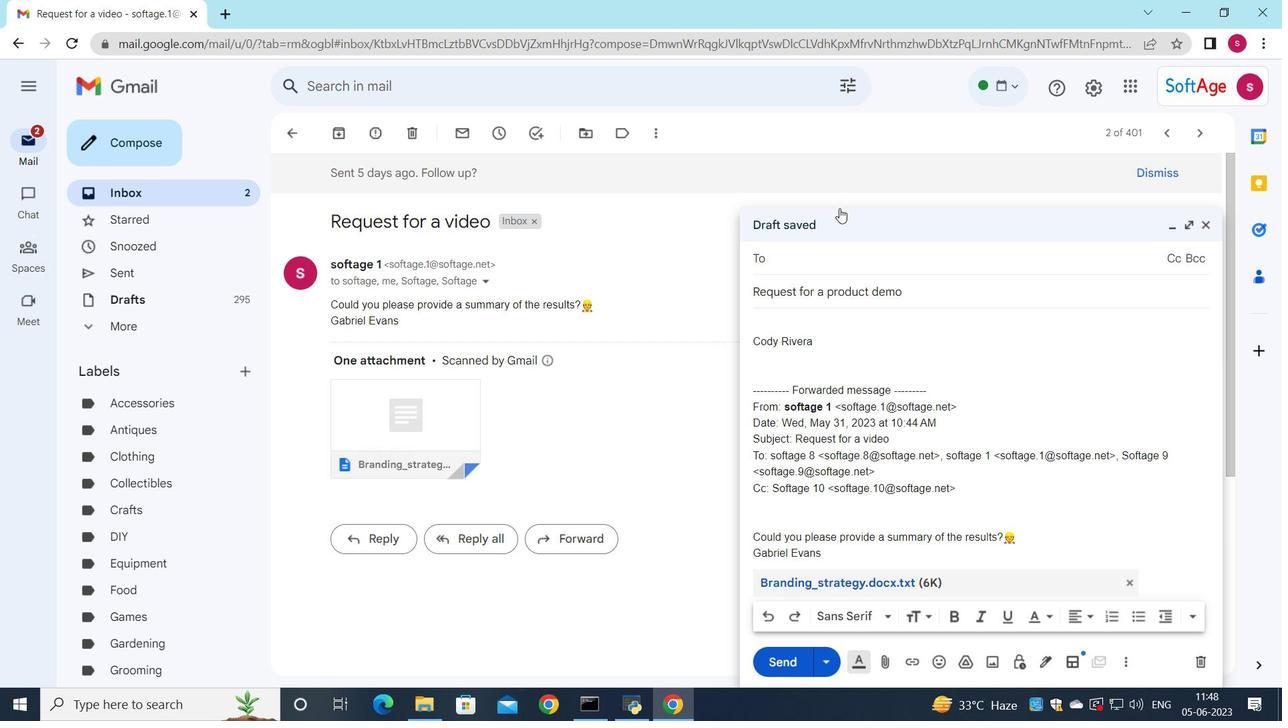 
Action: Key pressed s
Screenshot: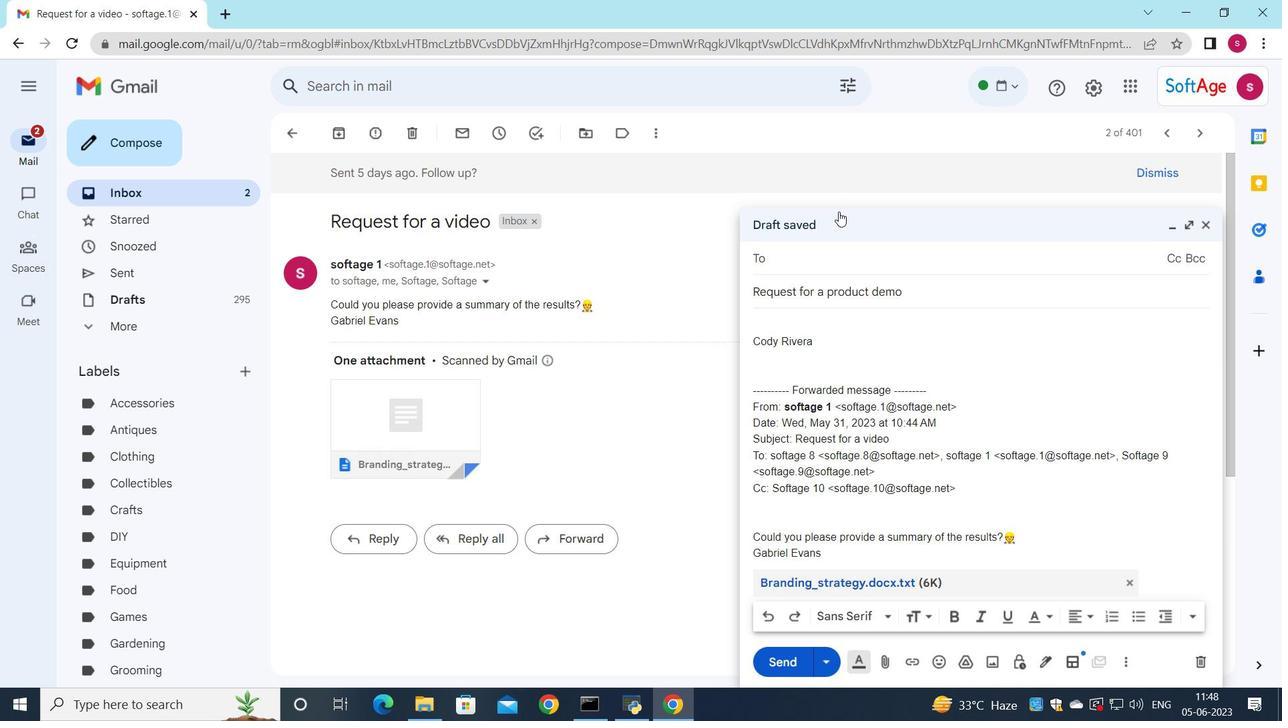 
Action: Mouse moved to (866, 461)
Screenshot: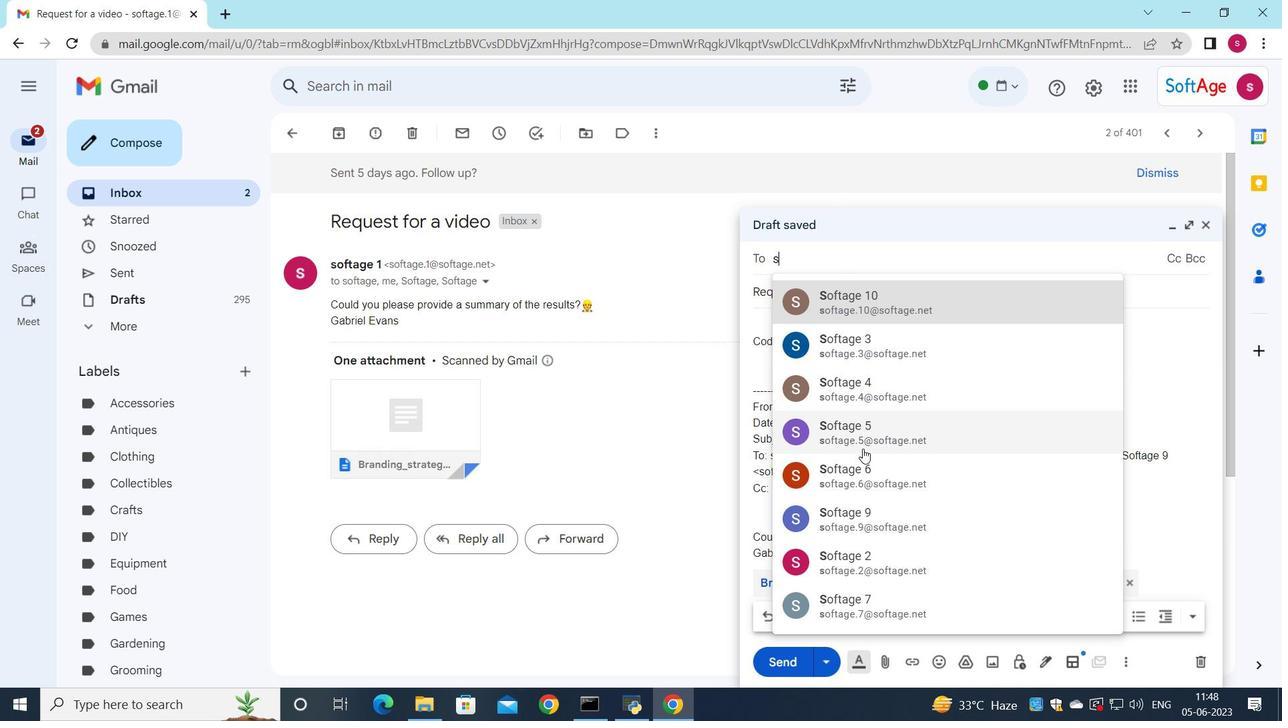 
Action: Mouse pressed left at (866, 461)
Screenshot: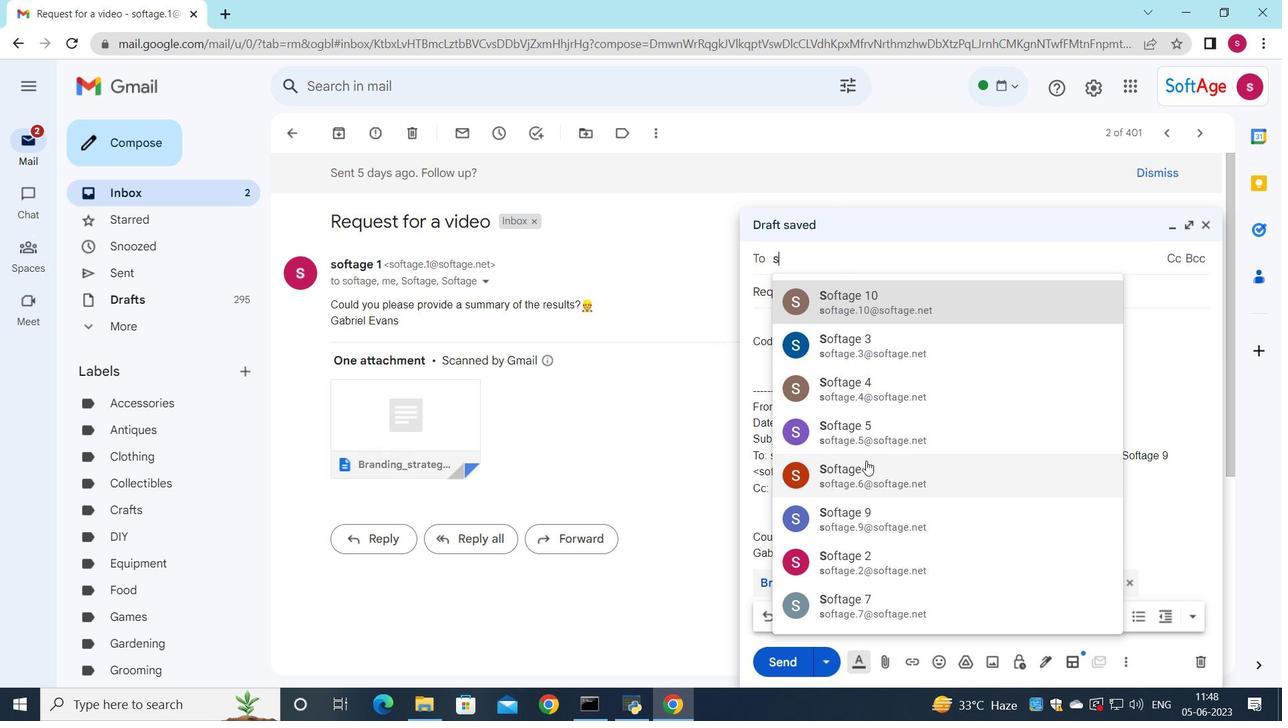 
Action: Mouse moved to (797, 347)
Screenshot: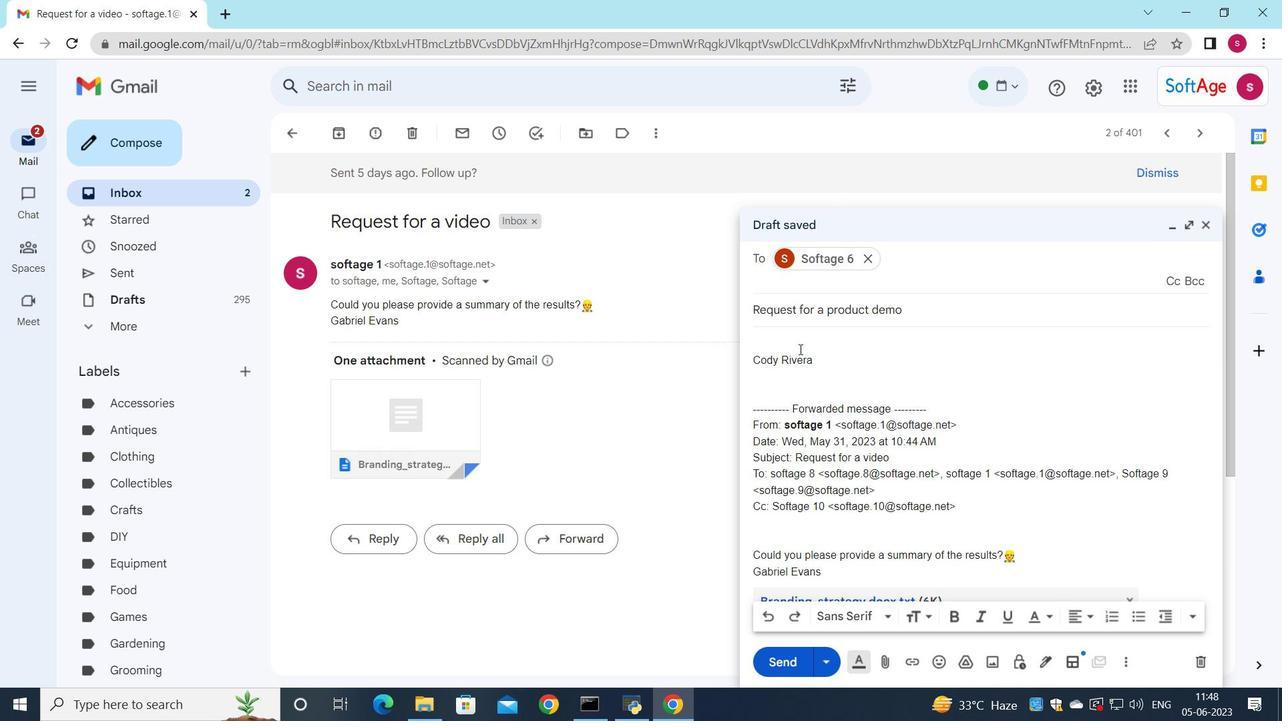 
Action: Mouse pressed left at (797, 347)
Screenshot: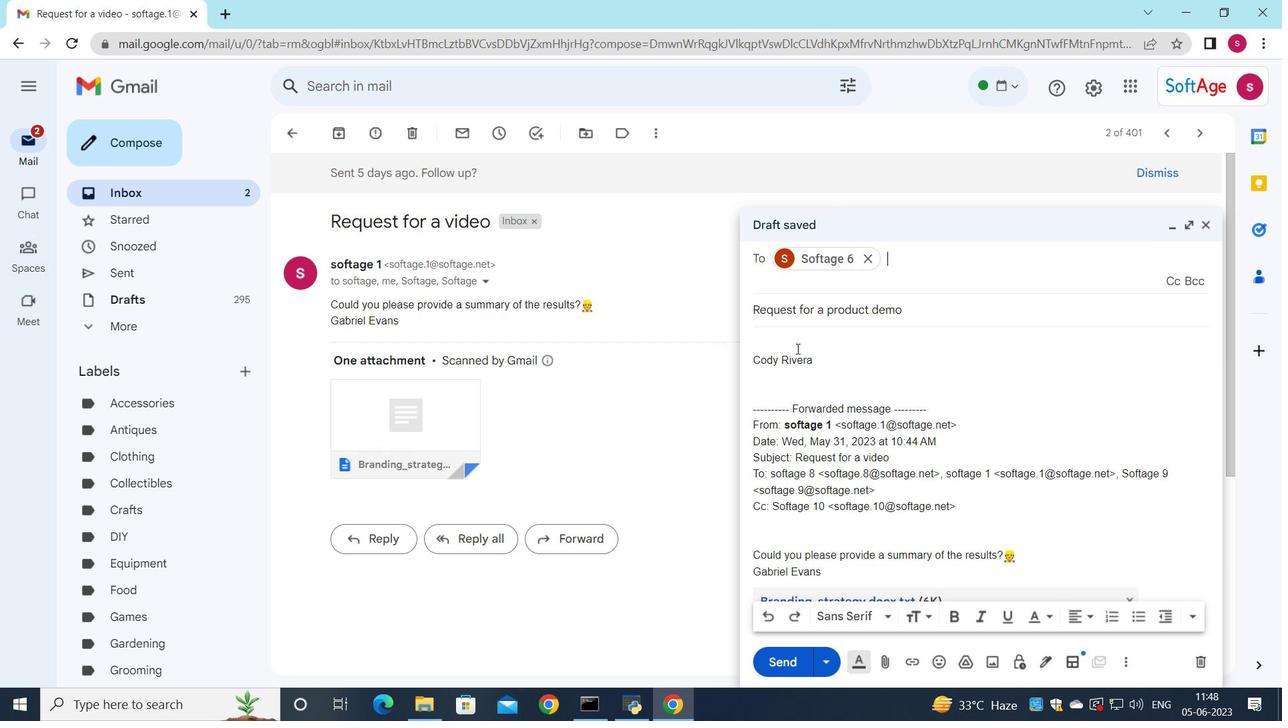 
Action: Mouse moved to (802, 333)
Screenshot: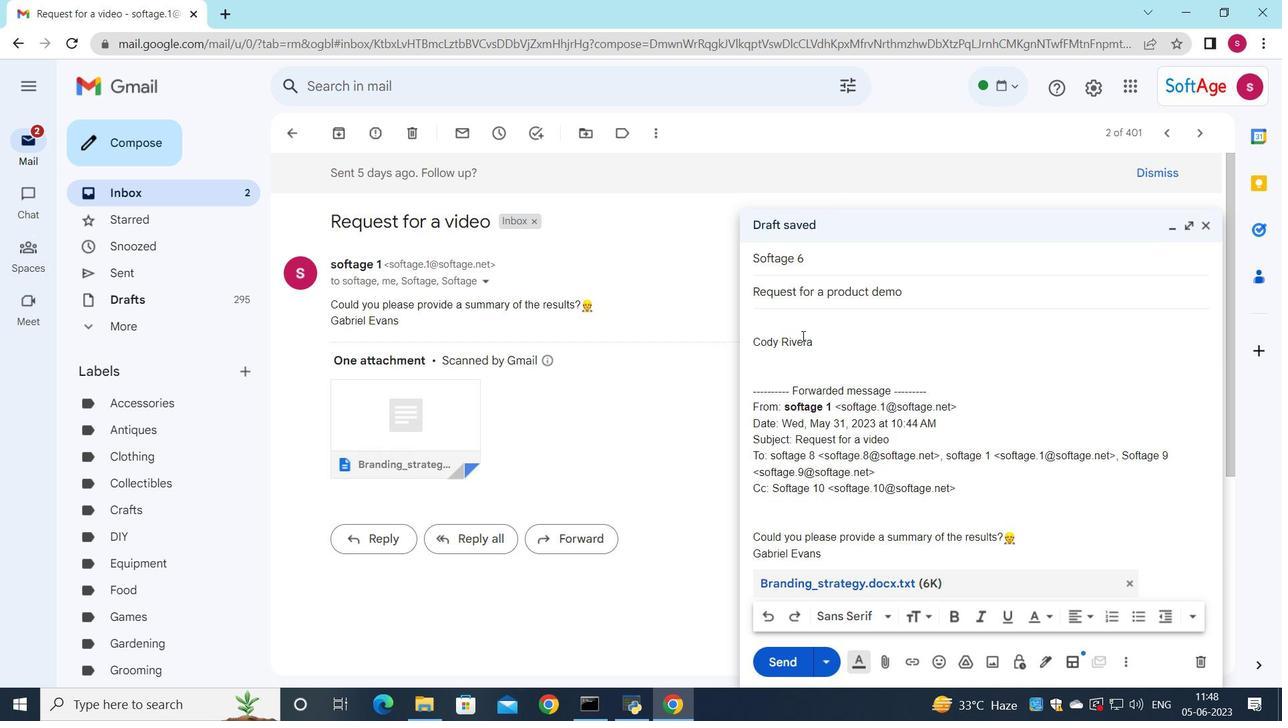
Action: Key pressed <Key.shift>I<Key.space>need<Key.space>your<Key.space>assistance<Key.space>in<Key.space>resolving<Key.space>an<Key.space>issue<Key.space>that<Key.space>has<Key.space>come<Key.space>up<Key.space>in<Key.space>the<Key.space>project.
Screenshot: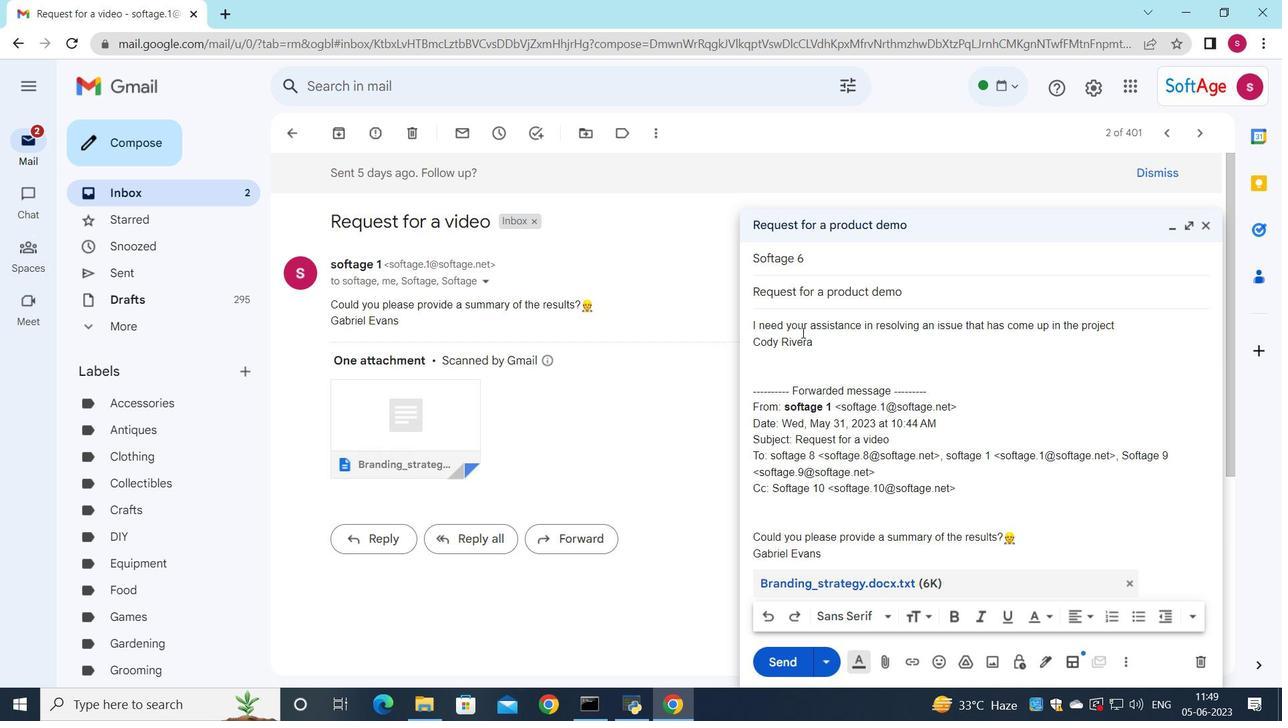 
Action: Mouse moved to (753, 321)
Screenshot: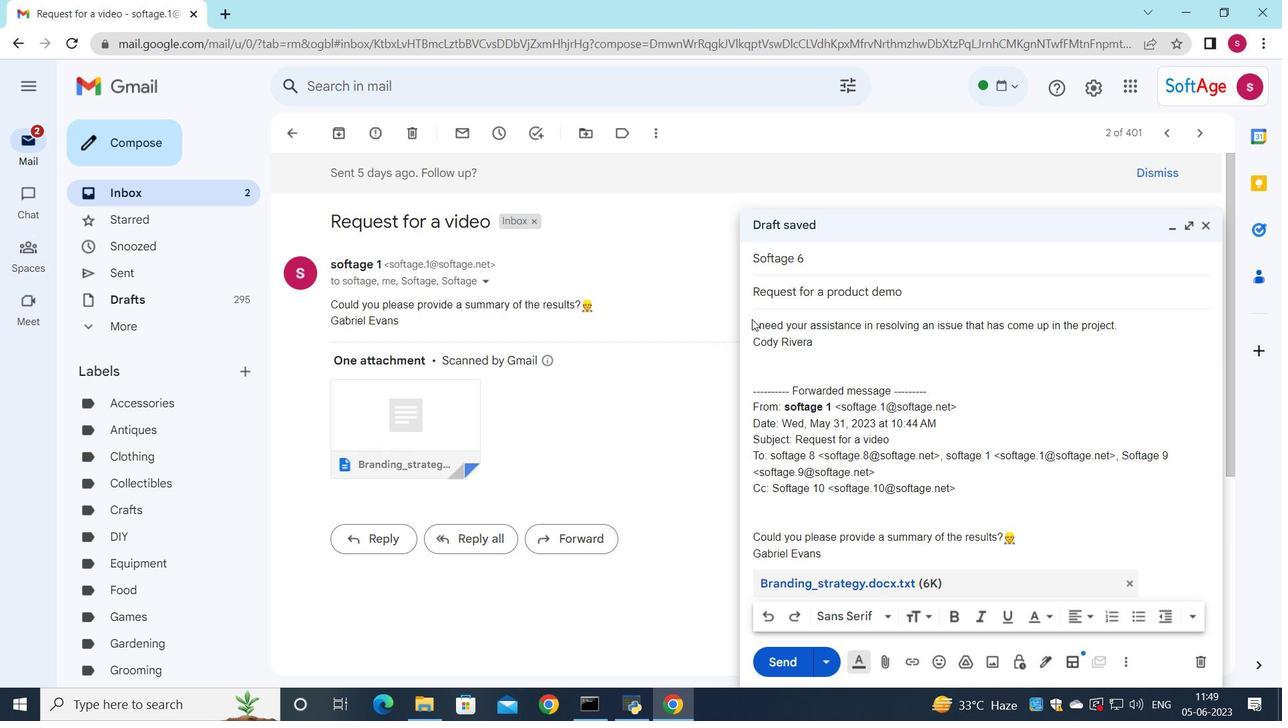 
Action: Mouse pressed left at (753, 321)
Screenshot: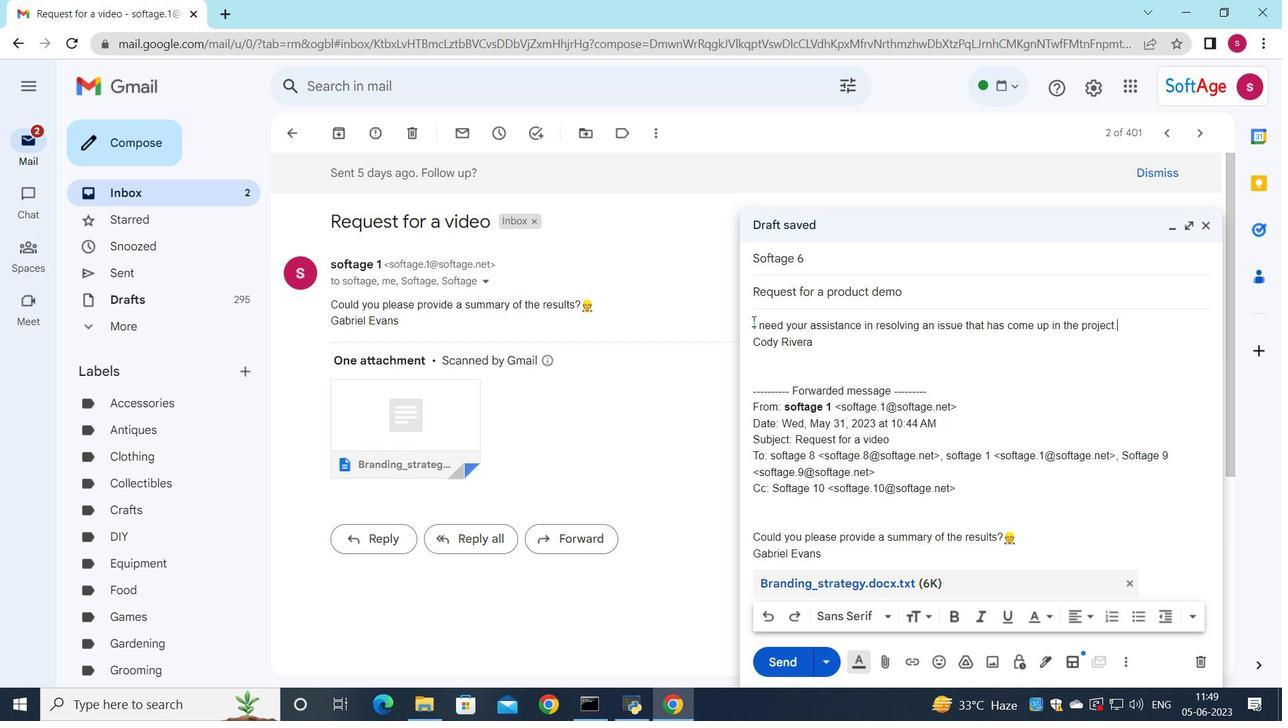 
Action: Mouse moved to (888, 617)
Screenshot: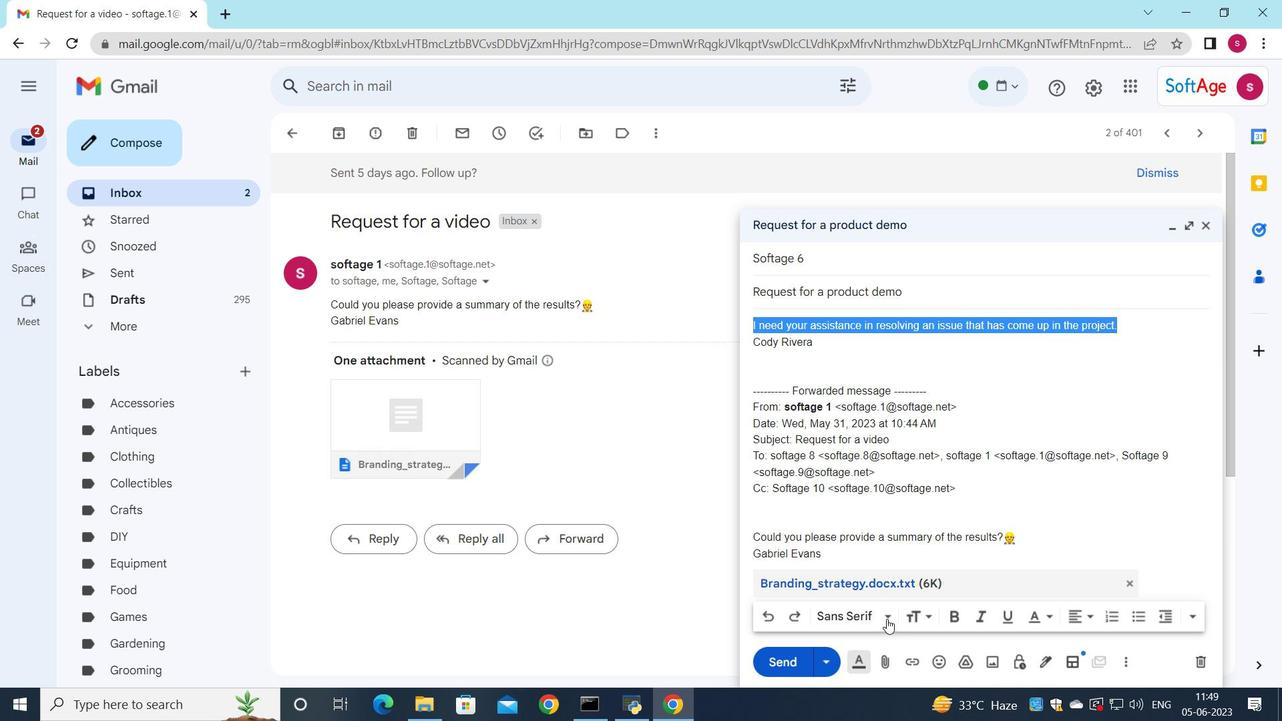 
Action: Mouse pressed left at (888, 617)
Screenshot: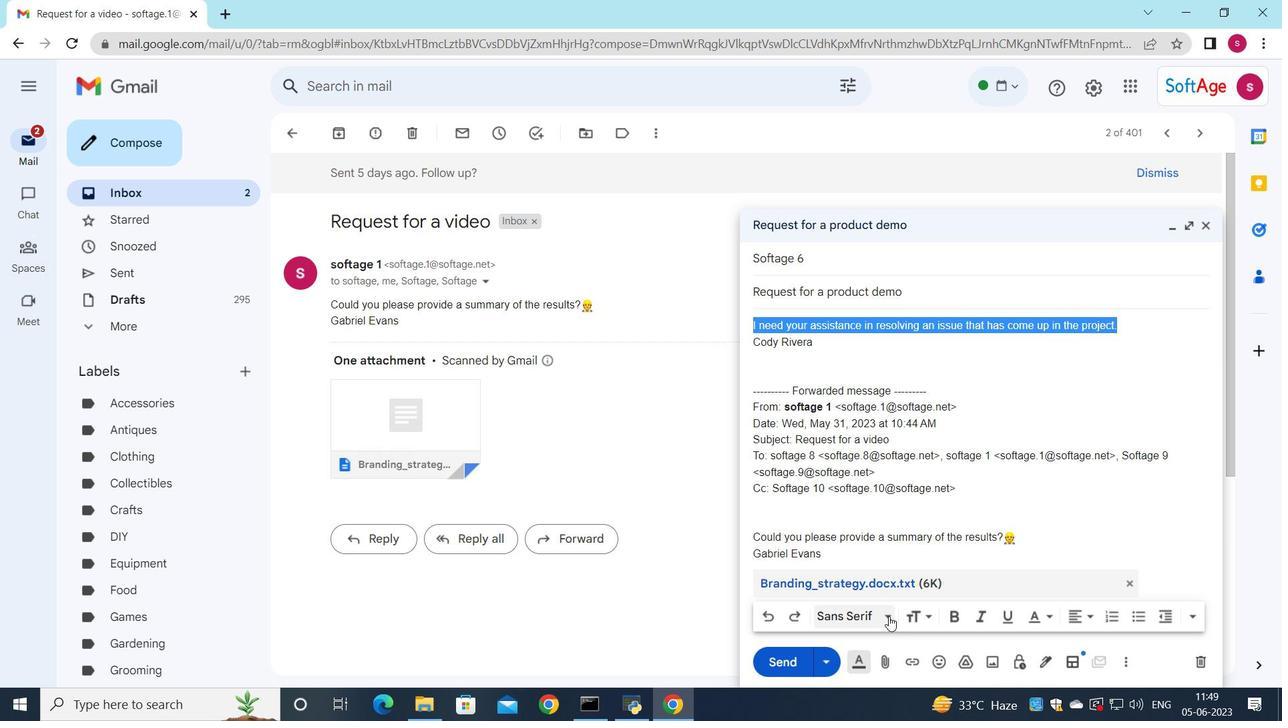 
Action: Mouse moved to (906, 490)
Screenshot: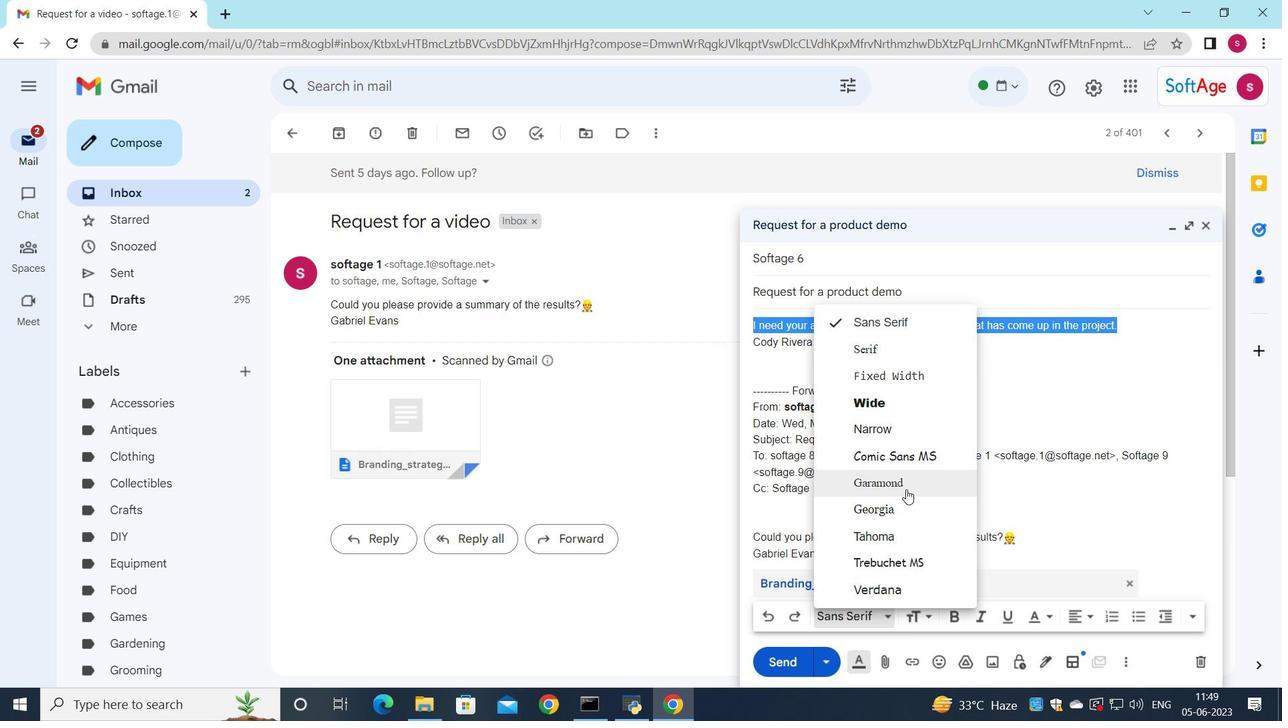 
Action: Mouse pressed left at (906, 490)
Screenshot: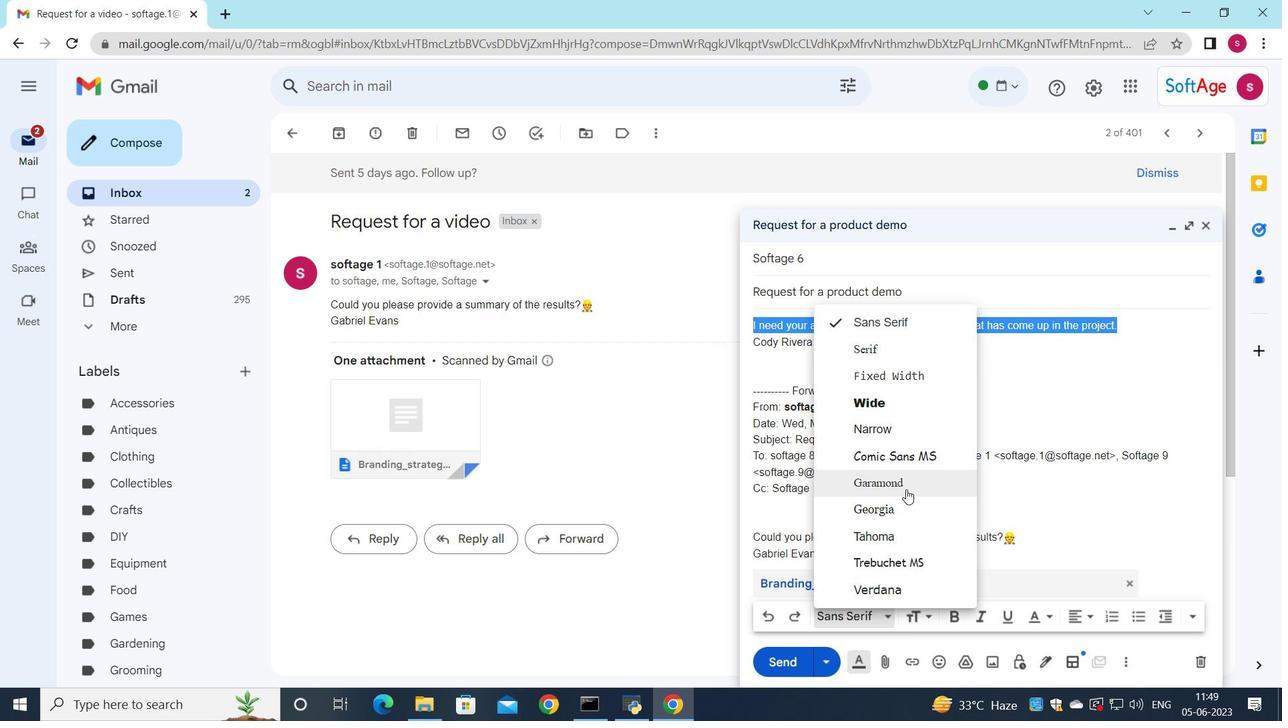 
Action: Mouse moved to (958, 617)
Screenshot: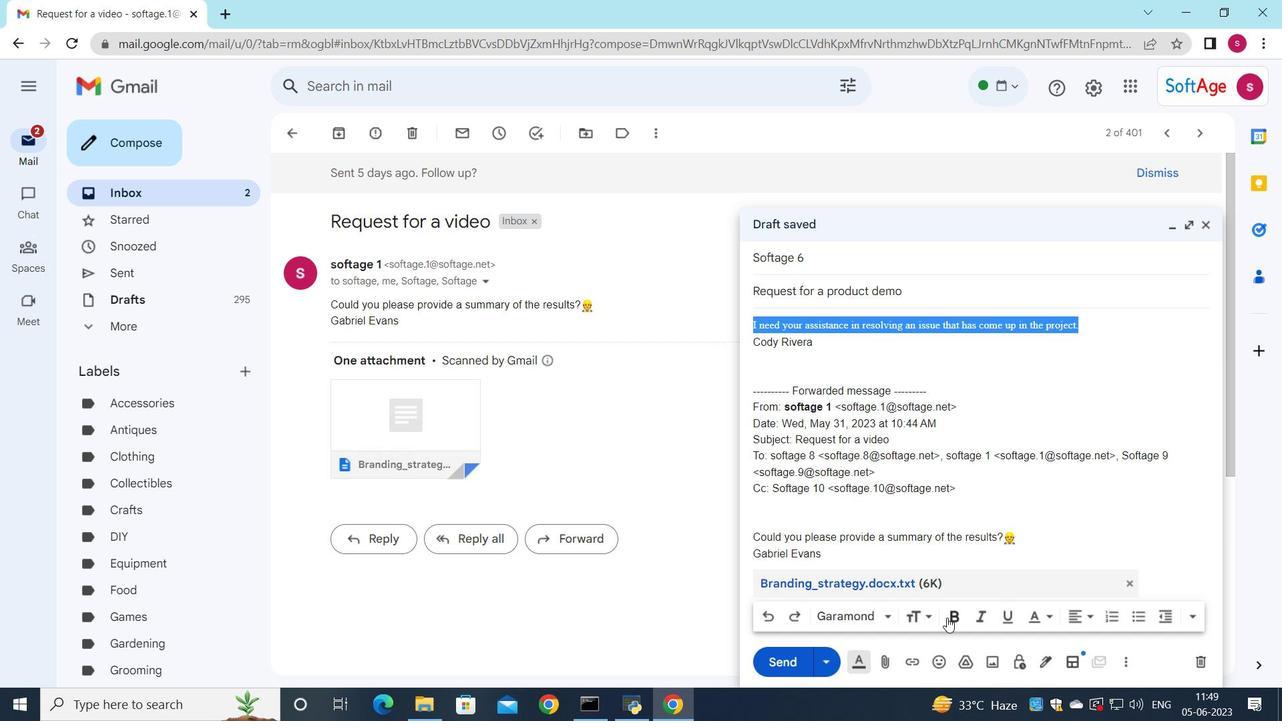
Action: Mouse pressed left at (958, 617)
Screenshot: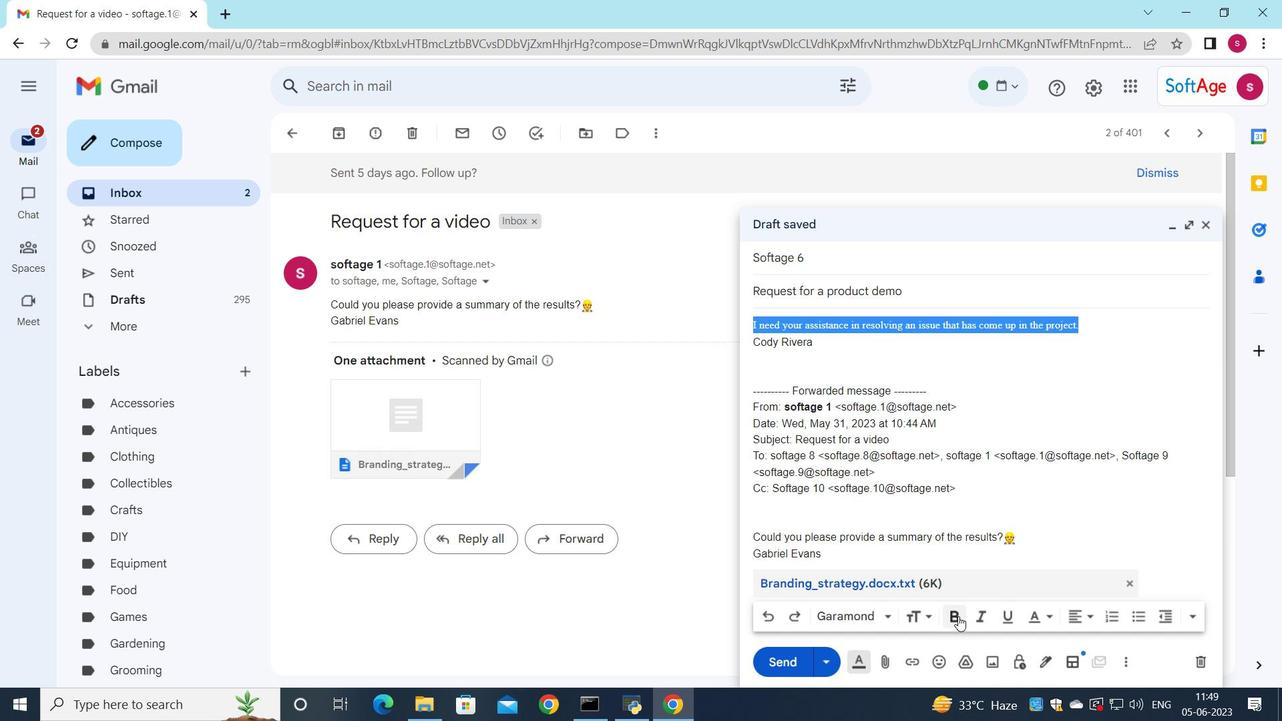 
Action: Mouse moved to (788, 659)
Screenshot: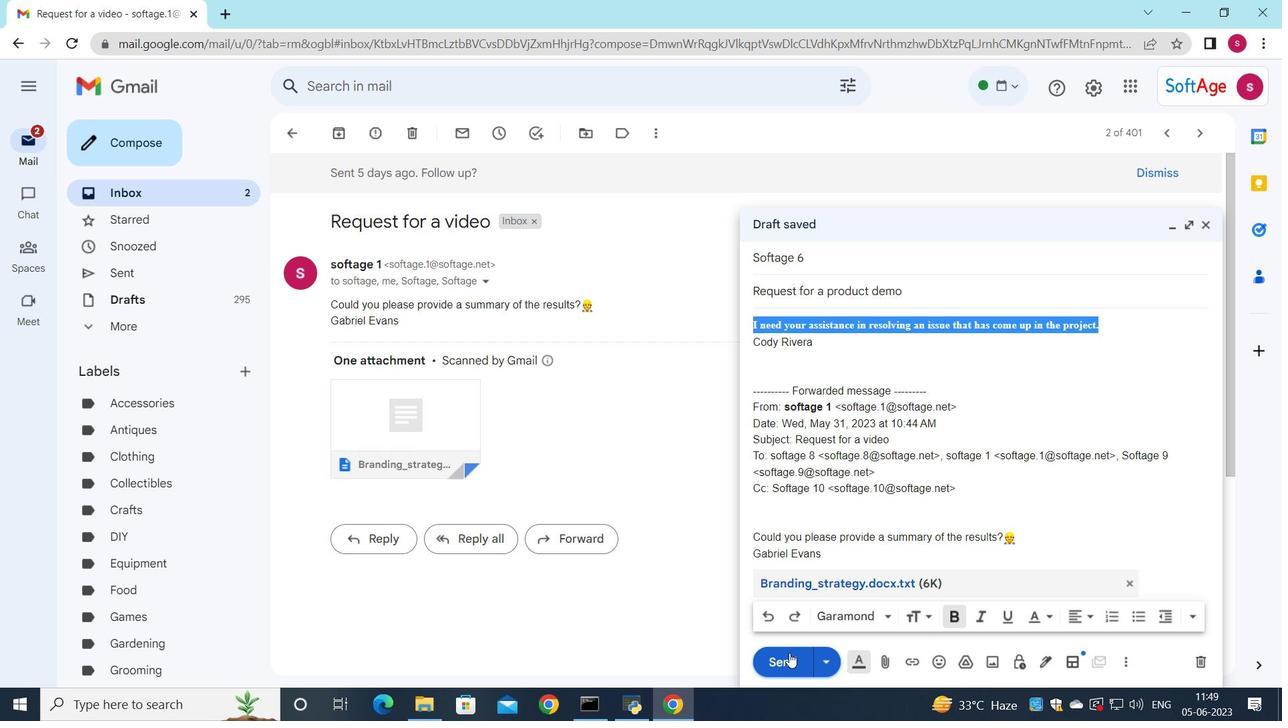 
Action: Mouse pressed left at (788, 659)
Screenshot: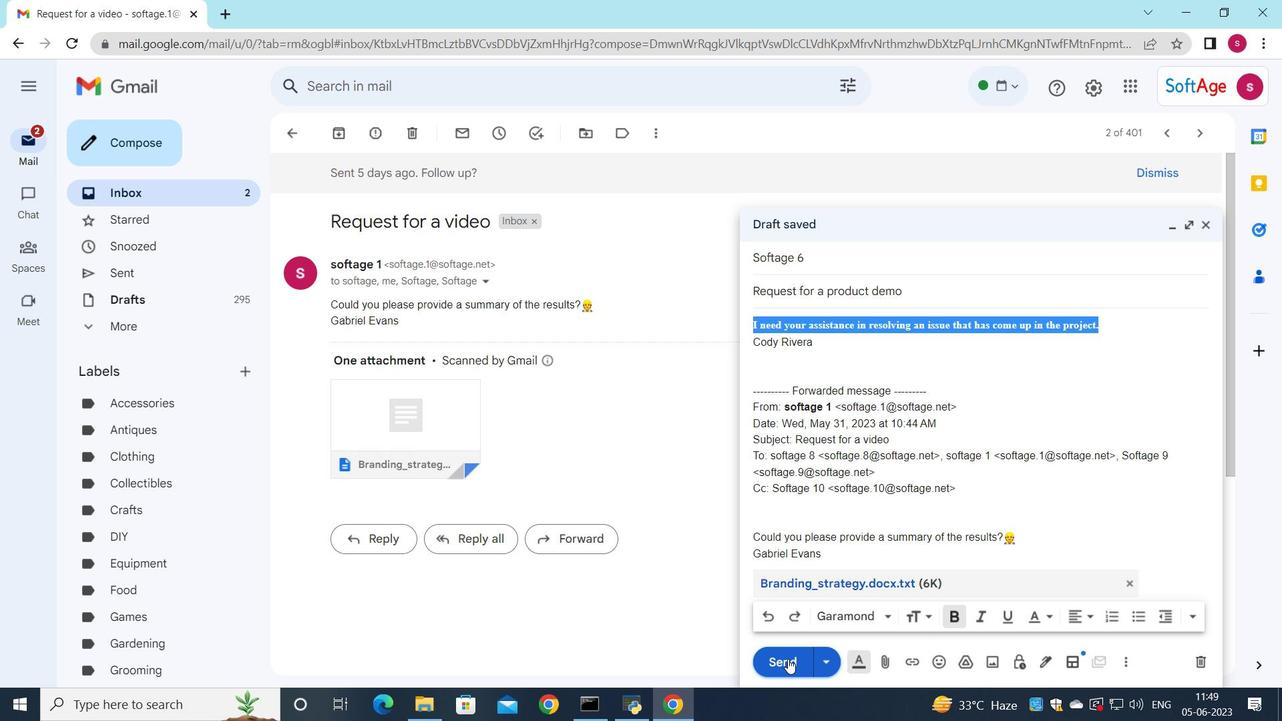
Action: Mouse moved to (760, 612)
Screenshot: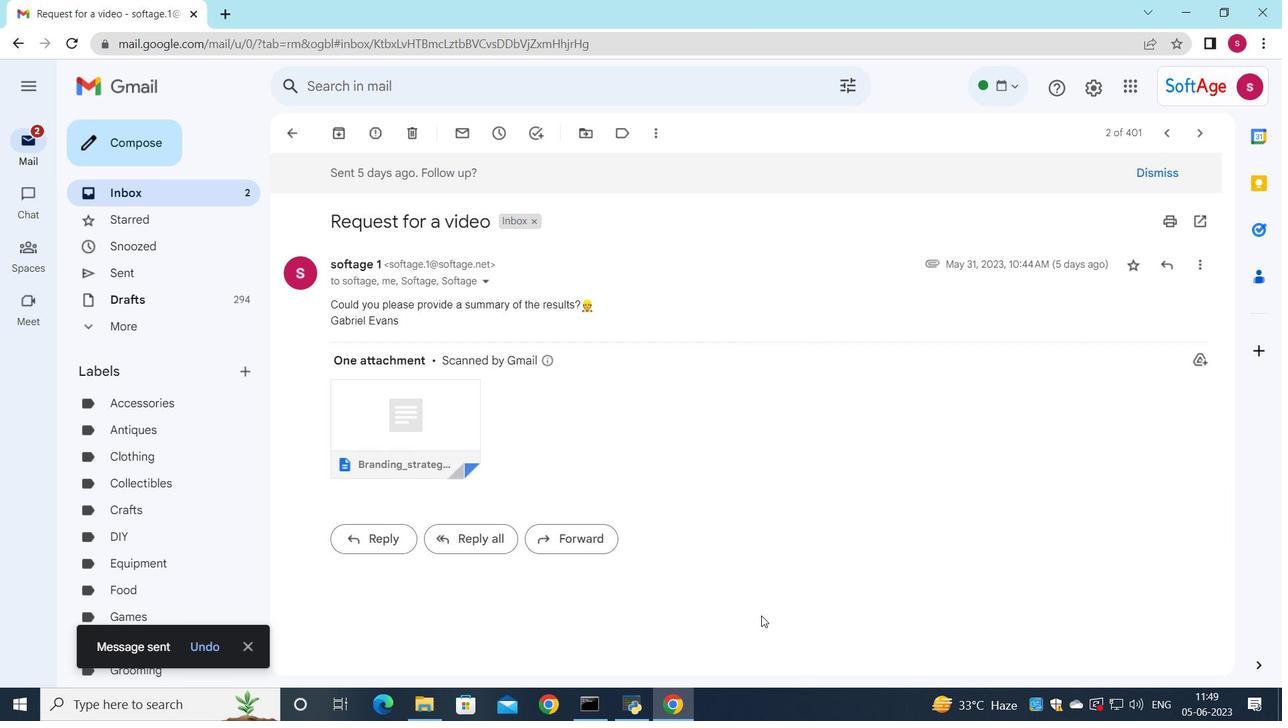 
